 Task: Search one way flight ticket for 3 adults, 3 children in business from Bemidji: Bemidji Regional Airport to Fort Wayne: Fort Wayne International Airport on 5-4-2023. Choice of flights is Alaska. Number of bags: 1 carry on bag and 3 checked bags. Outbound departure time preference is 18:45.
Action: Mouse moved to (287, 112)
Screenshot: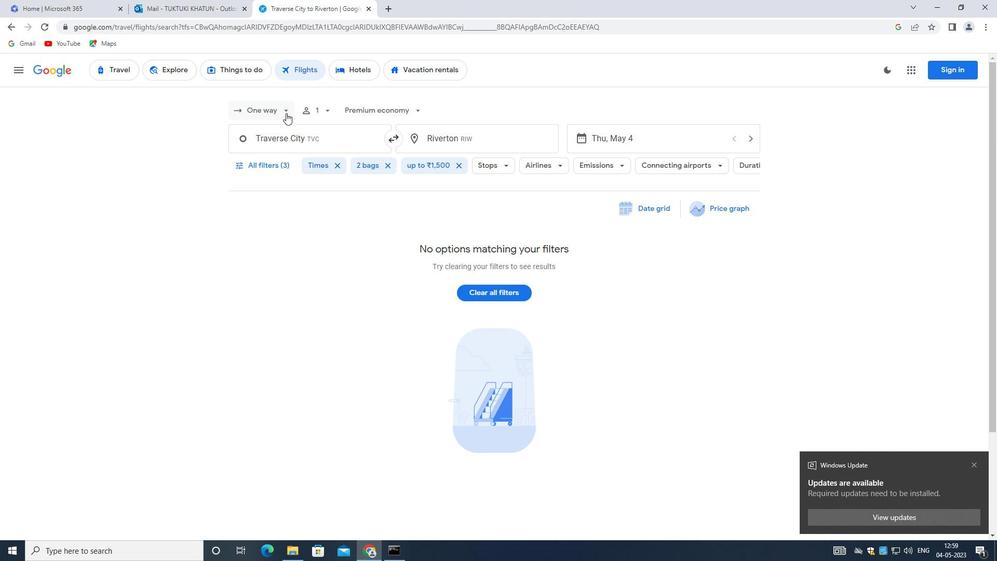 
Action: Mouse pressed left at (287, 112)
Screenshot: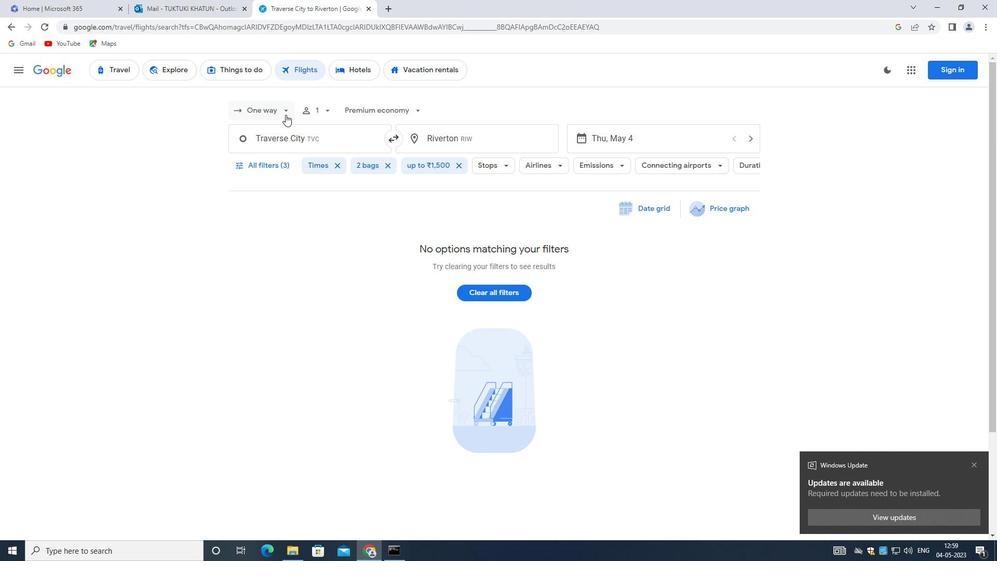 
Action: Mouse moved to (284, 155)
Screenshot: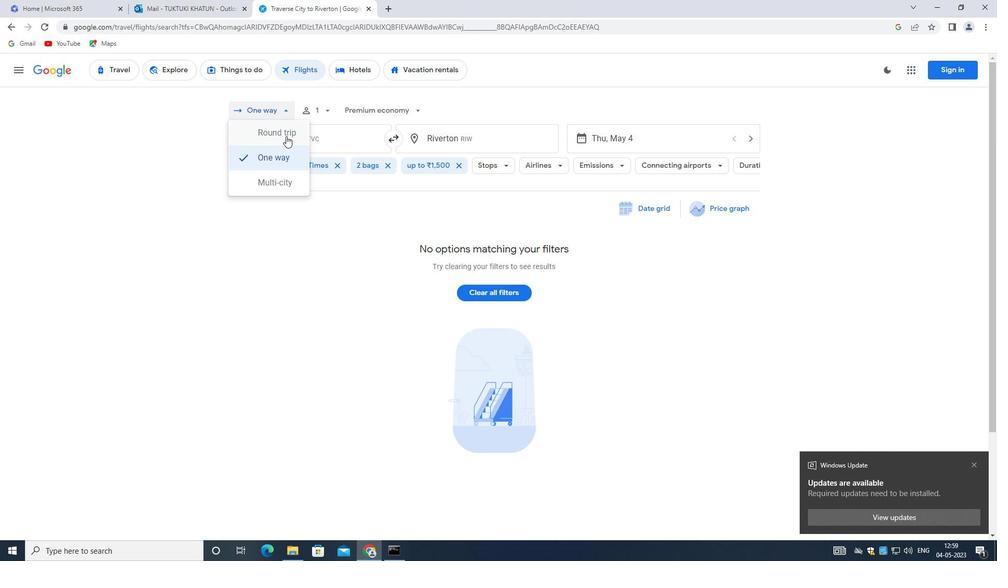 
Action: Mouse pressed left at (284, 155)
Screenshot: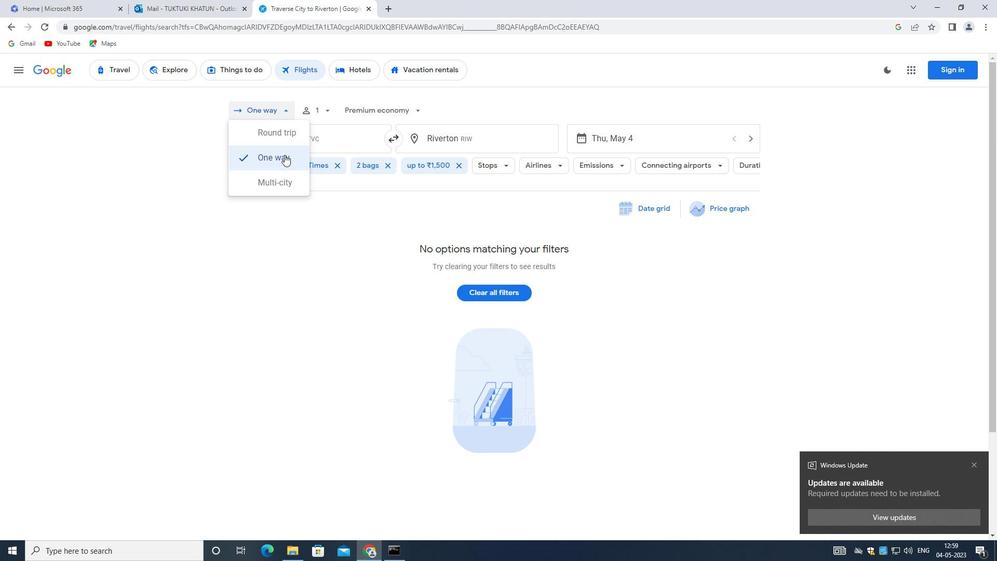 
Action: Mouse moved to (328, 110)
Screenshot: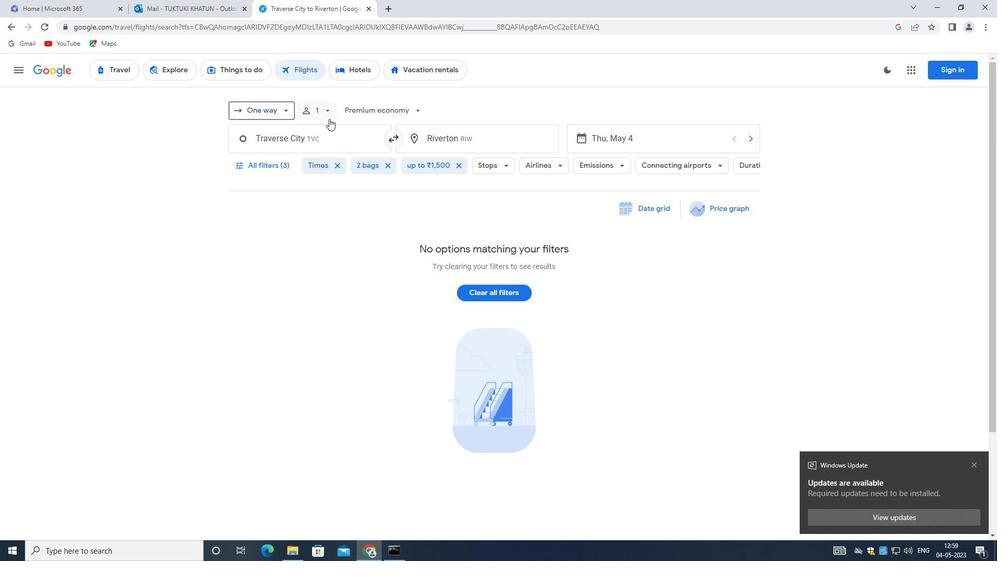 
Action: Mouse pressed left at (328, 110)
Screenshot: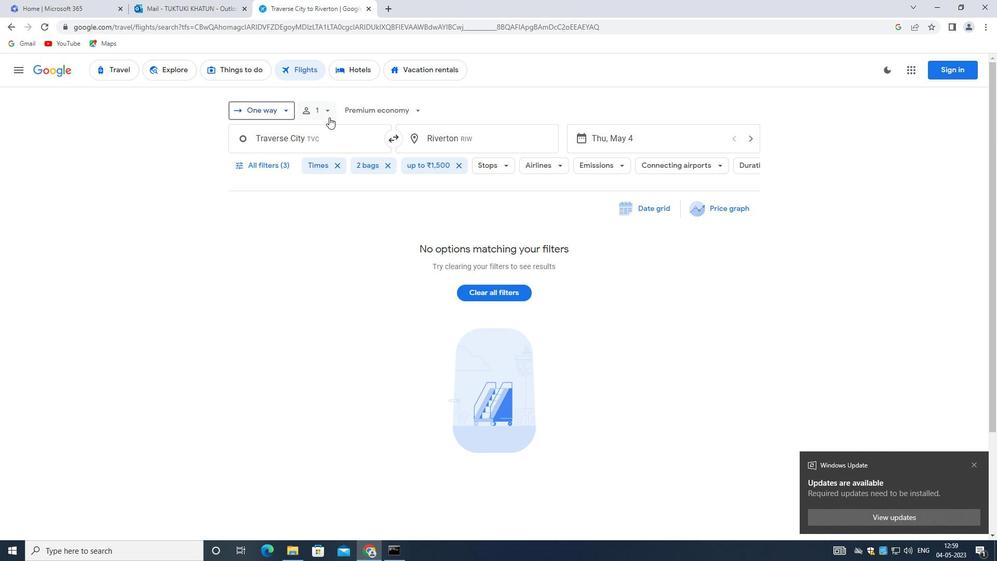 
Action: Mouse moved to (404, 137)
Screenshot: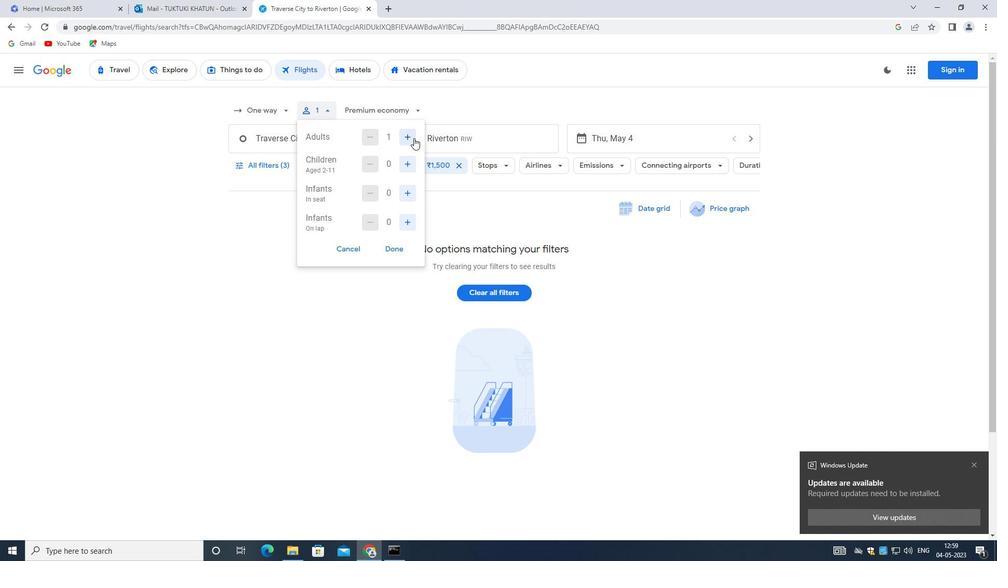 
Action: Mouse pressed left at (404, 137)
Screenshot: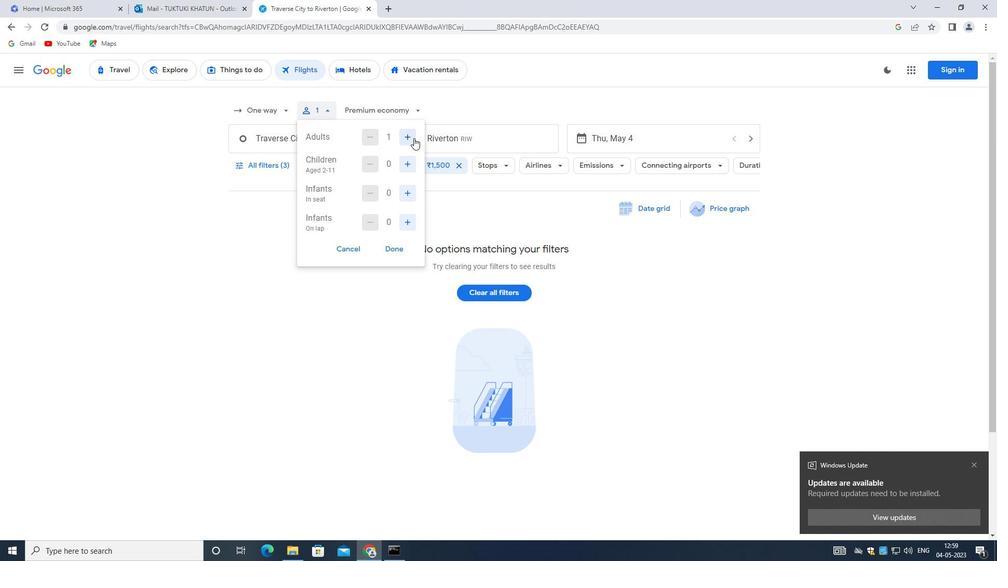 
Action: Mouse moved to (404, 137)
Screenshot: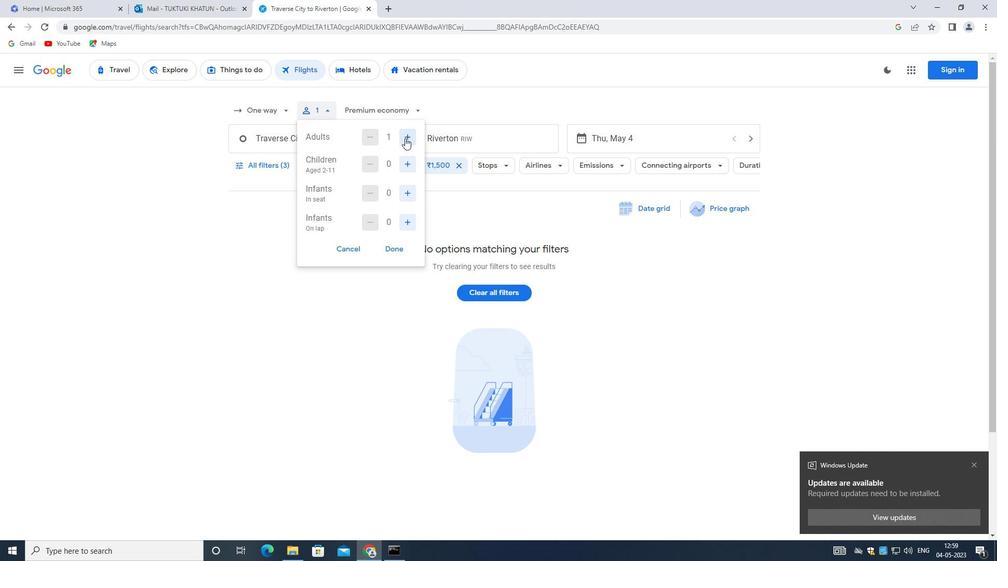 
Action: Mouse pressed left at (404, 137)
Screenshot: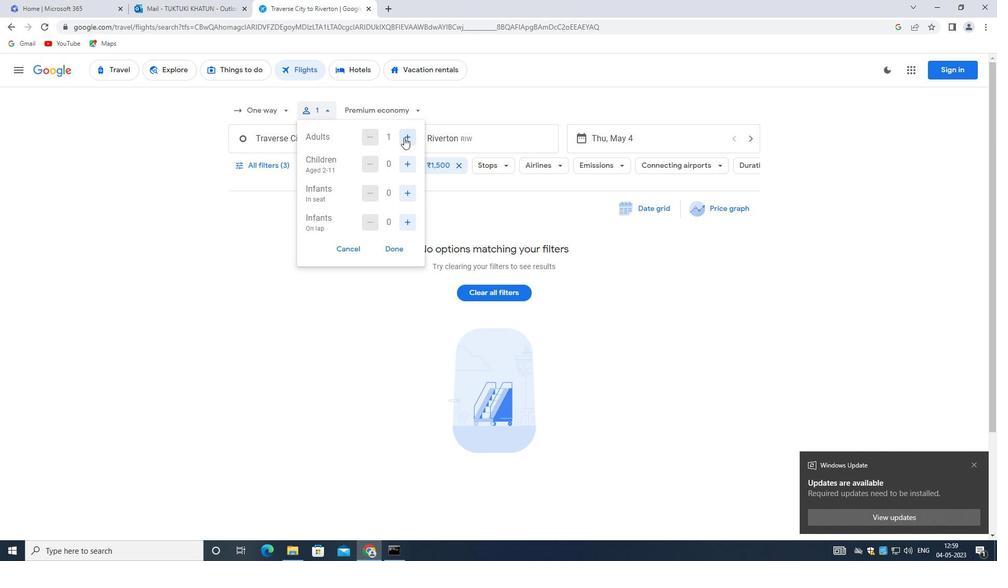 
Action: Mouse moved to (404, 163)
Screenshot: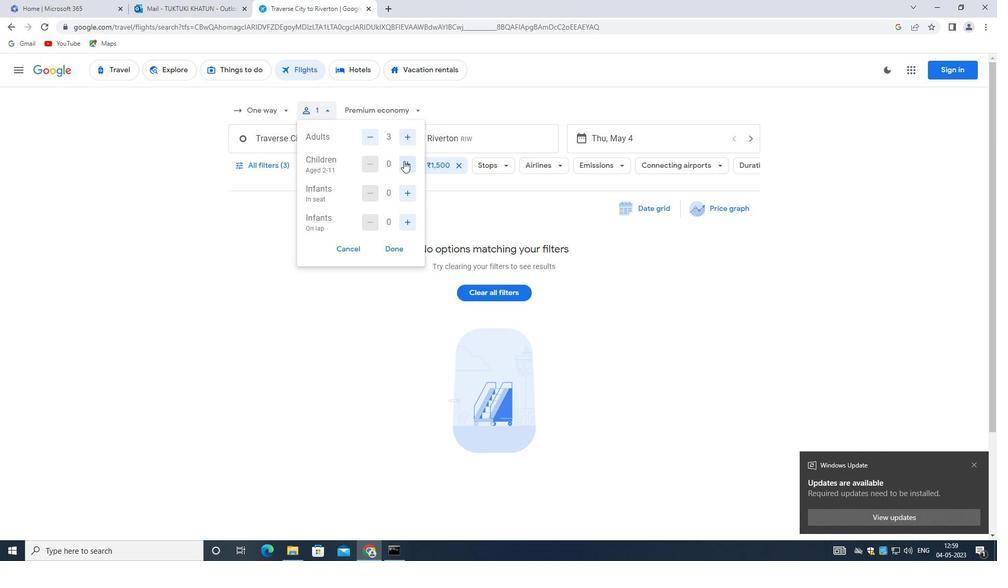 
Action: Mouse pressed left at (404, 163)
Screenshot: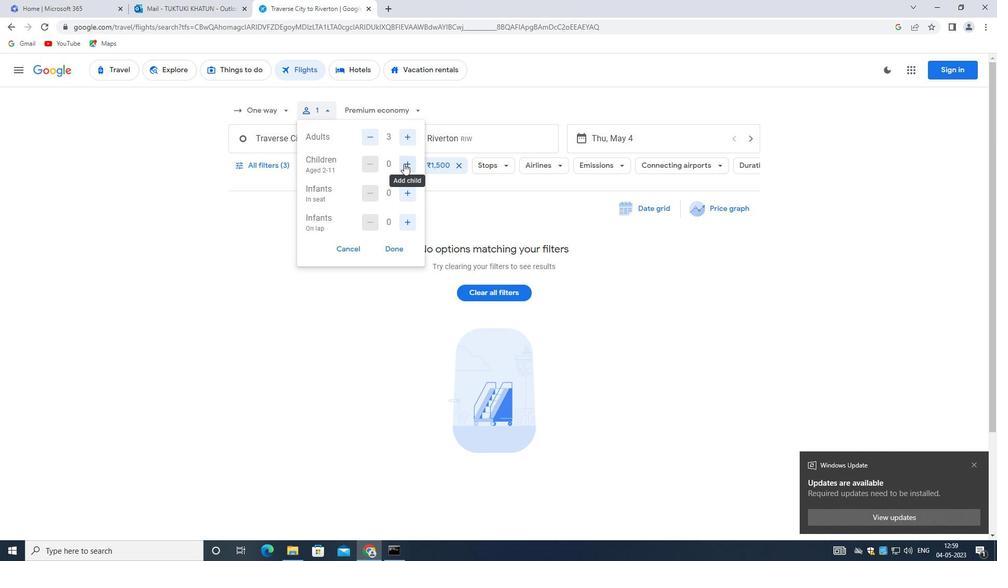 
Action: Mouse pressed left at (404, 163)
Screenshot: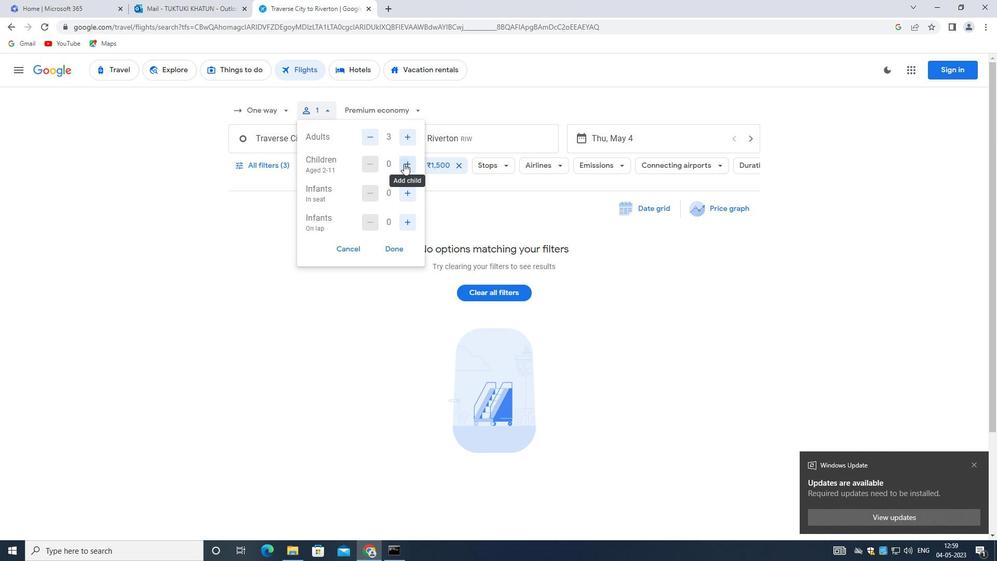 
Action: Mouse pressed left at (404, 163)
Screenshot: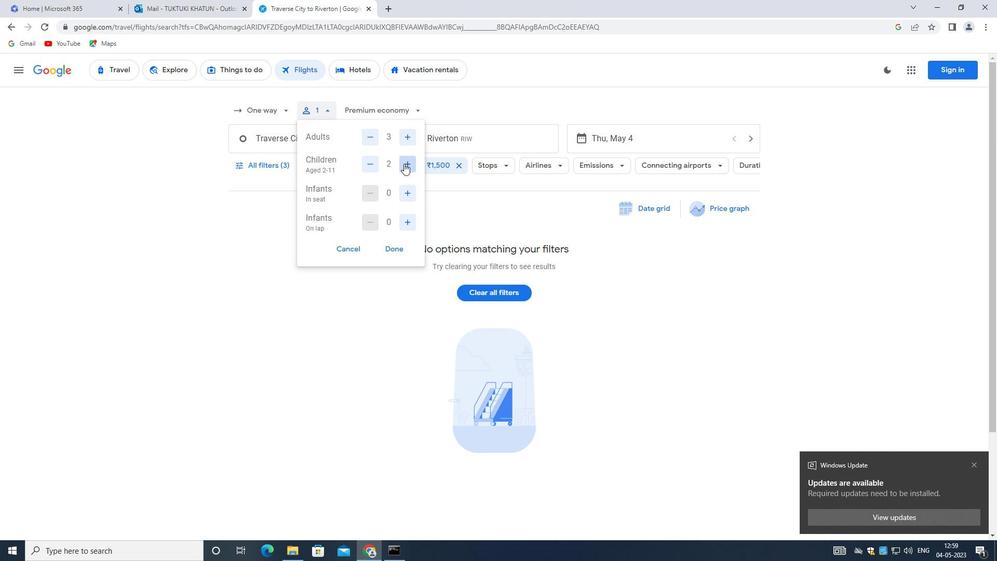 
Action: Mouse moved to (393, 252)
Screenshot: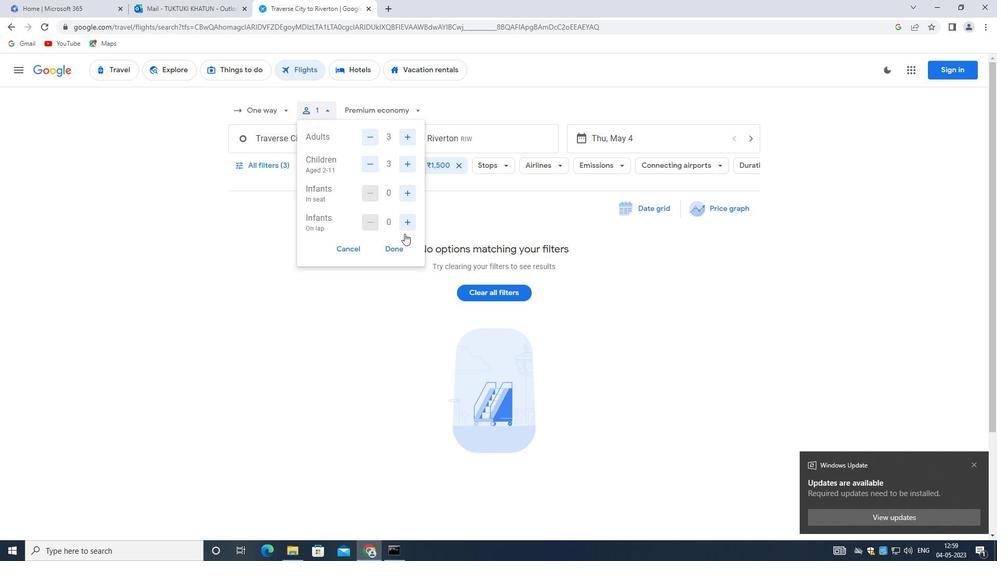 
Action: Mouse pressed left at (393, 252)
Screenshot: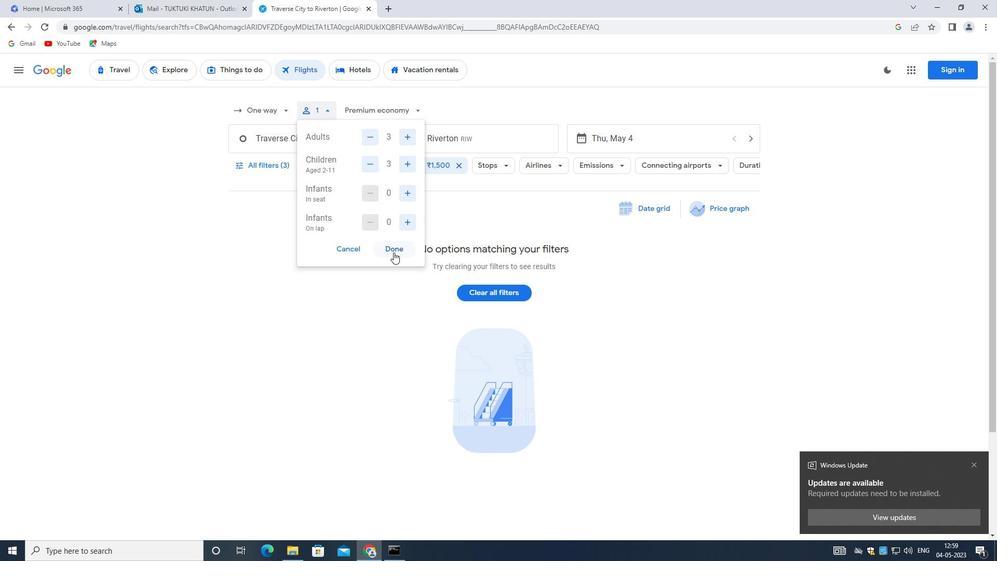 
Action: Mouse moved to (368, 109)
Screenshot: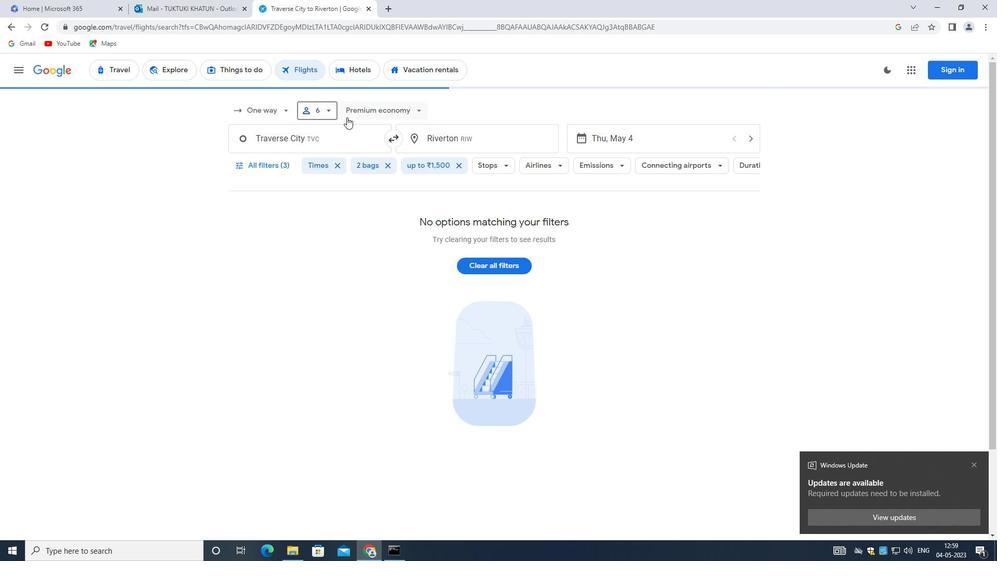 
Action: Mouse pressed left at (368, 109)
Screenshot: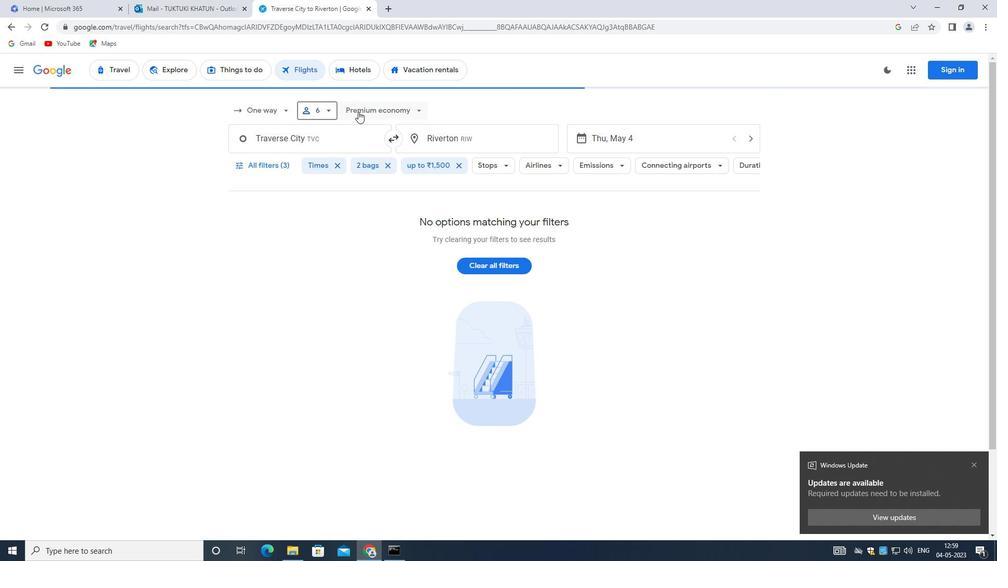 
Action: Mouse moved to (394, 184)
Screenshot: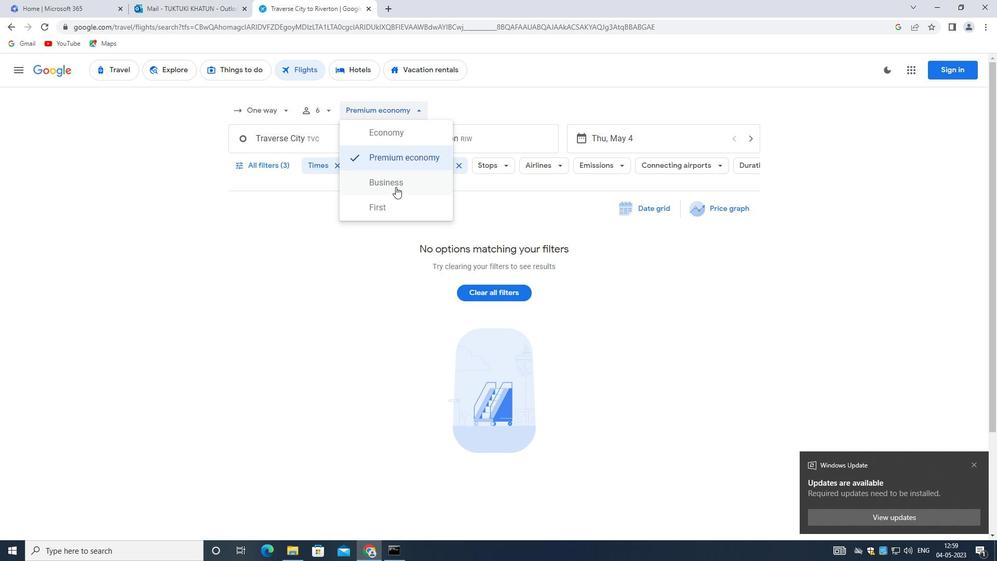 
Action: Mouse pressed left at (394, 184)
Screenshot: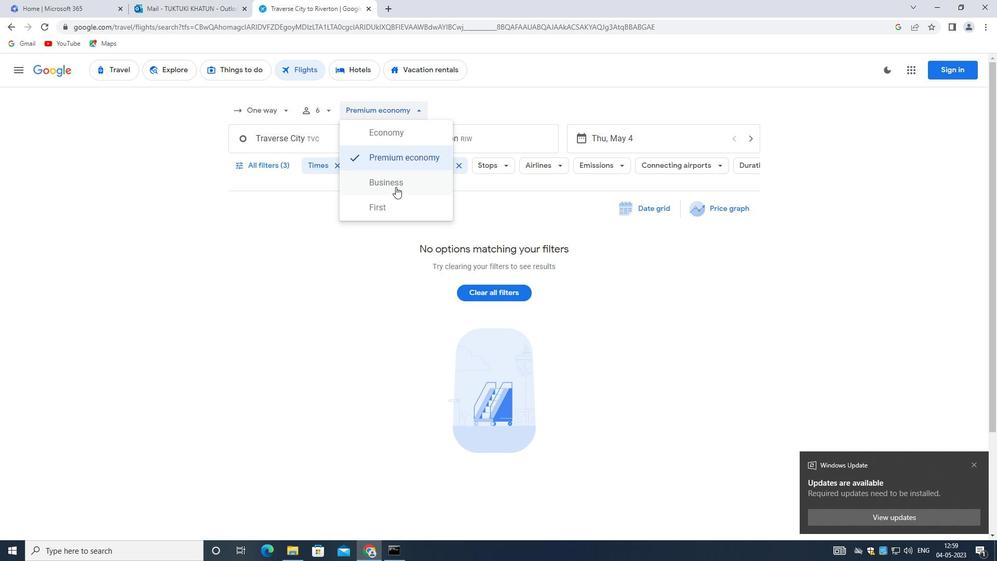 
Action: Mouse moved to (288, 141)
Screenshot: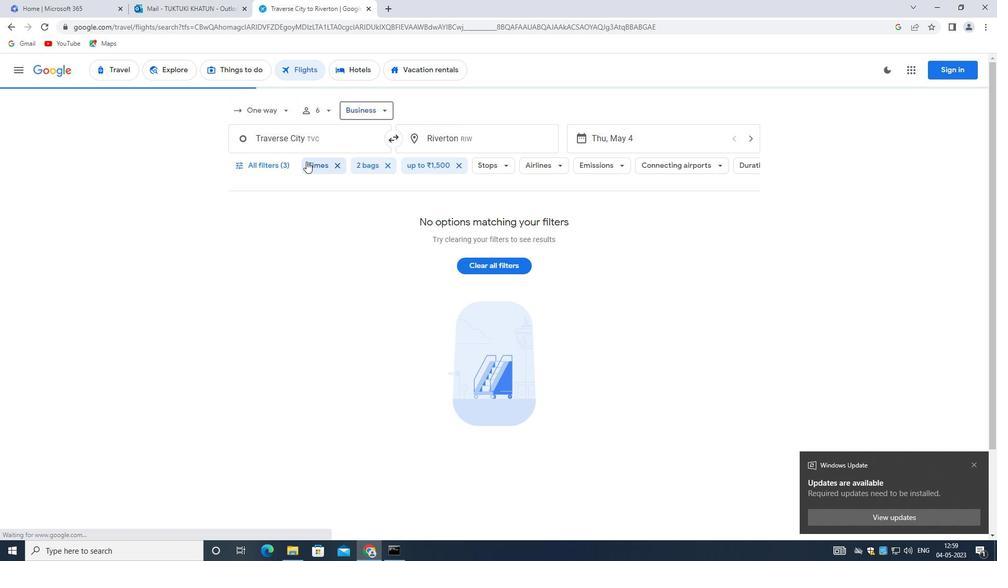 
Action: Mouse pressed left at (288, 141)
Screenshot: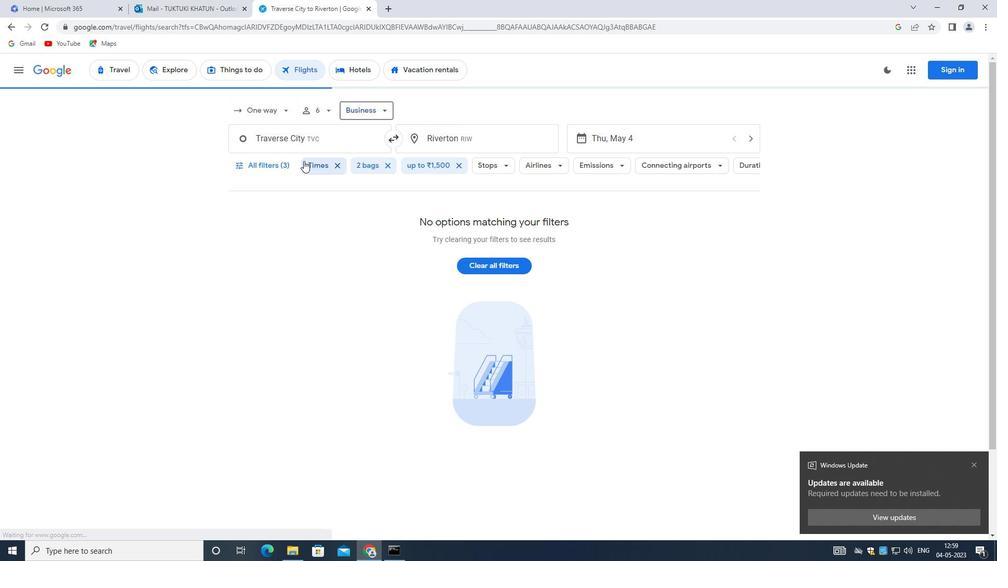 
Action: Key pressed <Key.backspace><Key.shift_r><Key.shift_r><Key.shift_r><Key.shift_r><Key.shift_r><Key.shift_r><Key.shift_r><Key.shift_r><Key.shift_r><Key.shift_r><Key.shift_r><Key.shift_r><Key.shift_r><Key.shift_r><Key.shift_r><Key.shift_r><Key.shift_r><Key.shift_r><Key.shift_r><Key.shift_r>Bemidji<Key.space>
Screenshot: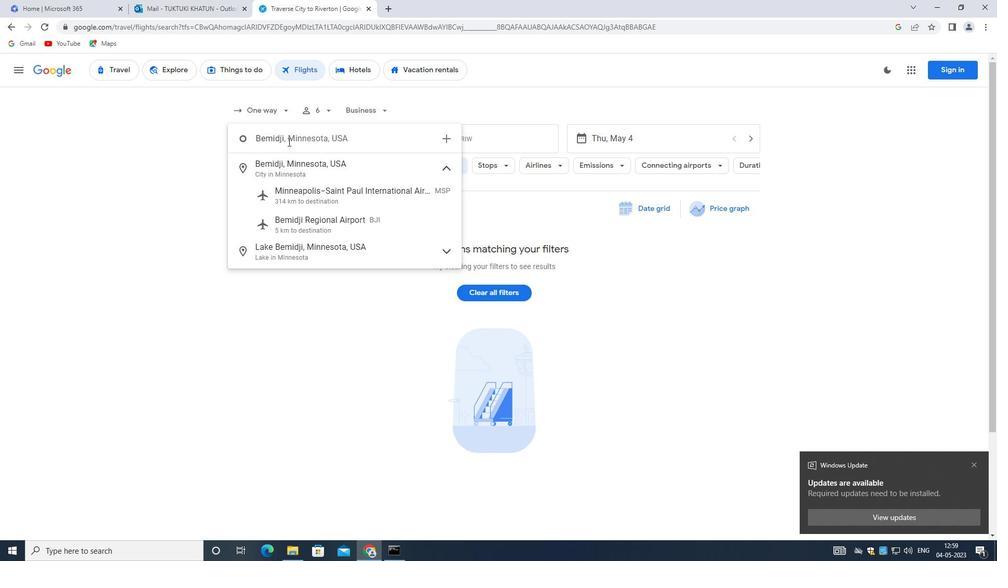 
Action: Mouse moved to (318, 220)
Screenshot: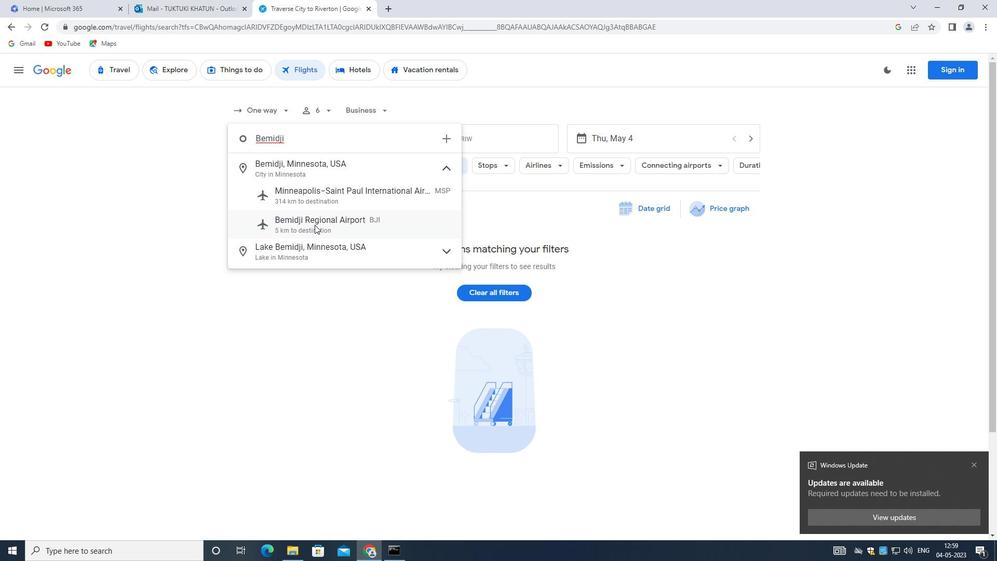 
Action: Mouse pressed left at (318, 220)
Screenshot: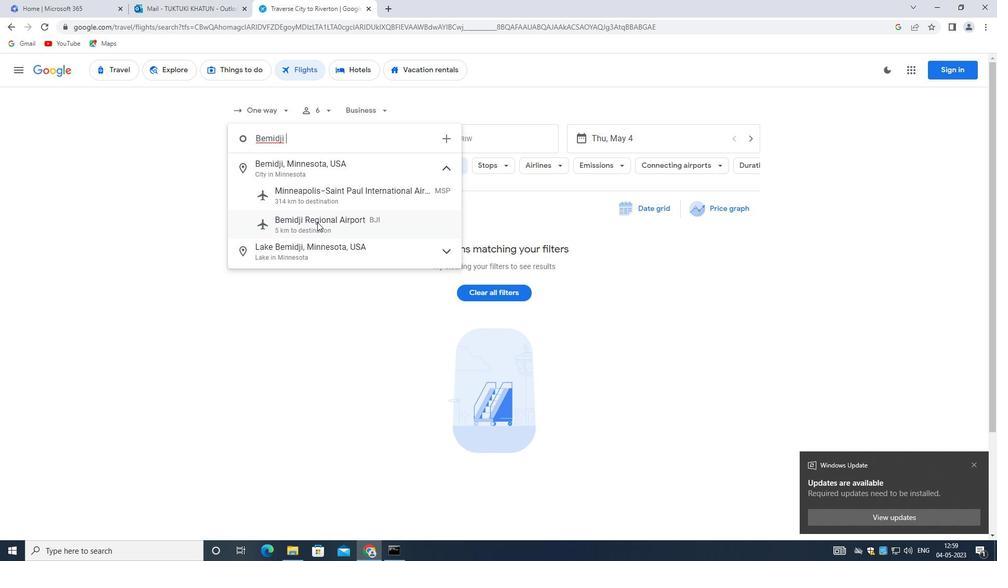 
Action: Mouse moved to (459, 133)
Screenshot: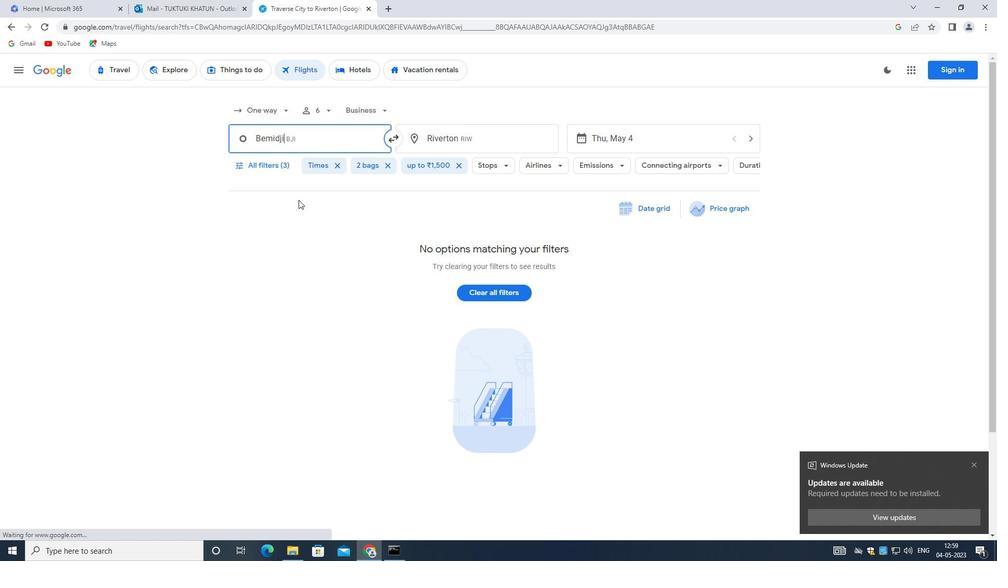 
Action: Mouse pressed left at (459, 133)
Screenshot: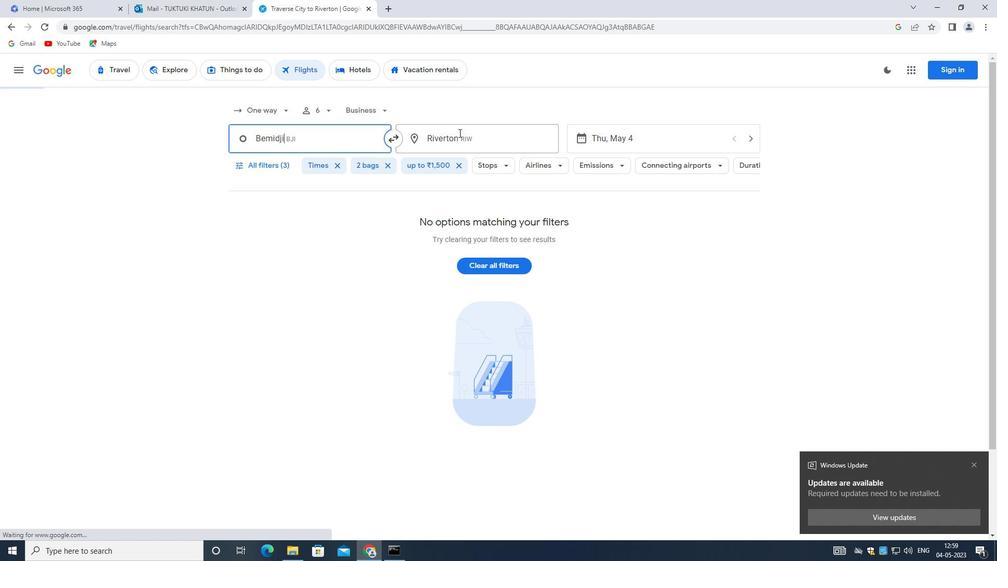 
Action: Mouse moved to (459, 134)
Screenshot: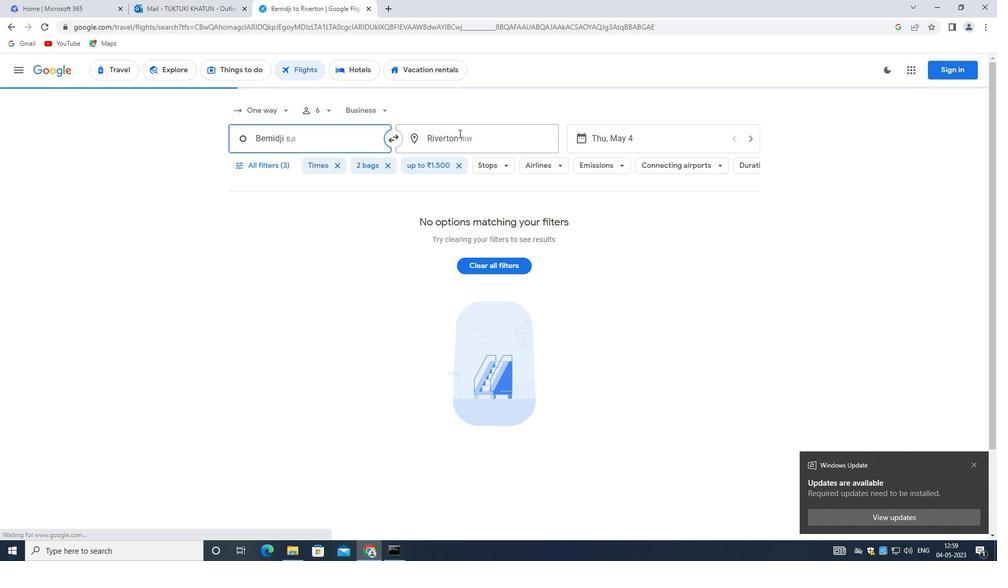 
Action: Key pressed <Key.backspace><Key.shift><Key.shift>FORT<Key.space><Key.shift>WA
Screenshot: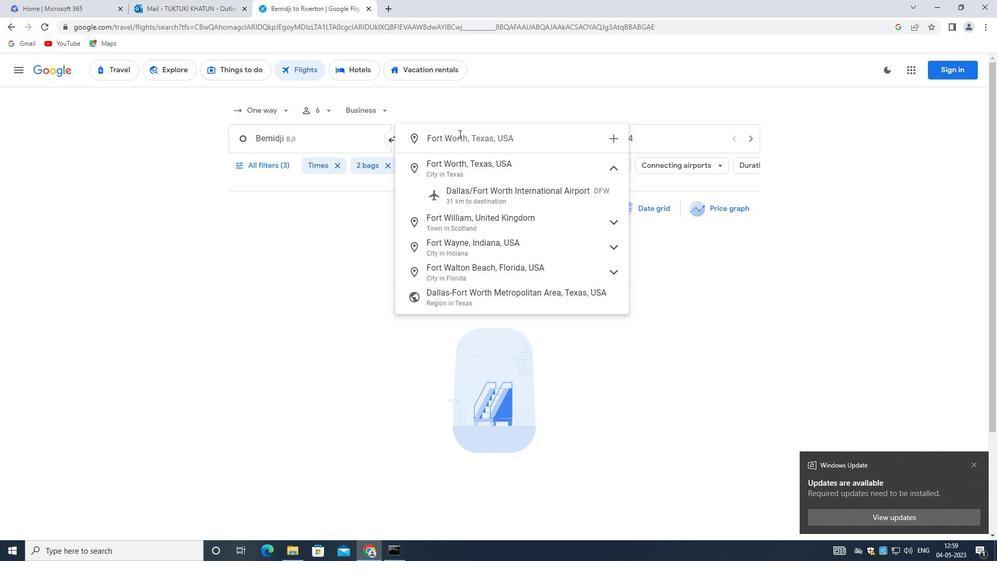 
Action: Mouse moved to (501, 191)
Screenshot: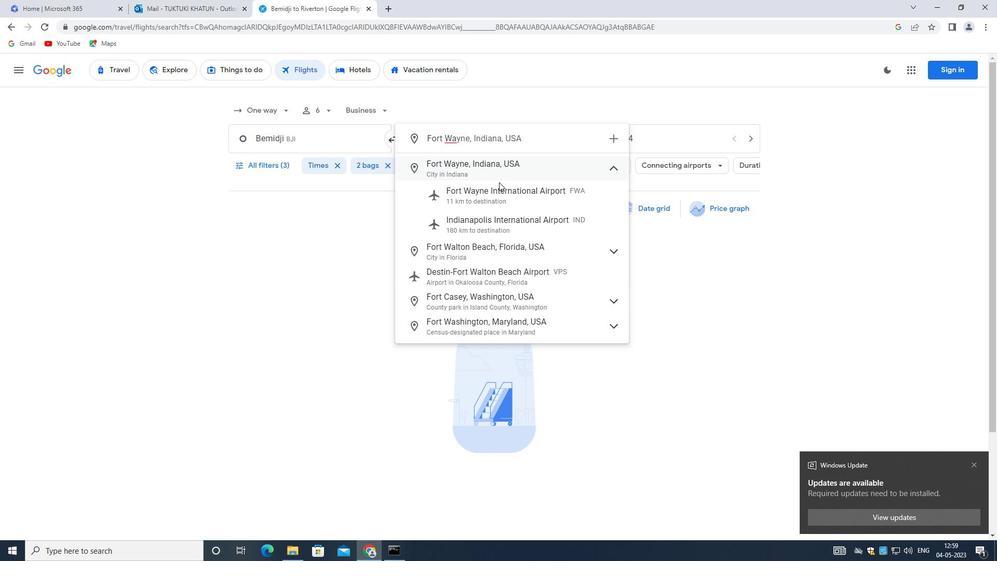 
Action: Mouse pressed left at (501, 191)
Screenshot: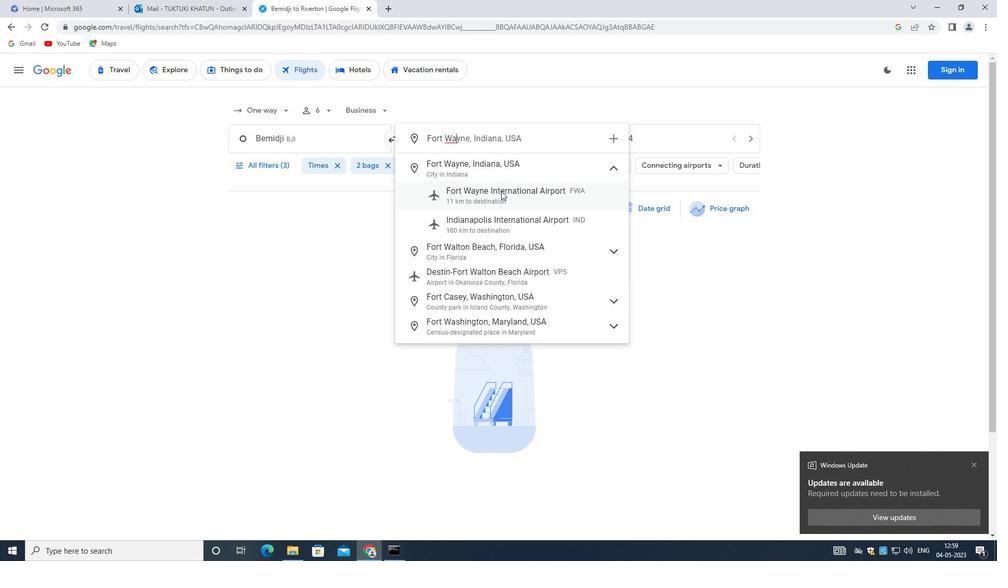 
Action: Mouse moved to (640, 144)
Screenshot: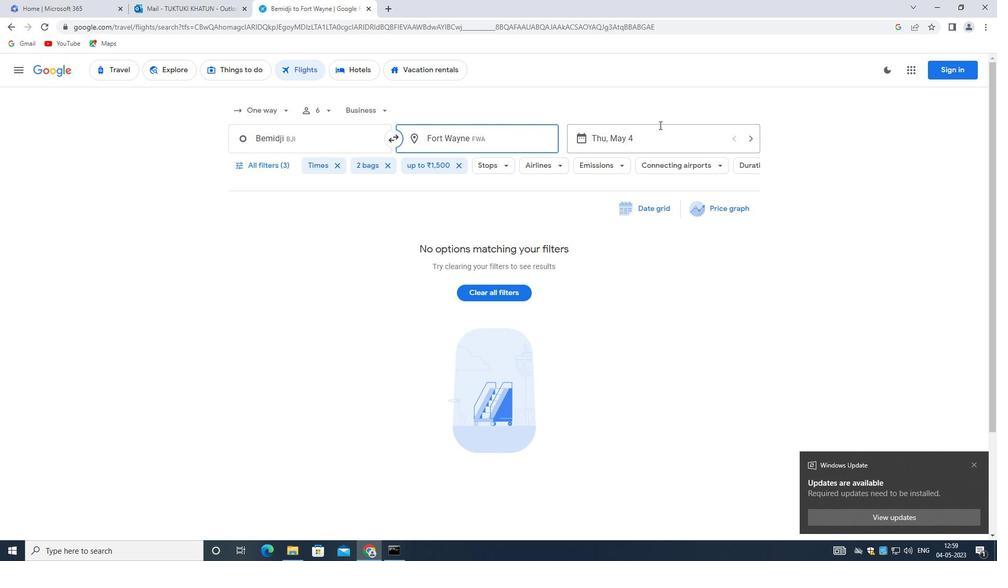 
Action: Mouse pressed left at (640, 144)
Screenshot: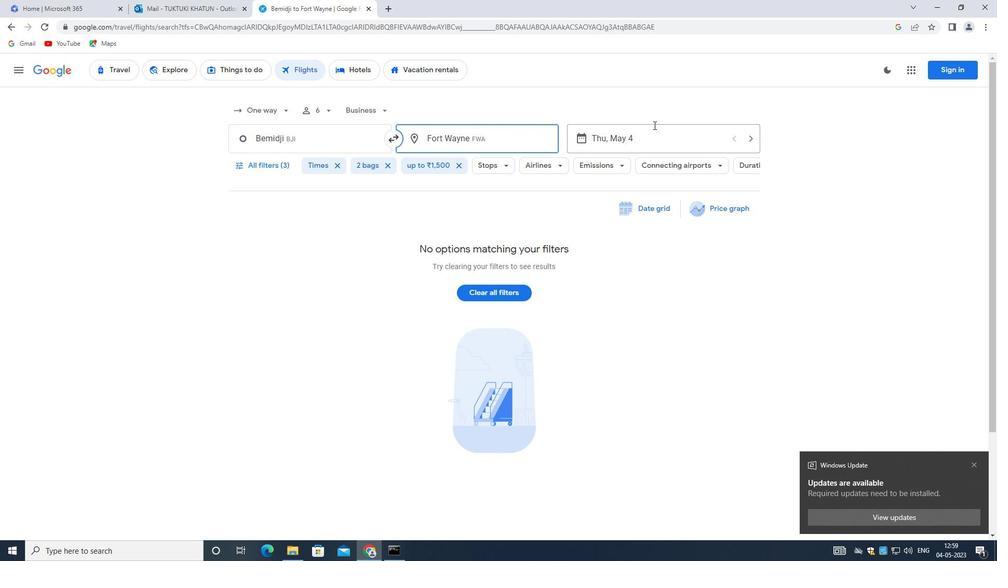 
Action: Mouse moved to (735, 393)
Screenshot: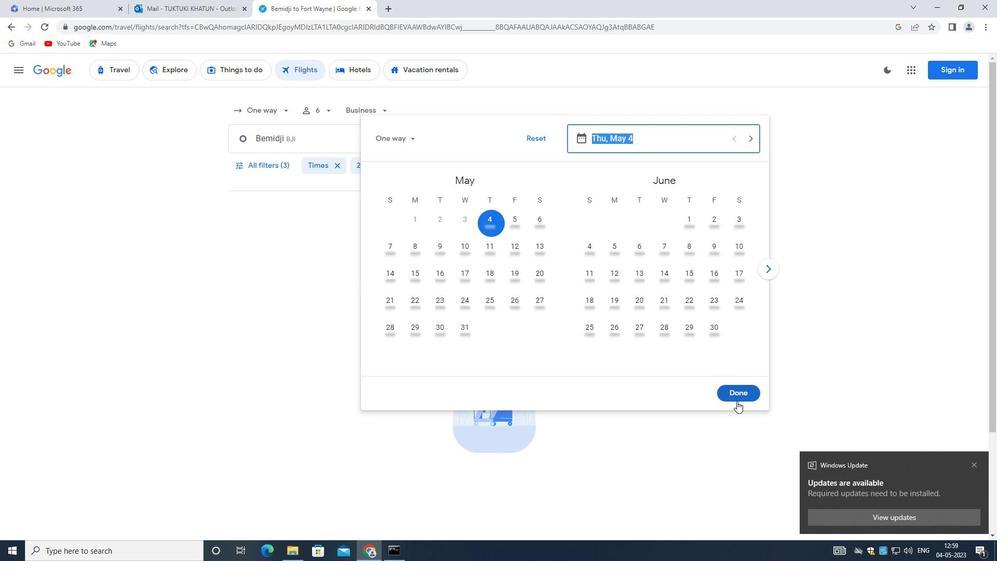 
Action: Mouse pressed left at (735, 393)
Screenshot: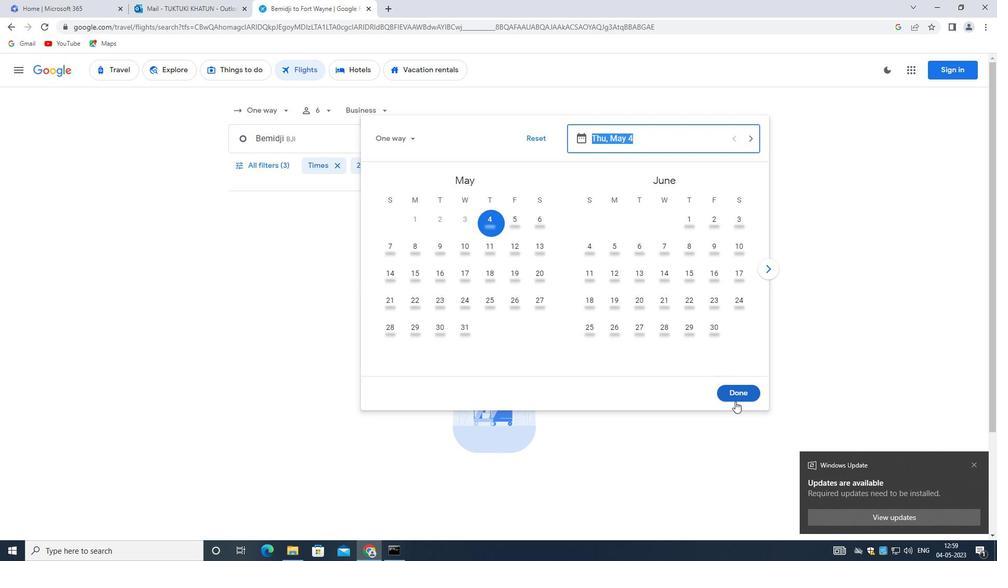 
Action: Mouse moved to (302, 138)
Screenshot: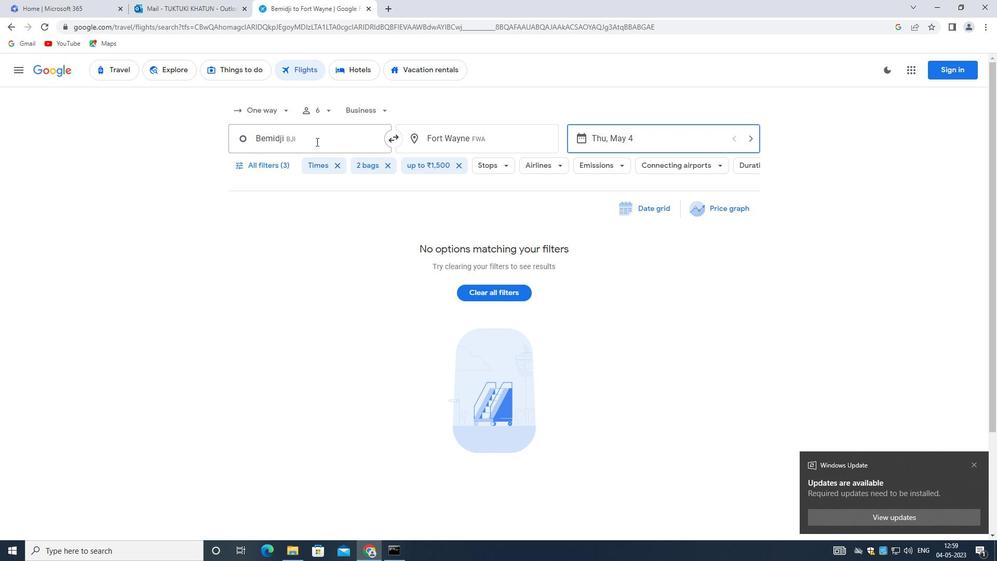 
Action: Mouse pressed left at (302, 138)
Screenshot: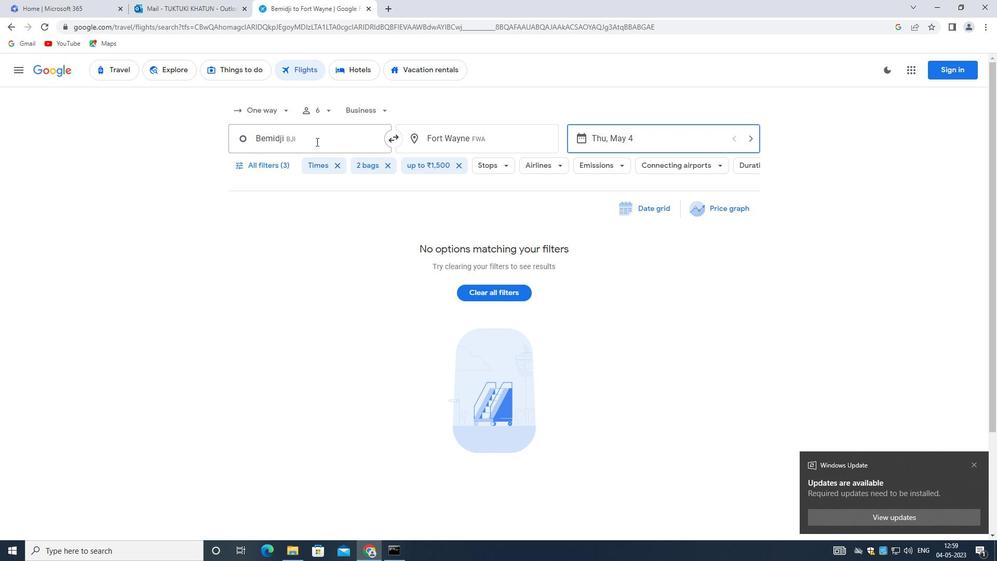 
Action: Mouse moved to (198, 225)
Screenshot: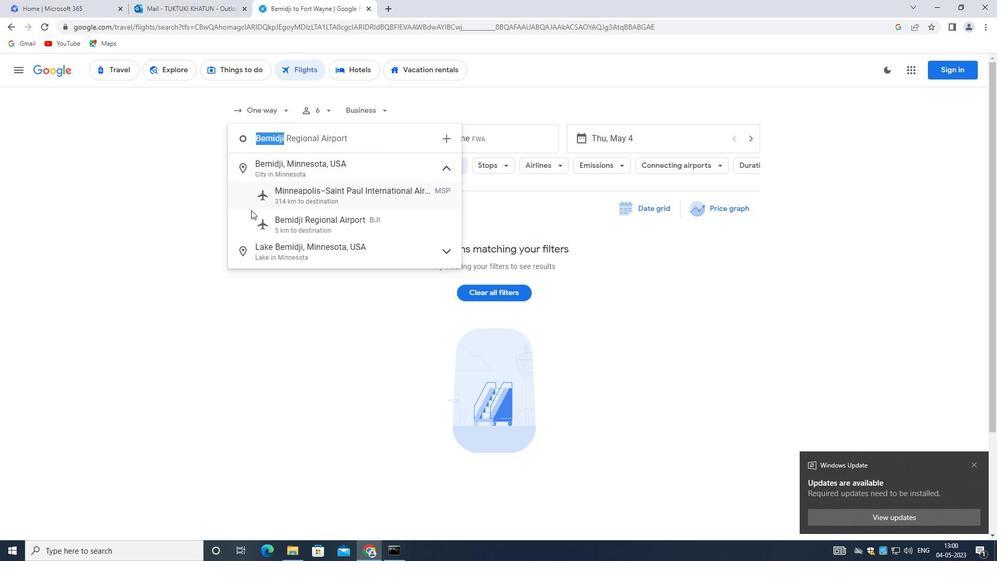 
Action: Mouse pressed left at (198, 225)
Screenshot: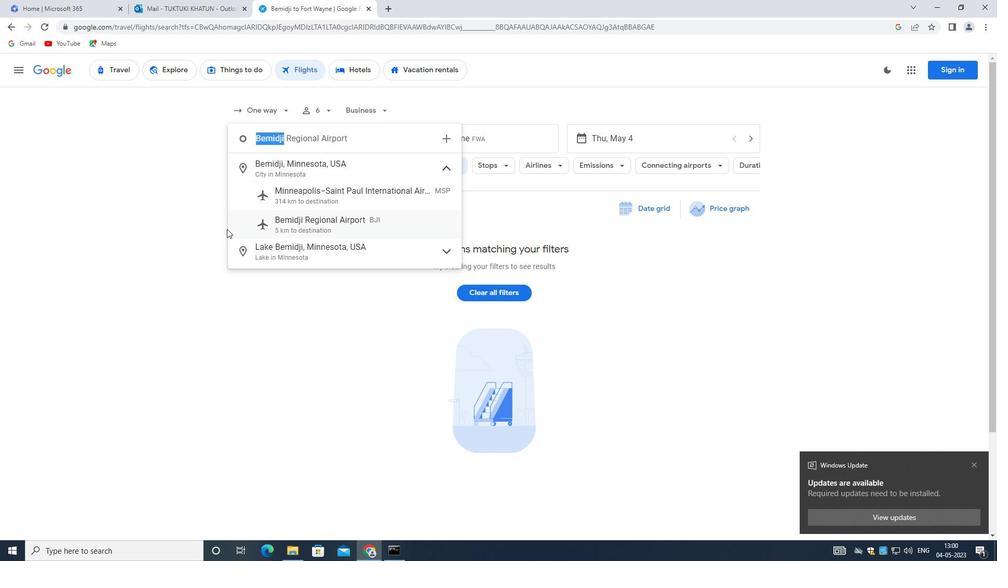 
Action: Mouse moved to (266, 162)
Screenshot: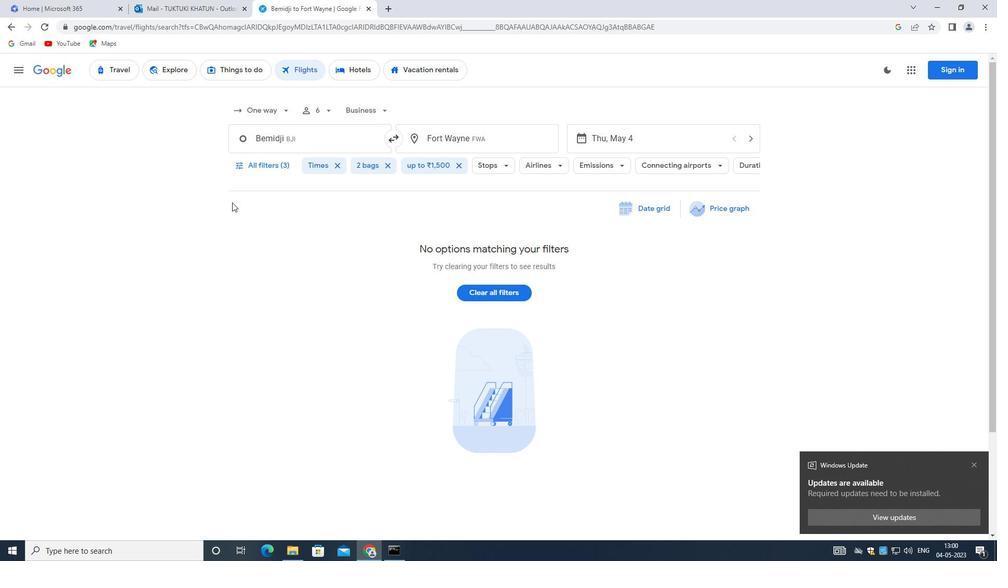 
Action: Mouse pressed left at (266, 162)
Screenshot: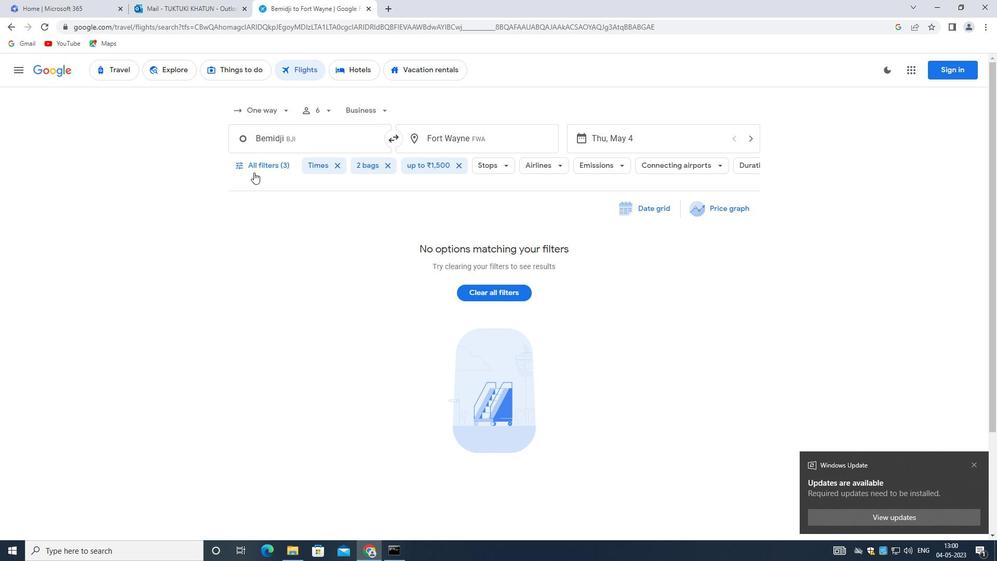 
Action: Mouse moved to (335, 268)
Screenshot: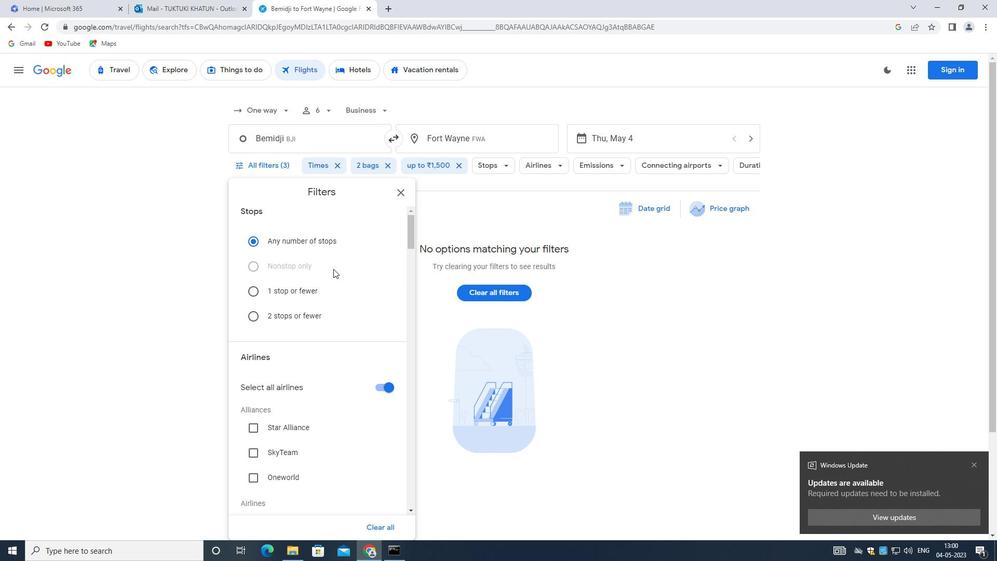 
Action: Mouse scrolled (335, 268) with delta (0, 0)
Screenshot: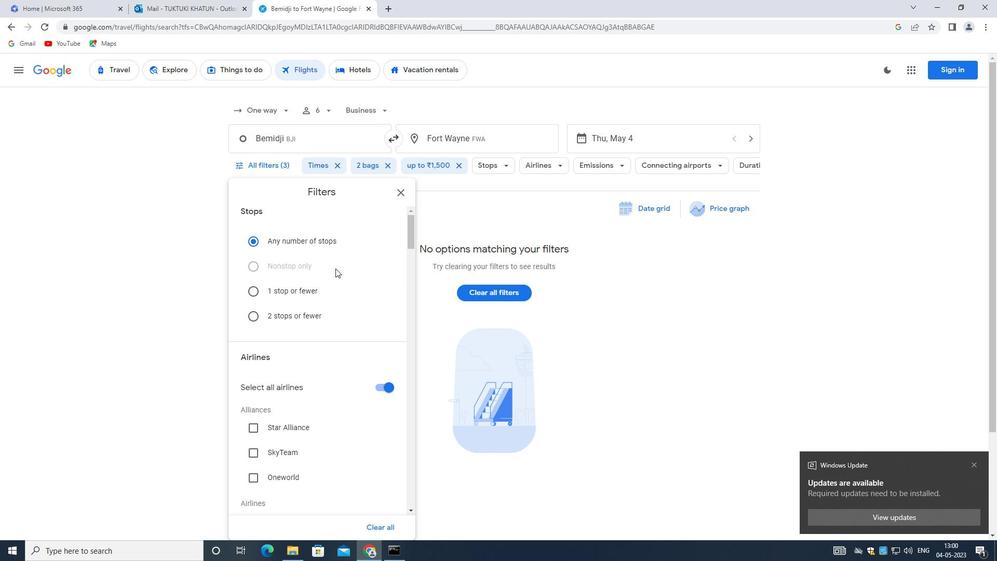 
Action: Mouse moved to (337, 273)
Screenshot: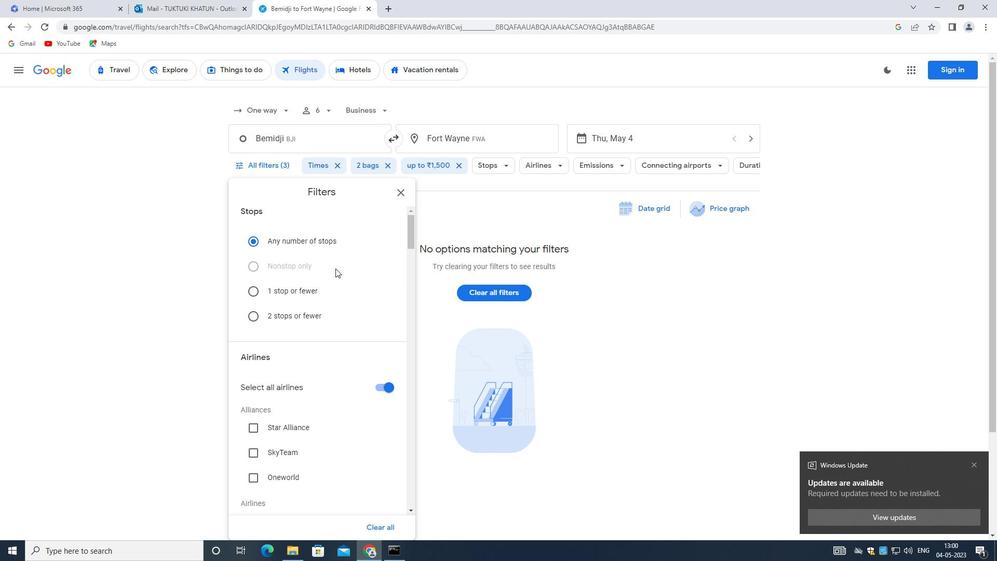 
Action: Mouse scrolled (337, 272) with delta (0, 0)
Screenshot: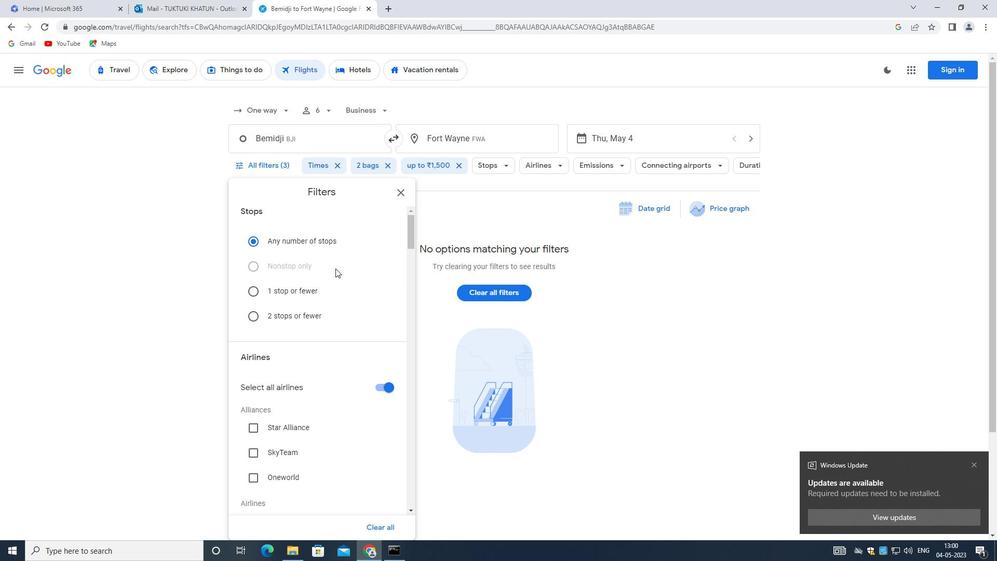
Action: Mouse moved to (339, 274)
Screenshot: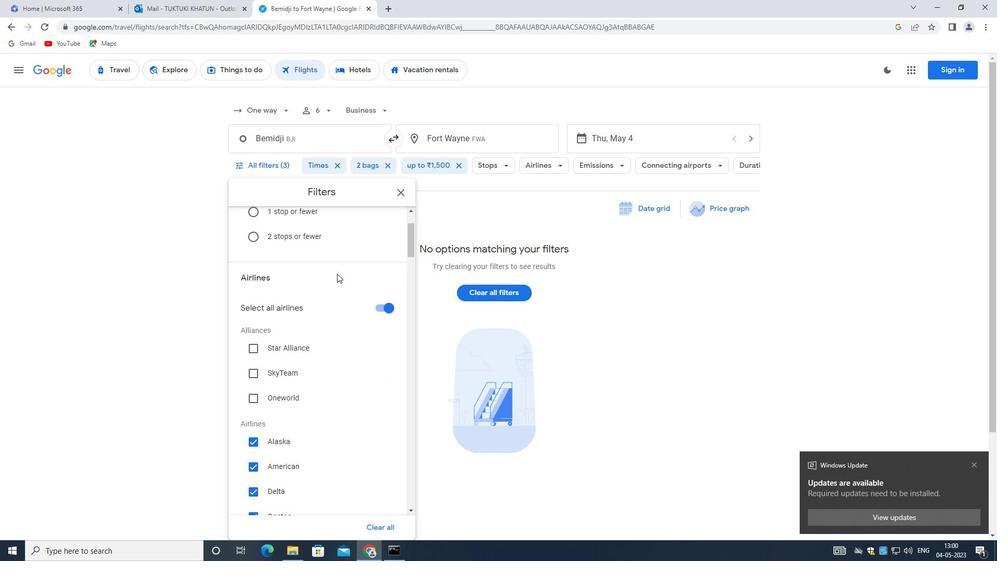 
Action: Mouse scrolled (339, 273) with delta (0, 0)
Screenshot: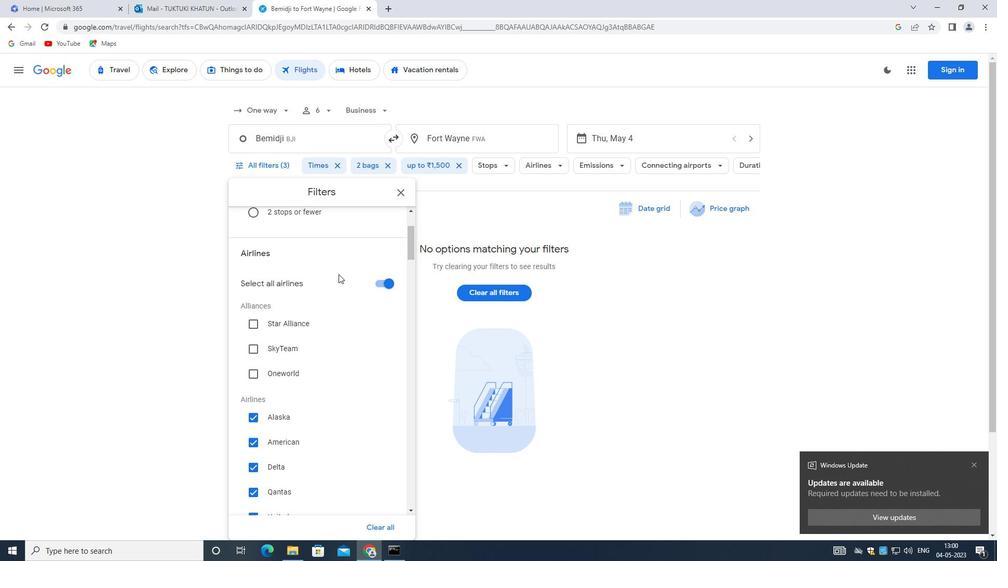 
Action: Mouse scrolled (339, 273) with delta (0, 0)
Screenshot: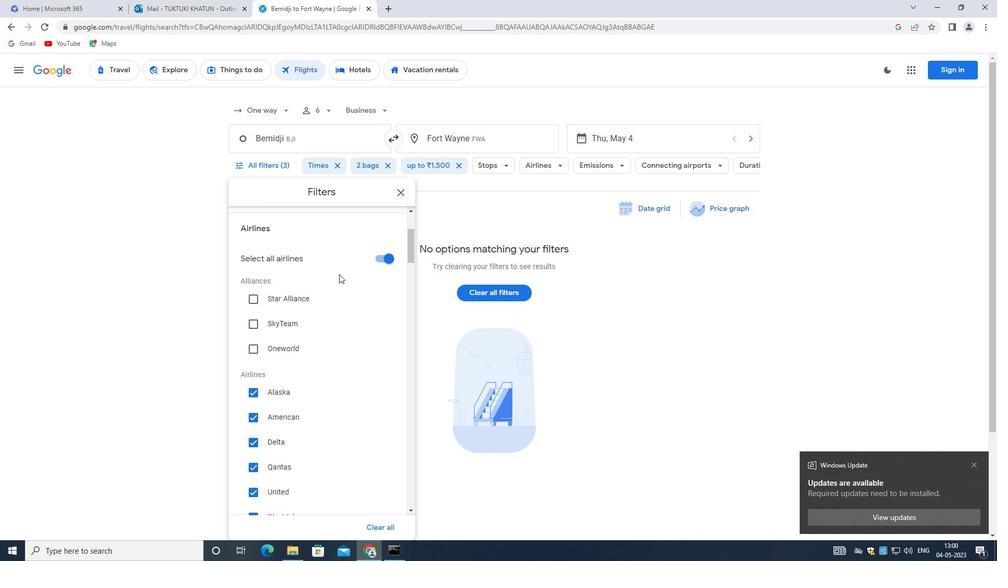 
Action: Mouse scrolled (339, 273) with delta (0, 0)
Screenshot: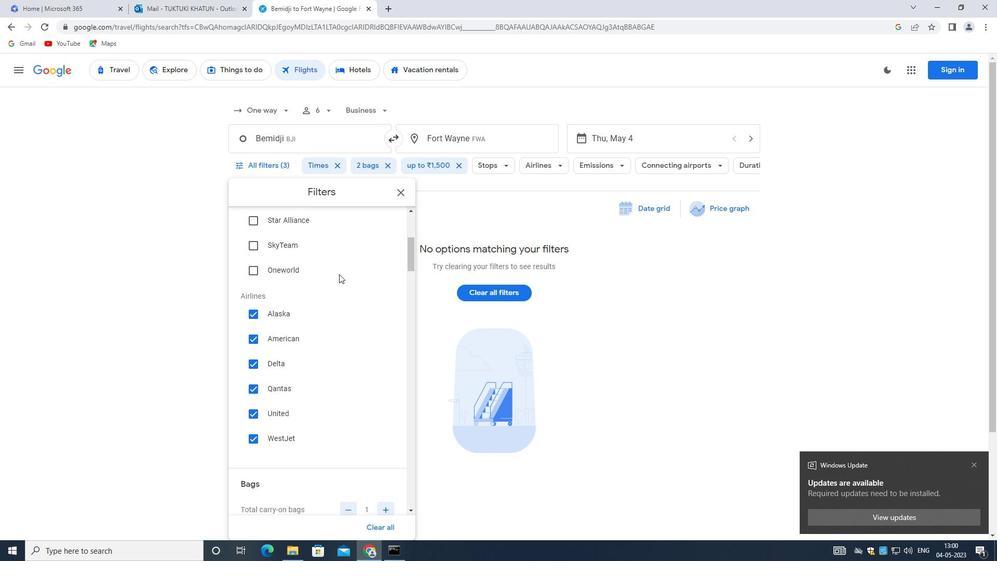 
Action: Mouse moved to (376, 258)
Screenshot: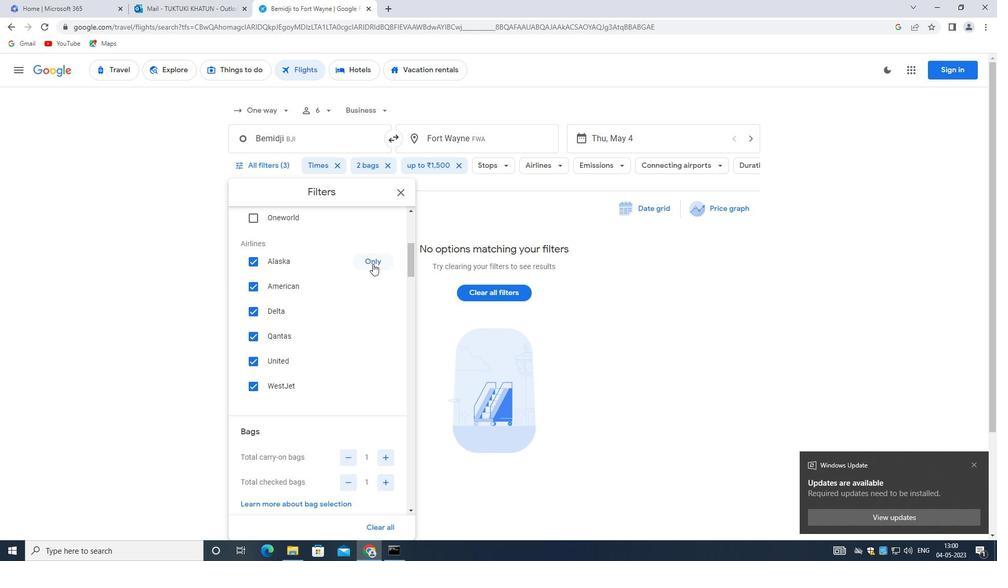 
Action: Mouse pressed left at (376, 258)
Screenshot: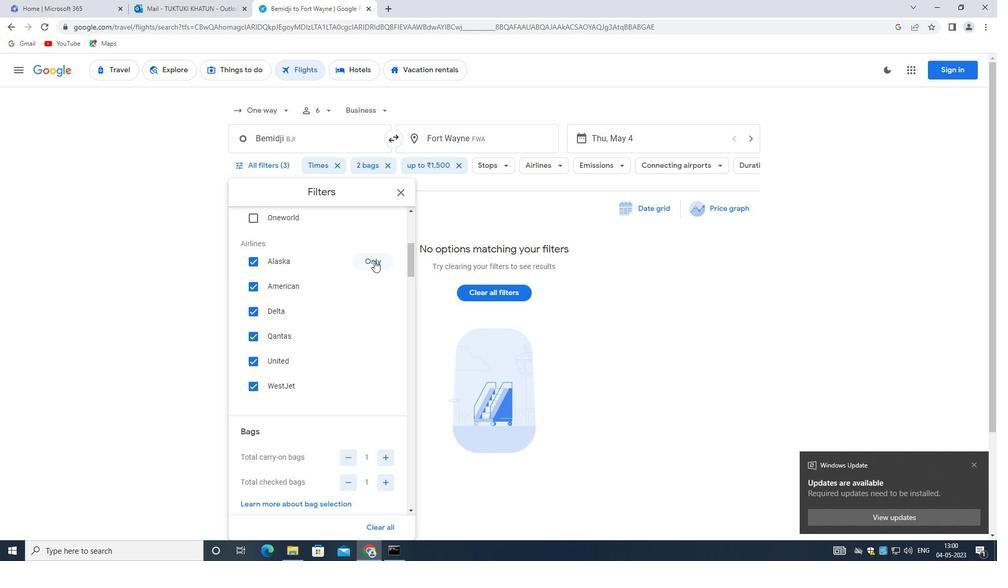 
Action: Mouse moved to (372, 371)
Screenshot: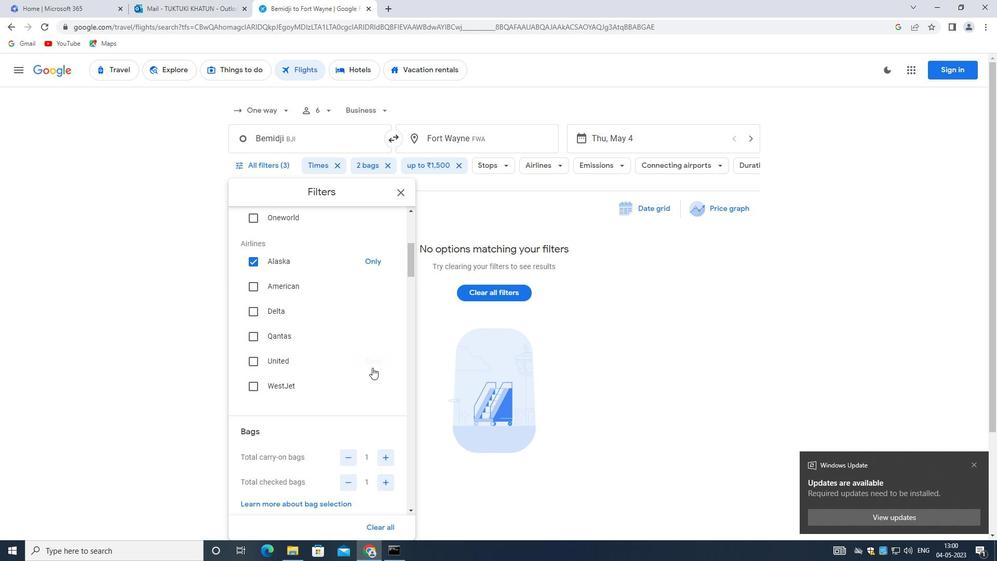 
Action: Mouse scrolled (372, 371) with delta (0, 0)
Screenshot: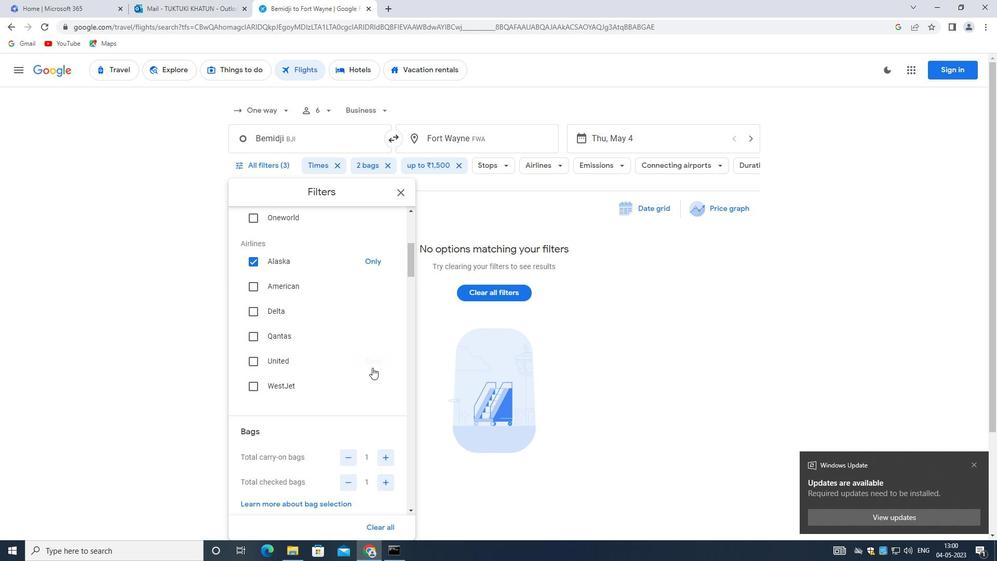 
Action: Mouse moved to (372, 372)
Screenshot: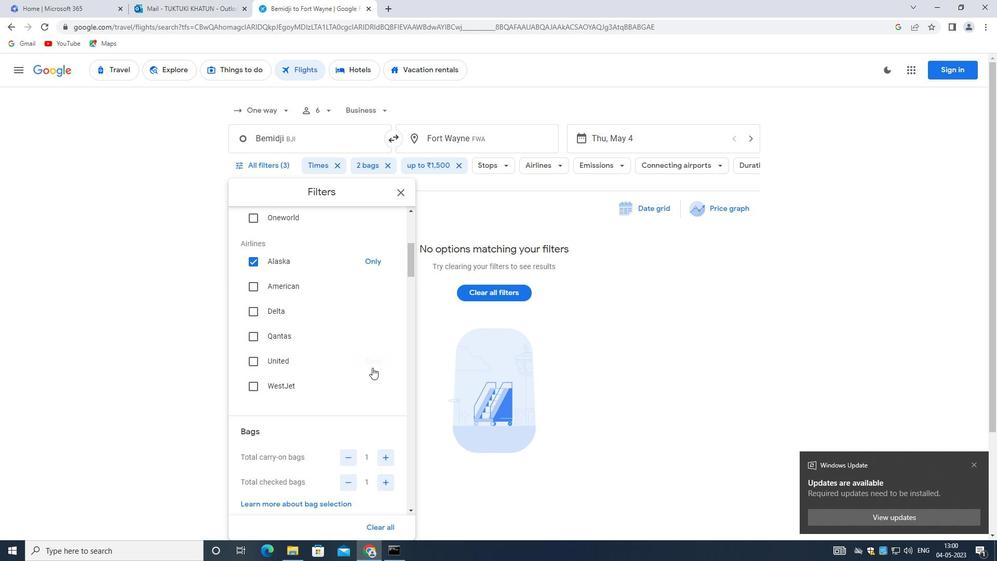 
Action: Mouse scrolled (372, 372) with delta (0, 0)
Screenshot: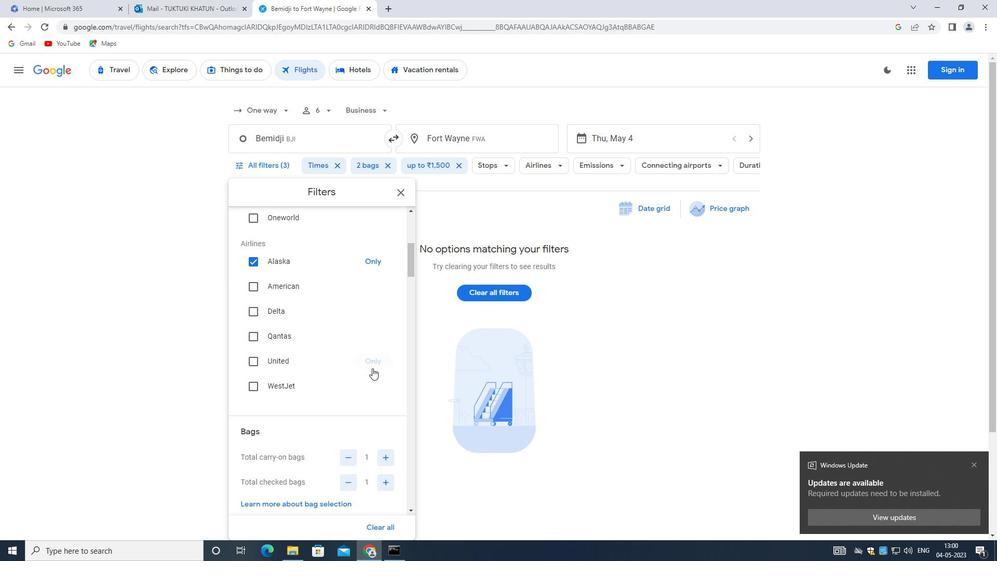 
Action: Mouse moved to (365, 388)
Screenshot: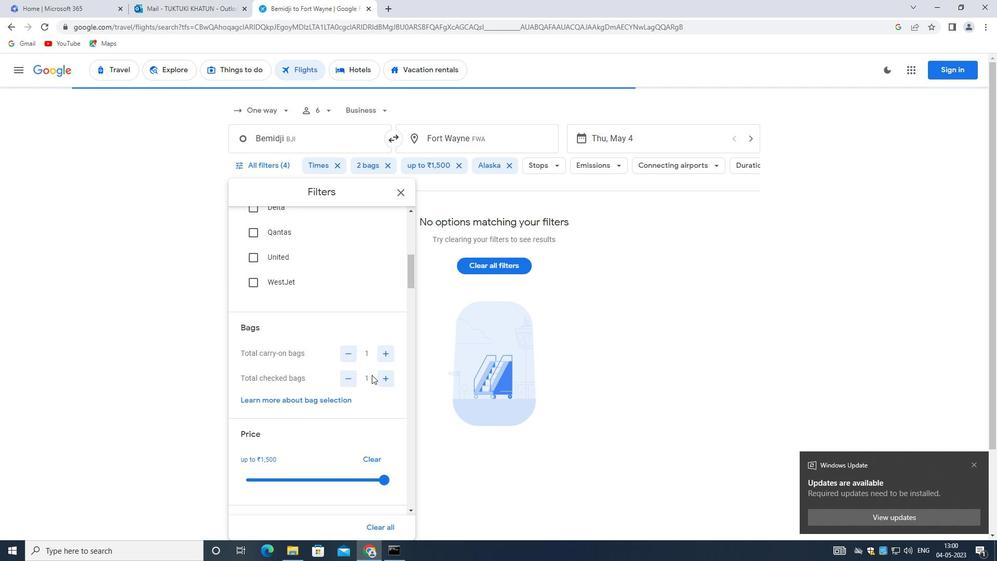 
Action: Mouse scrolled (365, 387) with delta (0, 0)
Screenshot: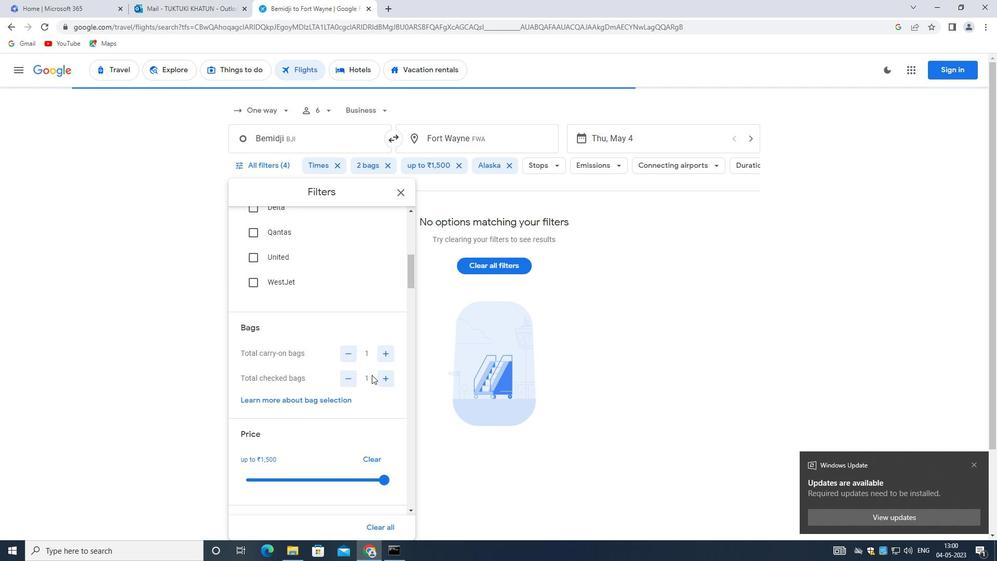 
Action: Mouse moved to (365, 392)
Screenshot: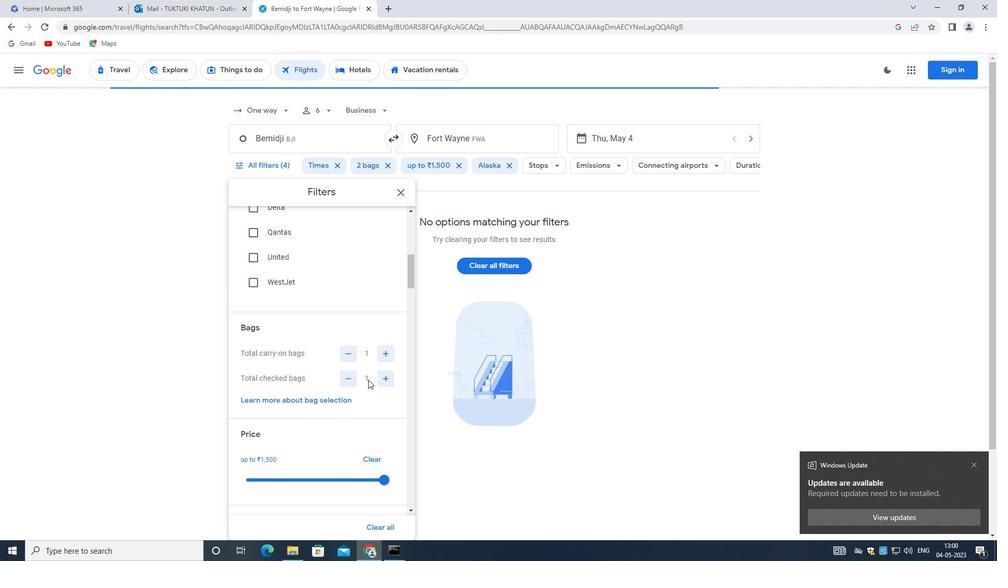 
Action: Mouse scrolled (365, 391) with delta (0, 0)
Screenshot: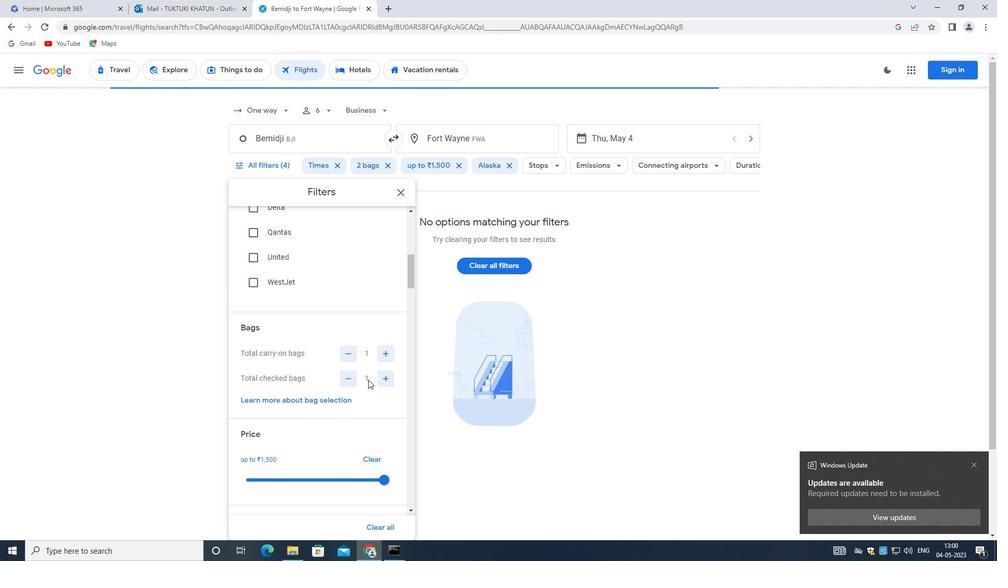 
Action: Mouse moved to (362, 396)
Screenshot: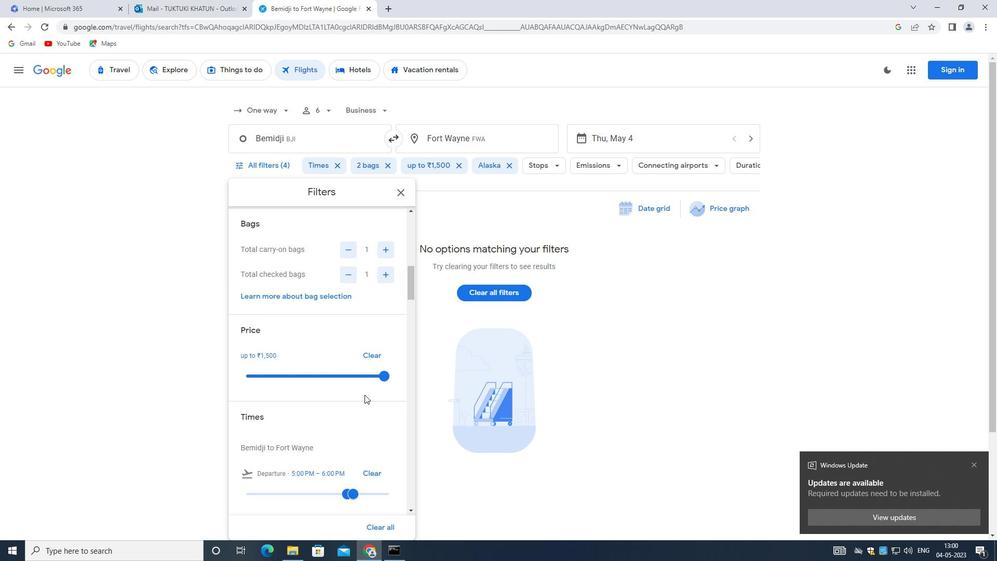 
Action: Mouse scrolled (362, 397) with delta (0, 0)
Screenshot: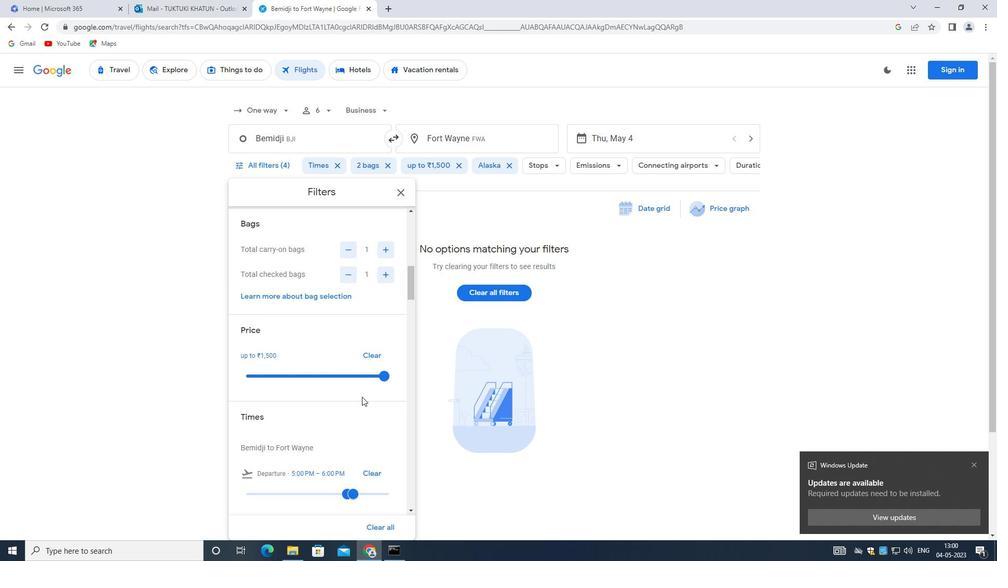 
Action: Mouse moved to (382, 326)
Screenshot: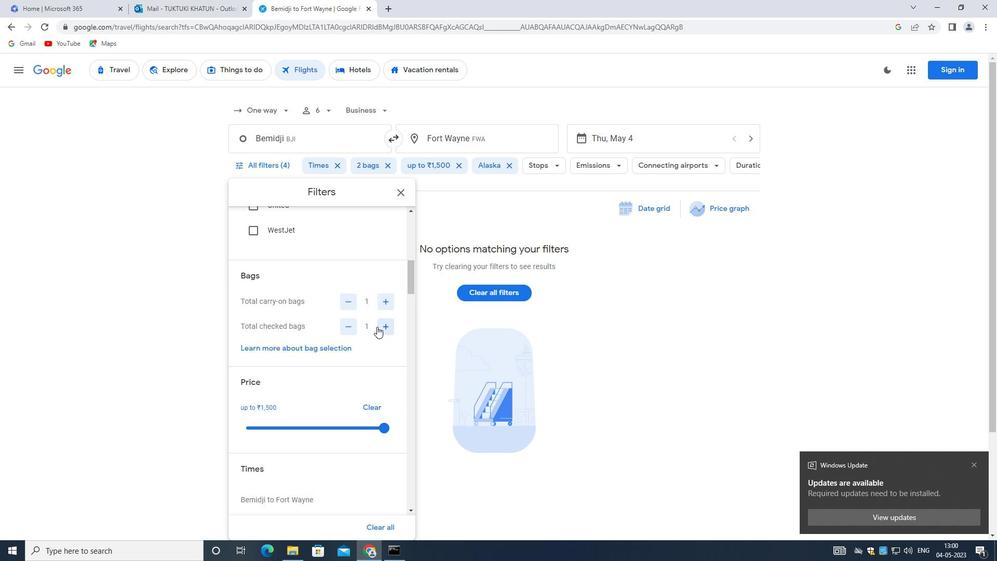 
Action: Mouse pressed left at (382, 326)
Screenshot: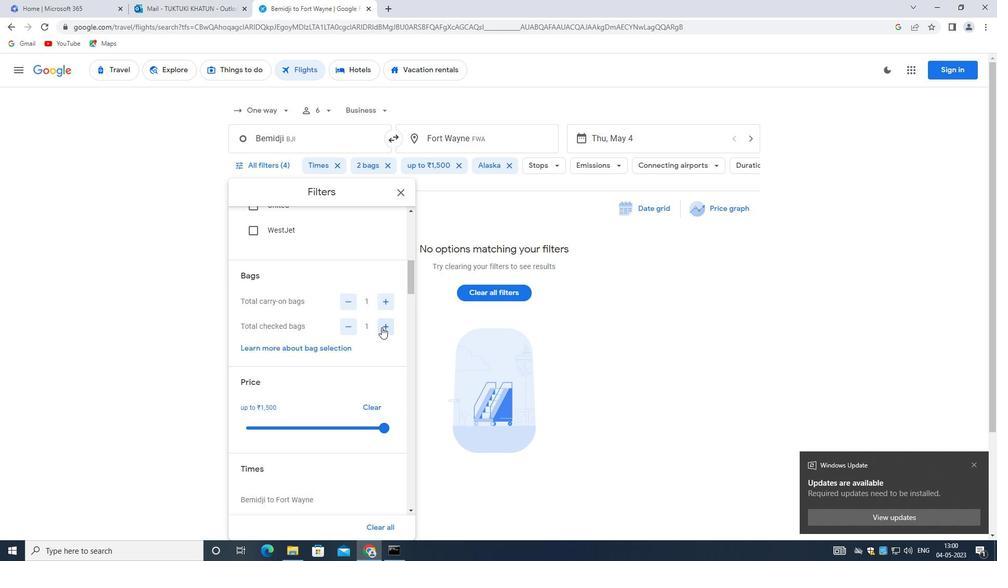 
Action: Mouse moved to (382, 325)
Screenshot: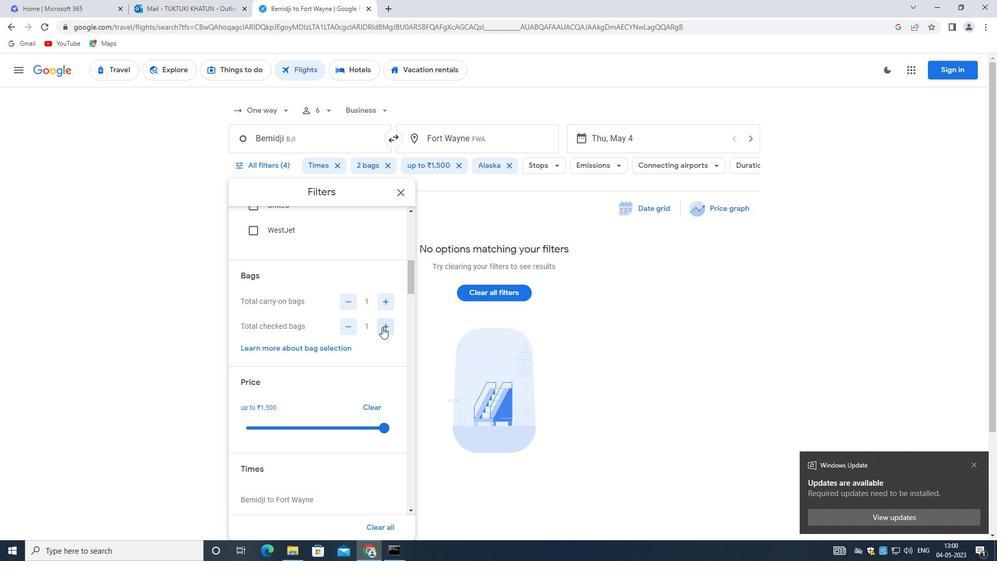 
Action: Mouse pressed left at (382, 325)
Screenshot: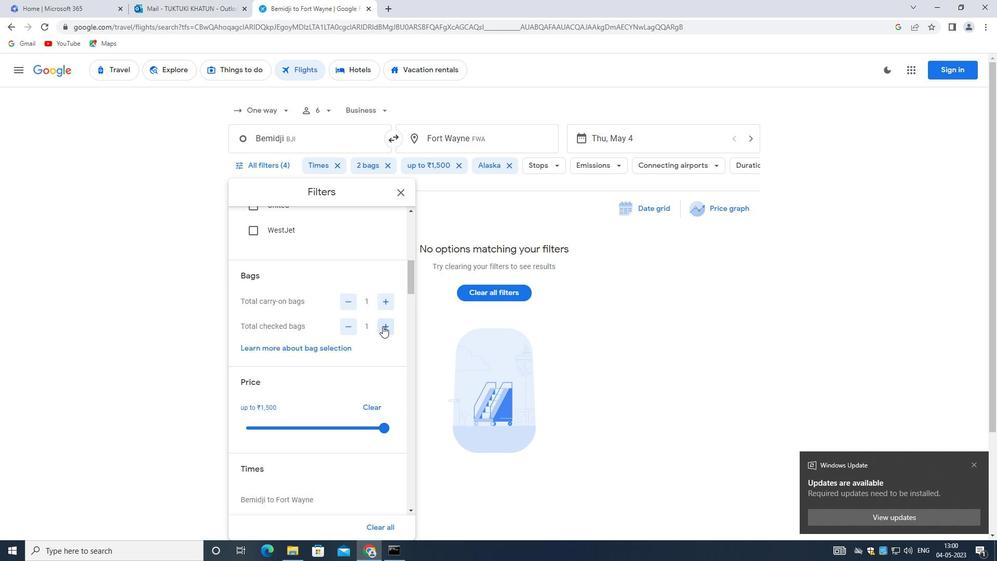 
Action: Mouse pressed left at (382, 325)
Screenshot: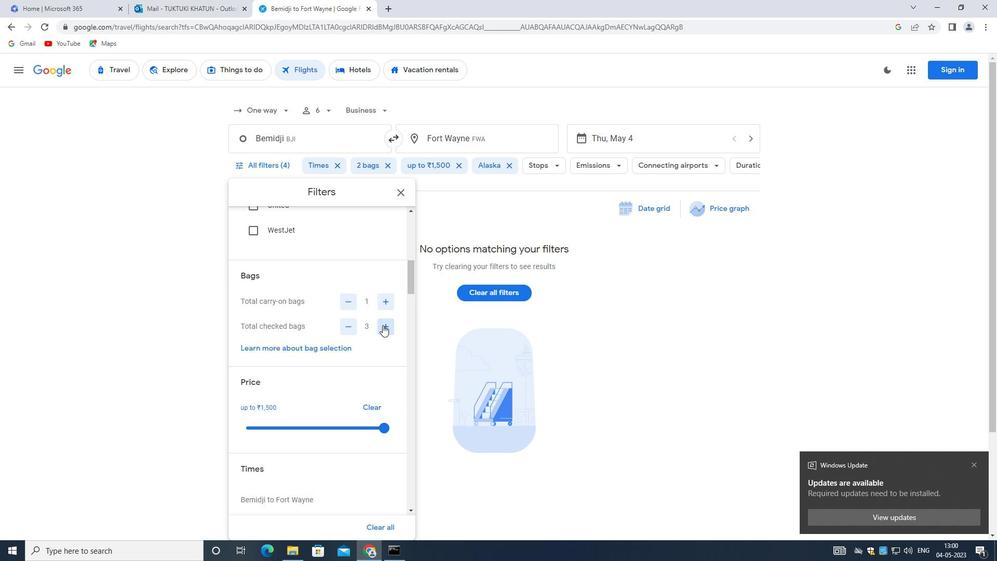 
Action: Mouse moved to (351, 329)
Screenshot: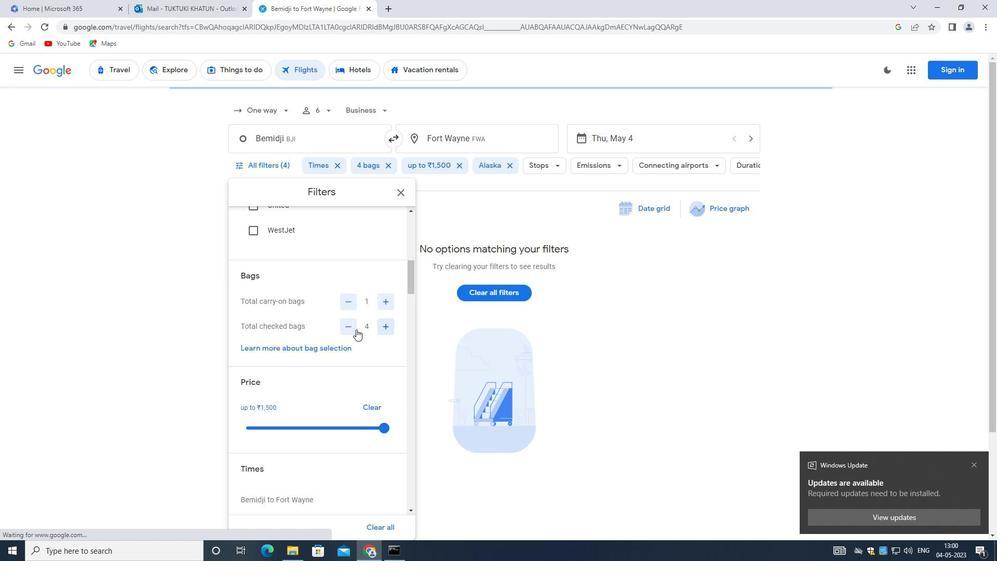 
Action: Mouse pressed left at (351, 329)
Screenshot: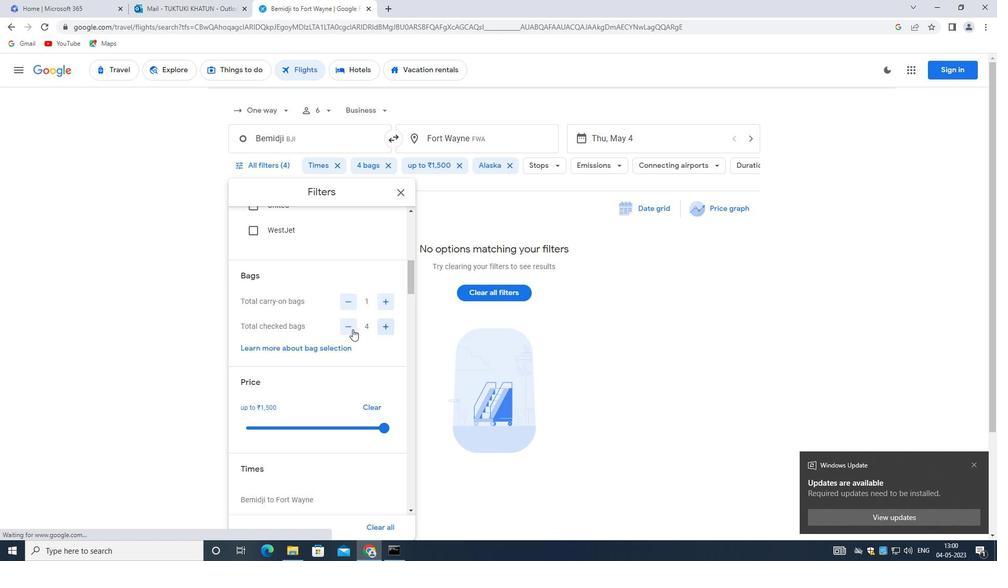 
Action: Mouse moved to (366, 305)
Screenshot: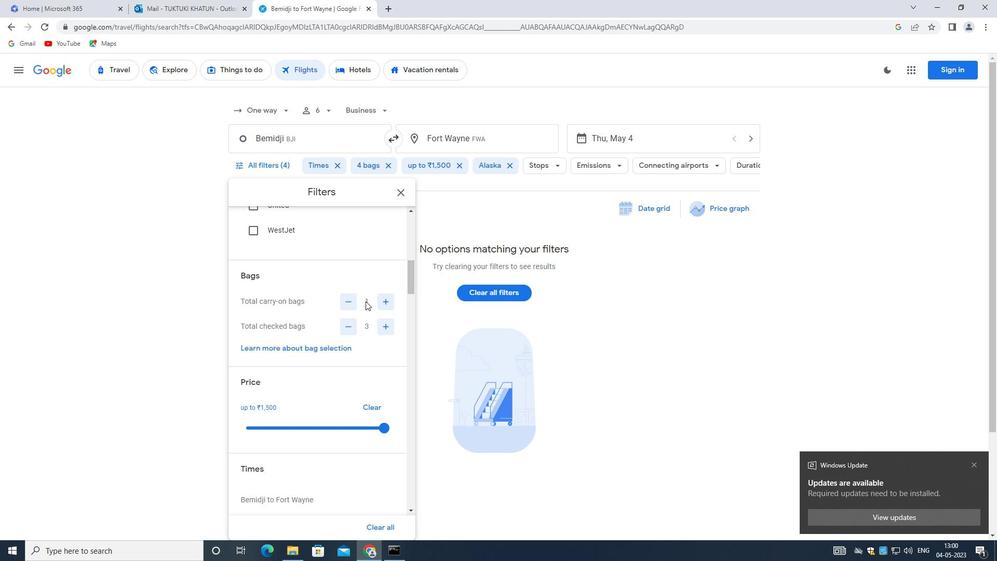 
Action: Mouse scrolled (366, 304) with delta (0, 0)
Screenshot: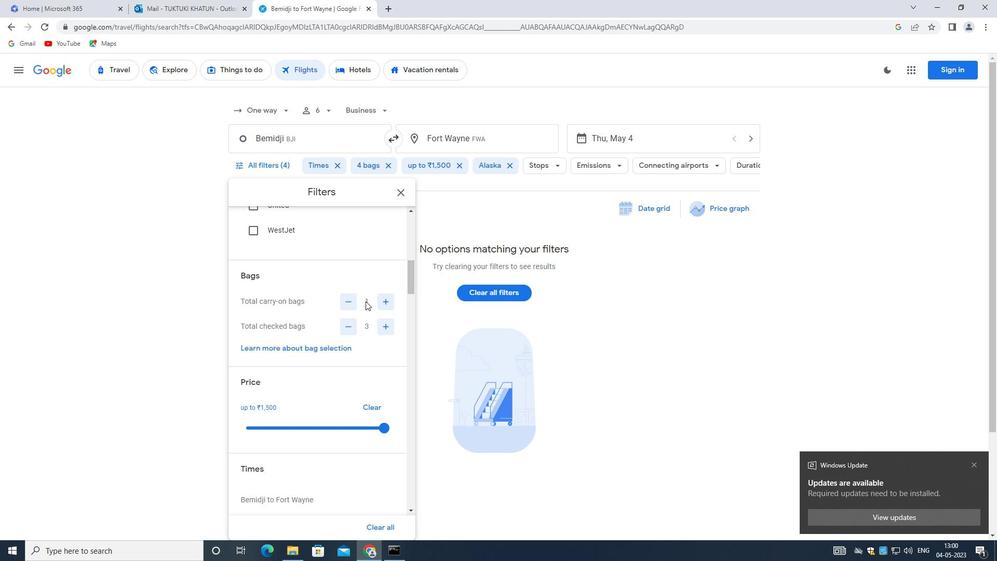 
Action: Mouse moved to (363, 313)
Screenshot: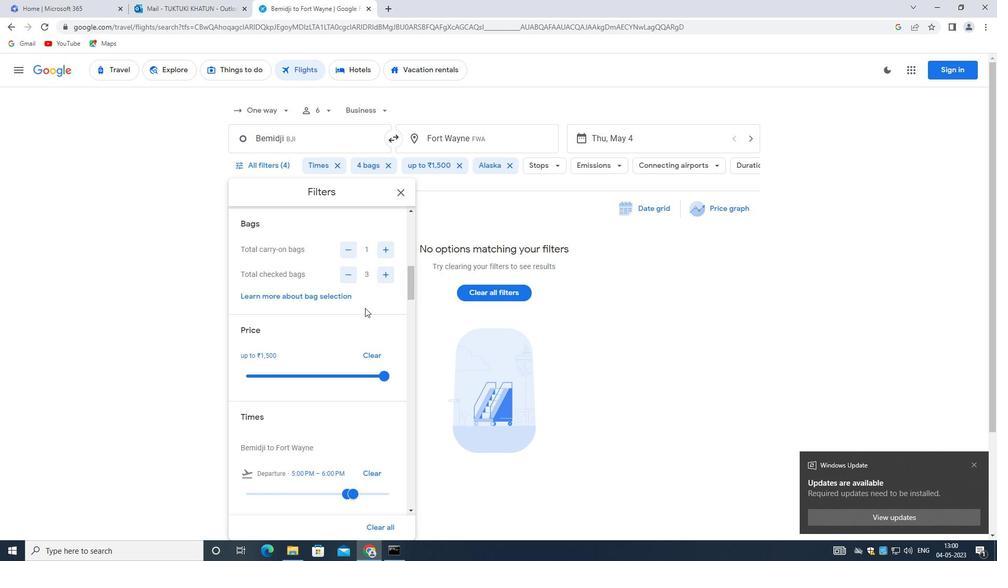
Action: Mouse scrolled (363, 313) with delta (0, 0)
Screenshot: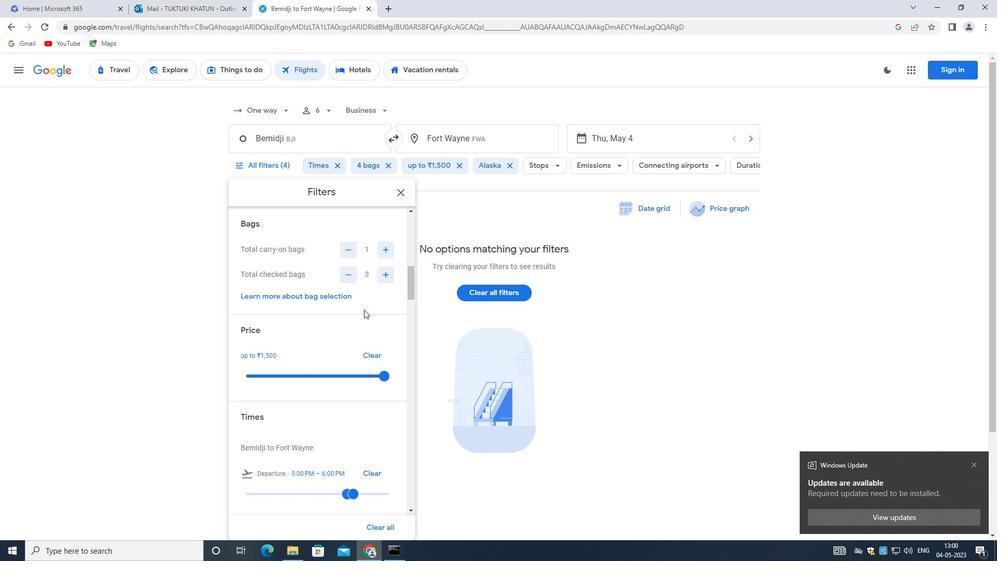 
Action: Mouse scrolled (363, 313) with delta (0, 0)
Screenshot: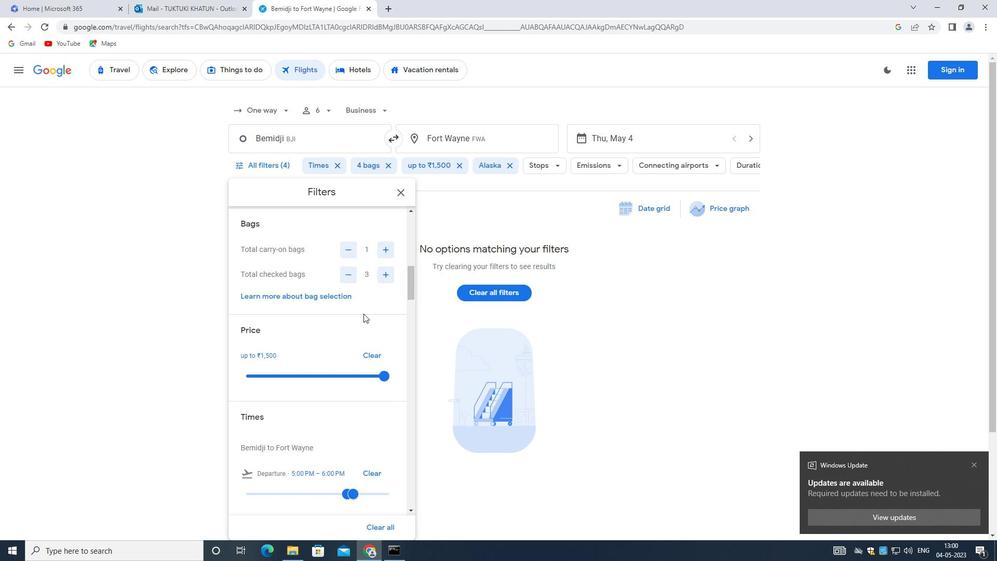 
Action: Mouse moved to (353, 391)
Screenshot: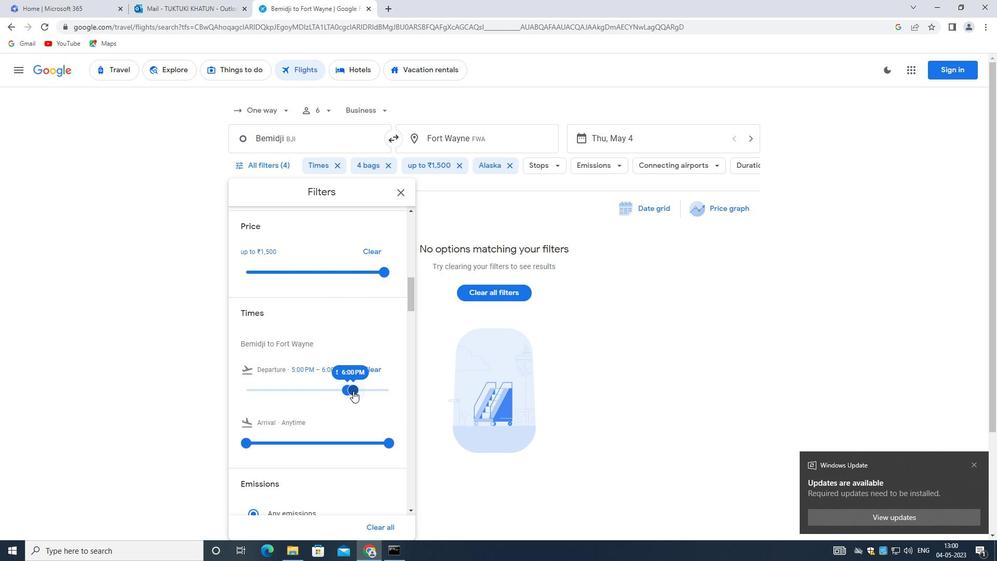 
Action: Mouse pressed left at (353, 391)
Screenshot: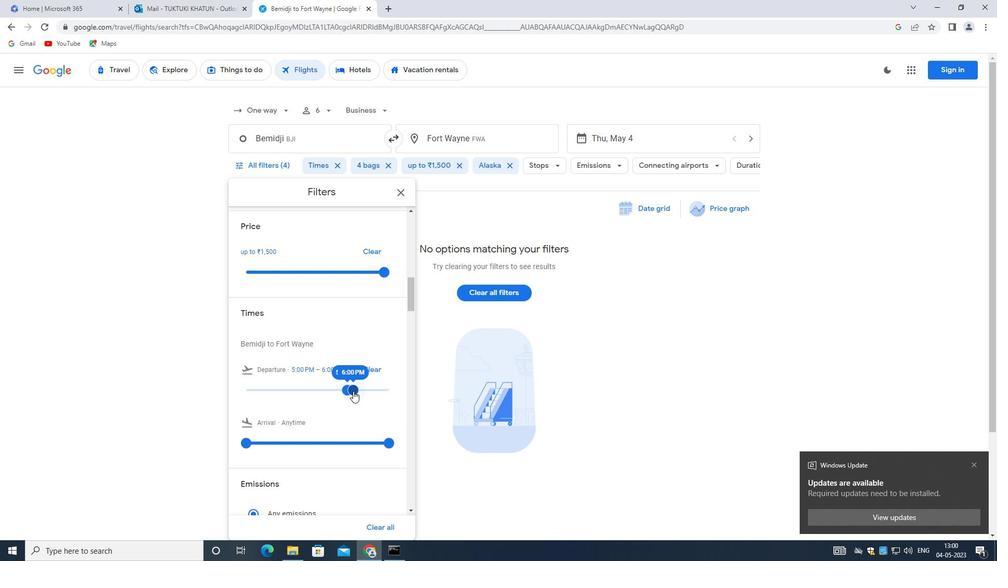 
Action: Mouse moved to (345, 388)
Screenshot: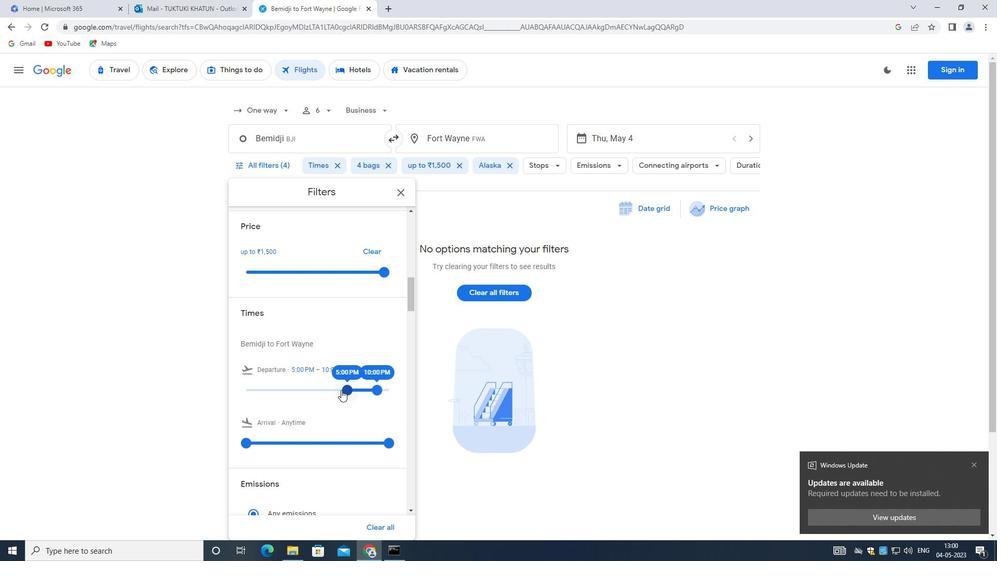 
Action: Mouse pressed left at (345, 388)
Screenshot: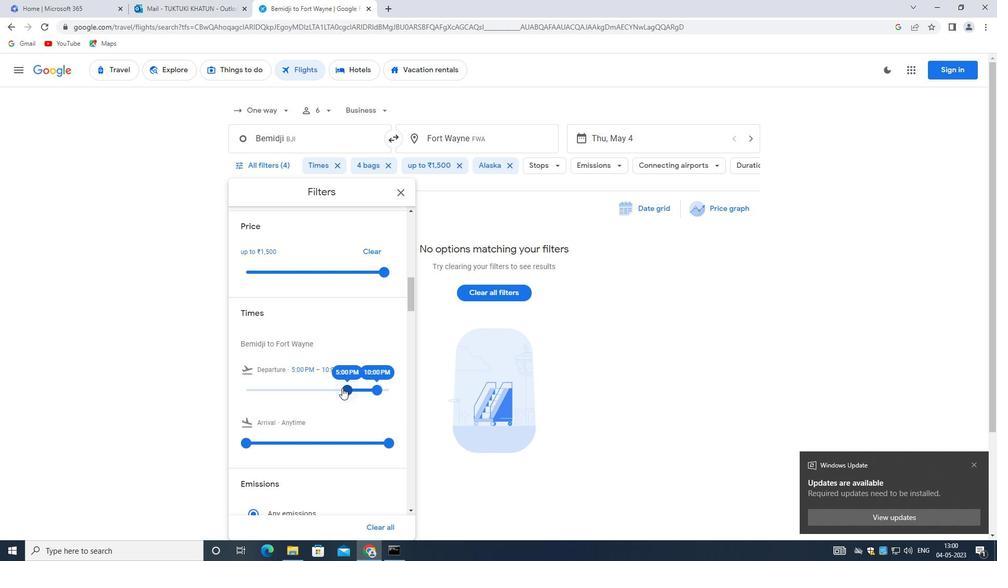 
Action: Mouse moved to (377, 386)
Screenshot: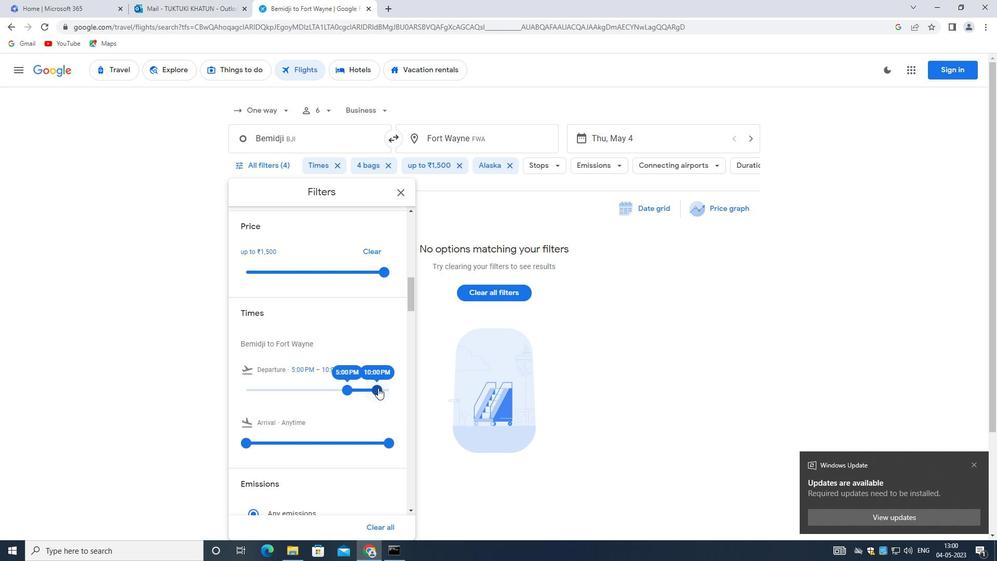 
Action: Mouse pressed left at (377, 386)
Screenshot: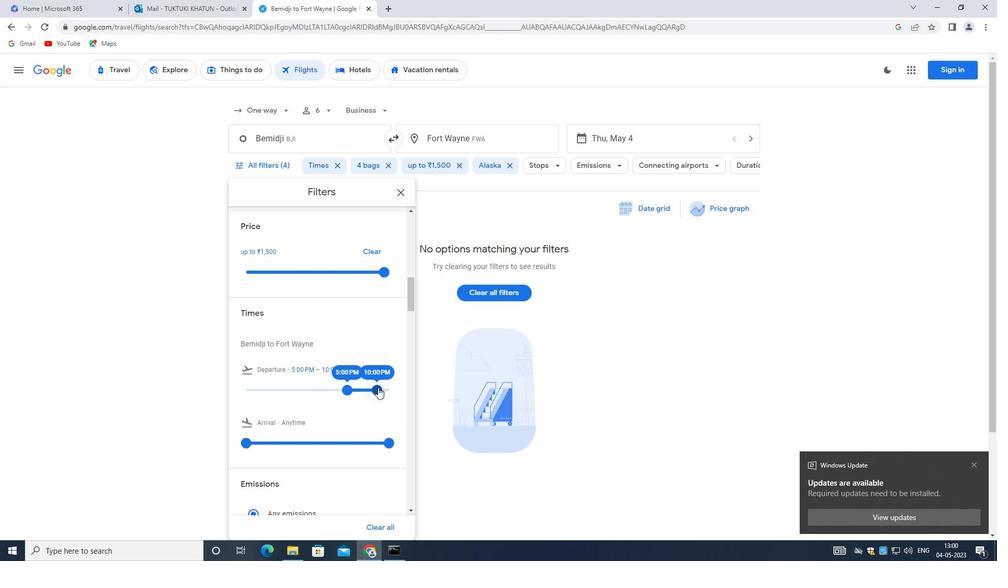 
Action: Mouse moved to (347, 387)
Screenshot: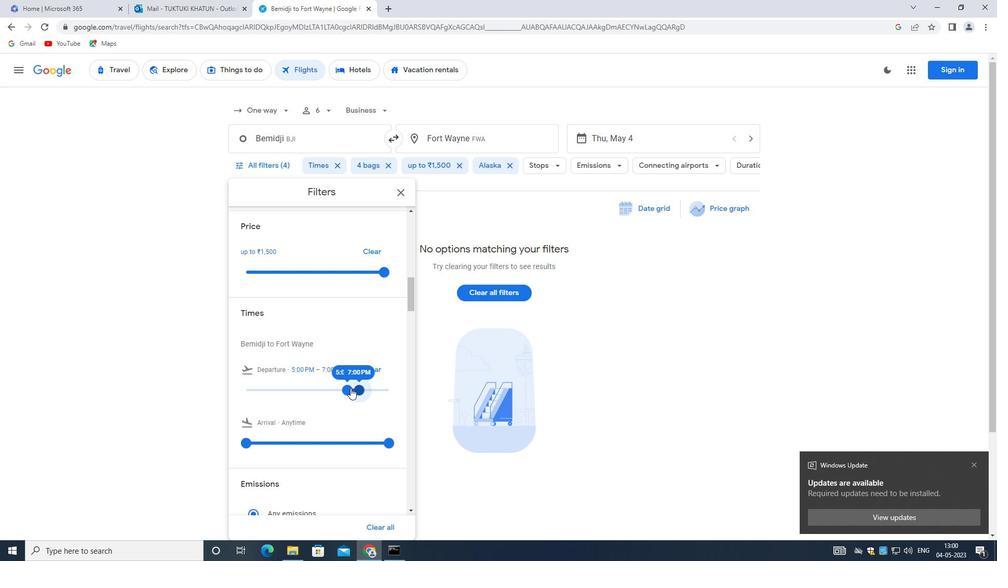 
Action: Mouse pressed left at (347, 387)
Screenshot: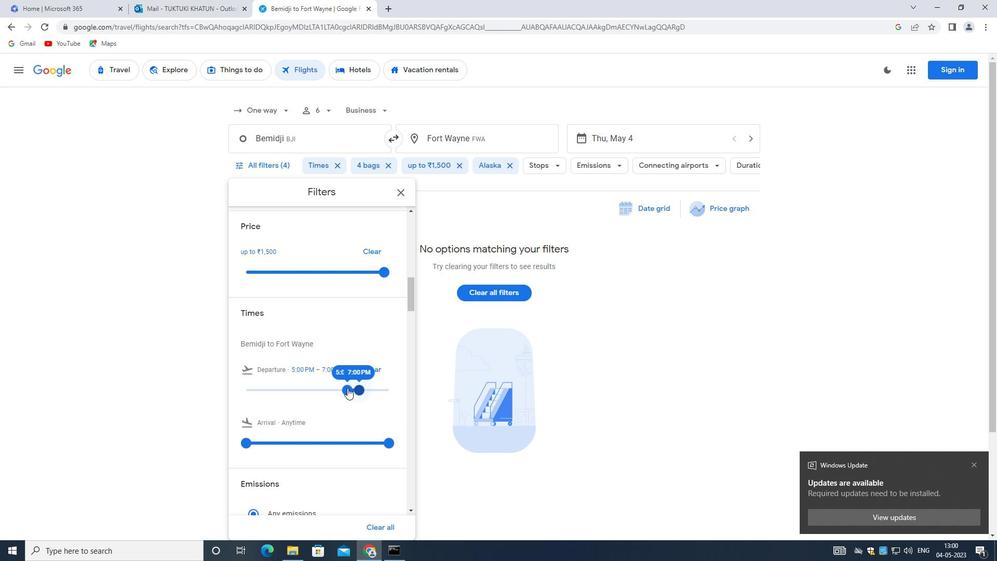 
Action: Mouse moved to (351, 389)
Screenshot: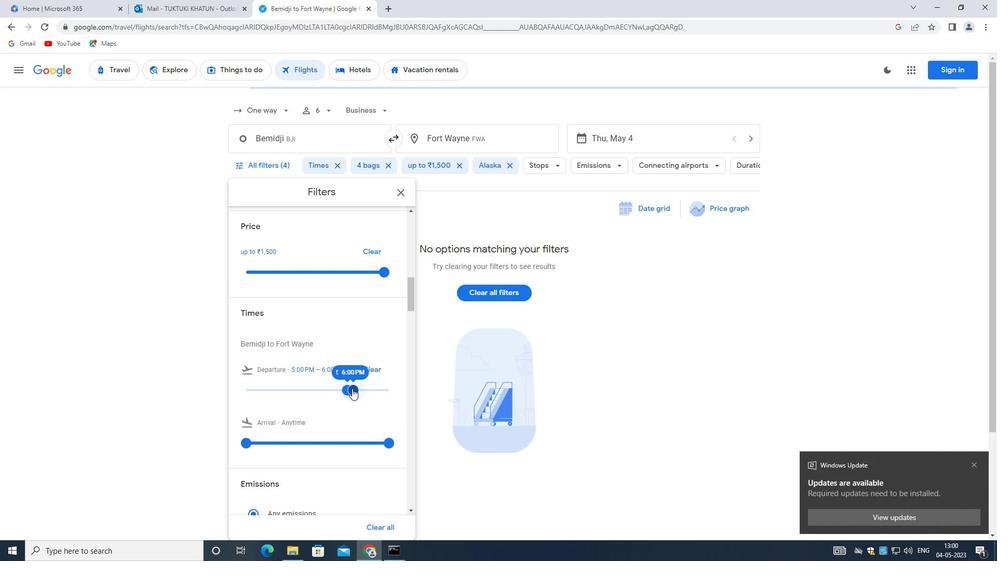
Action: Mouse pressed left at (351, 389)
Screenshot: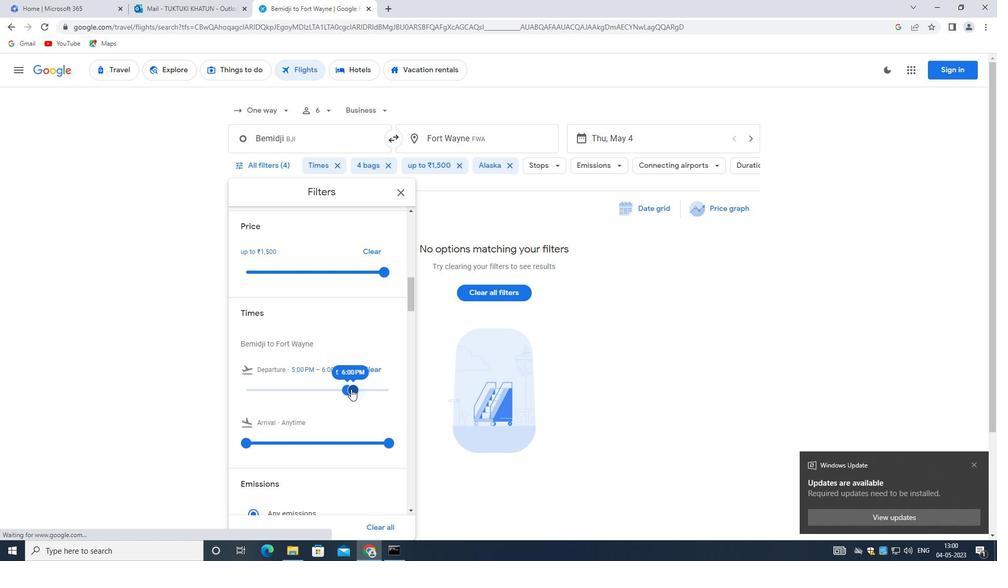
Action: Mouse moved to (349, 389)
Screenshot: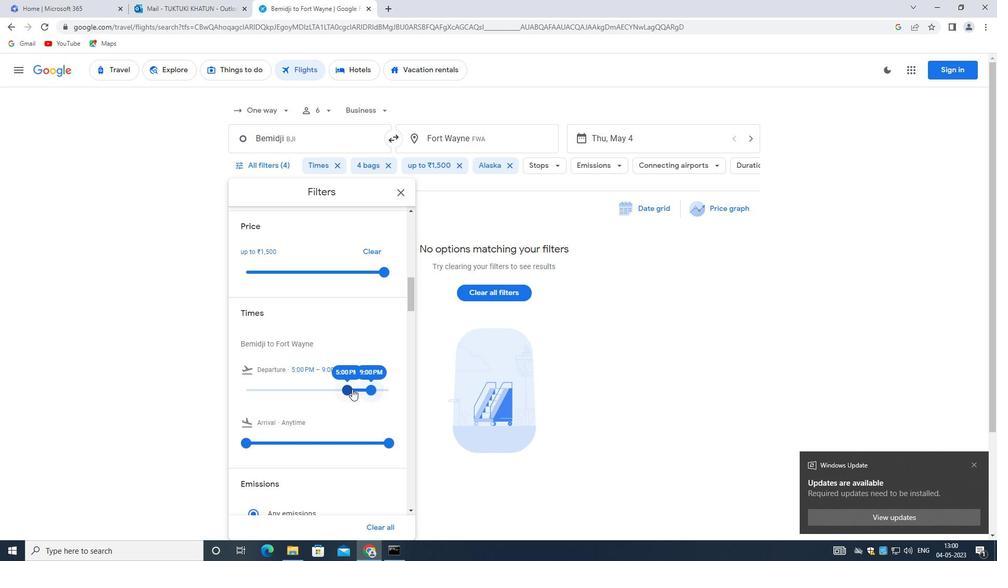 
Action: Mouse pressed left at (349, 389)
Screenshot: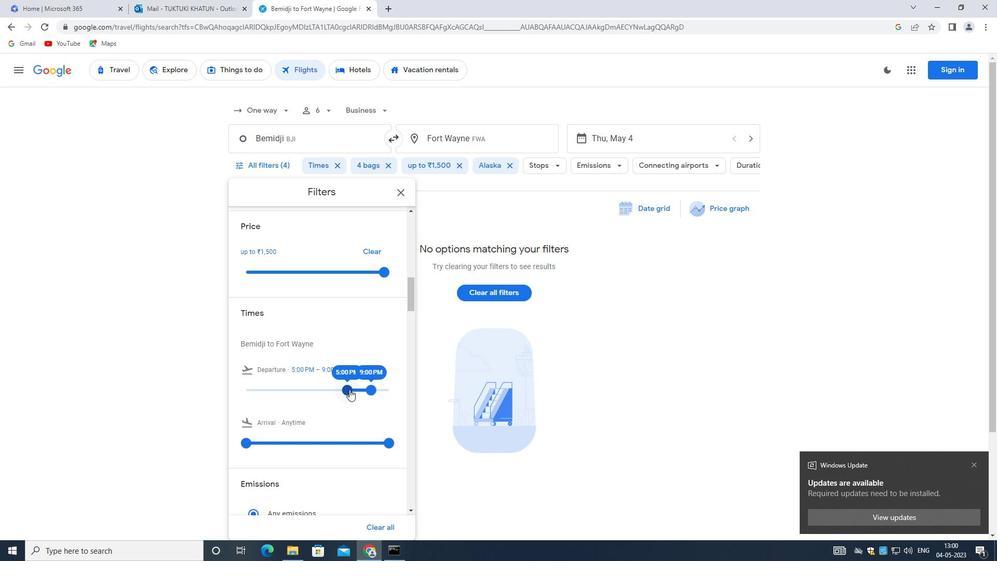 
Action: Mouse moved to (371, 389)
Screenshot: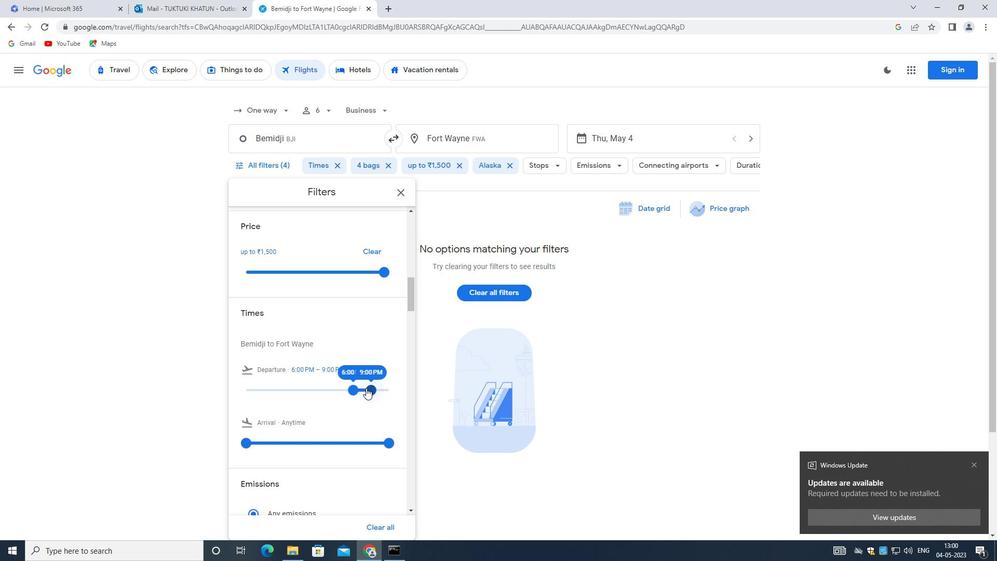 
Action: Mouse pressed left at (371, 389)
Screenshot: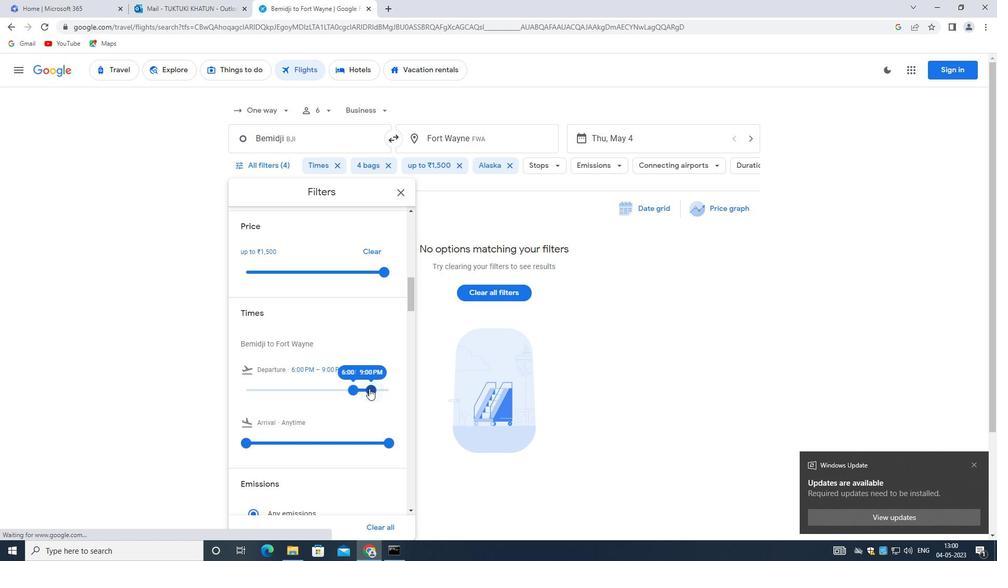 
Action: Mouse moved to (332, 387)
Screenshot: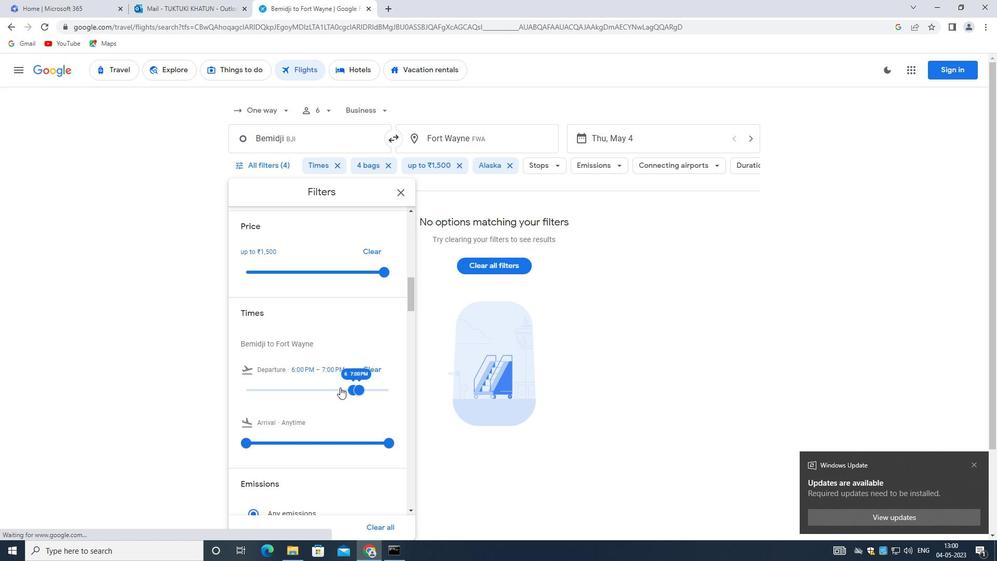 
Action: Mouse scrolled (332, 386) with delta (0, 0)
Screenshot: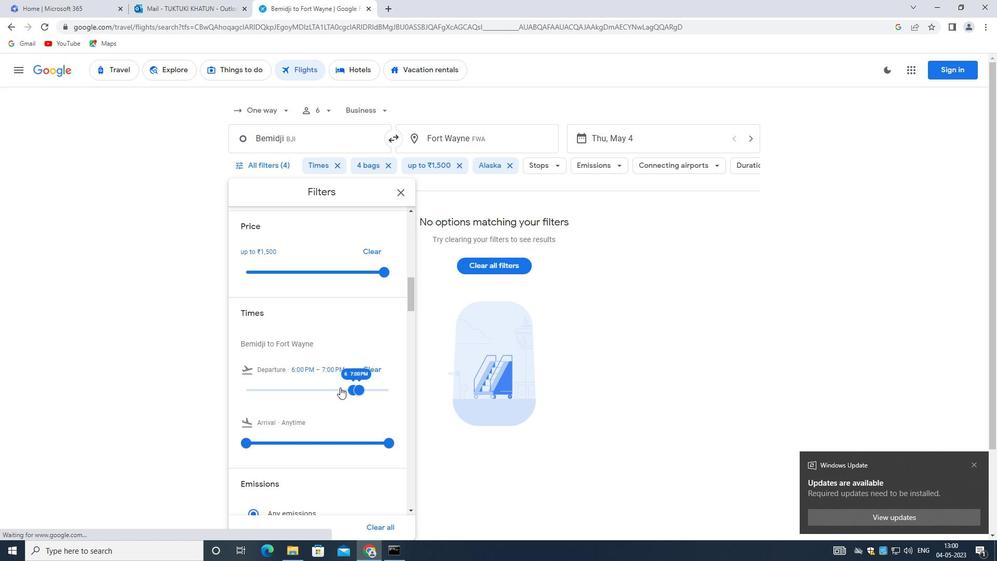 
Action: Mouse moved to (331, 387)
Screenshot: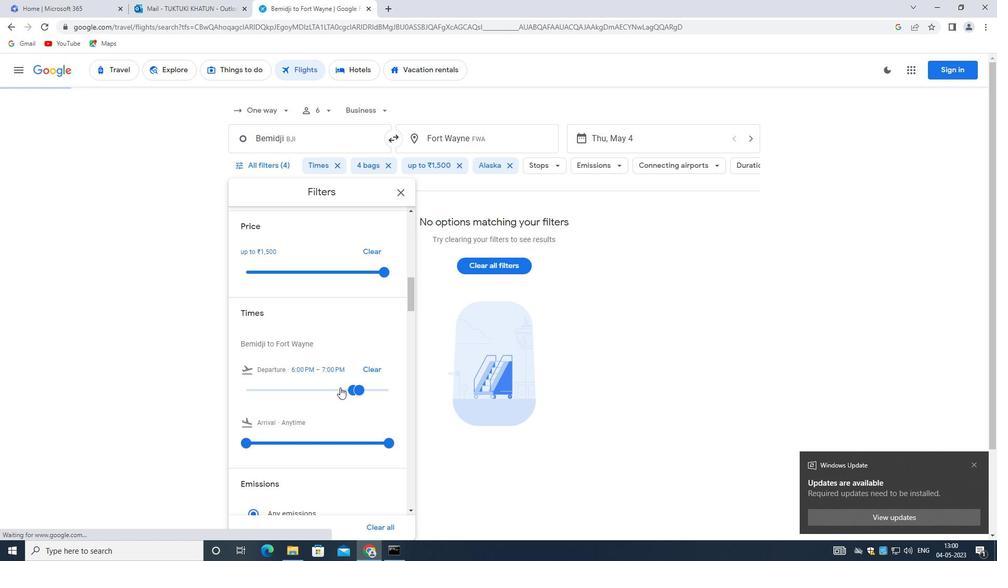 
Action: Mouse scrolled (331, 386) with delta (0, 0)
Screenshot: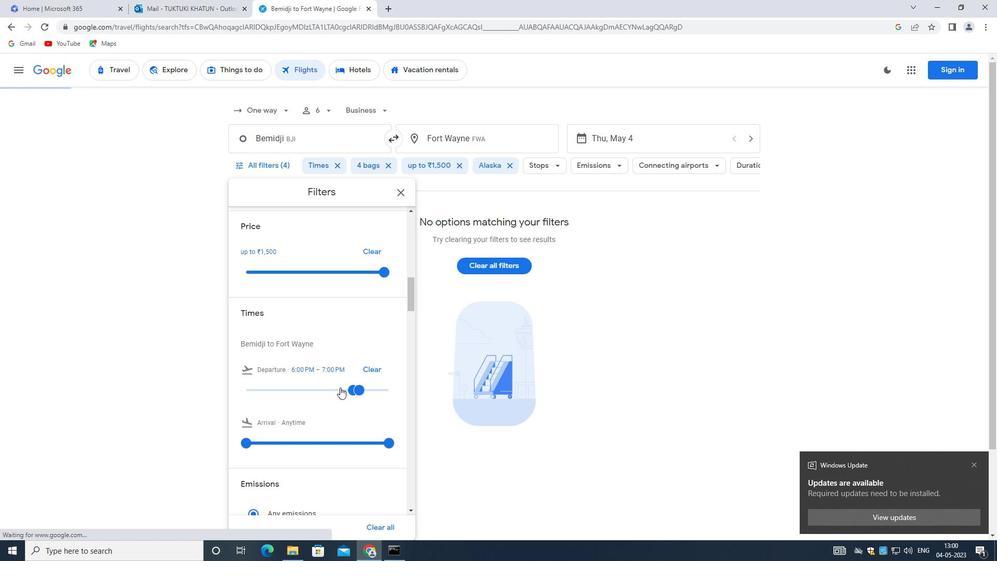
Action: Mouse moved to (330, 388)
Screenshot: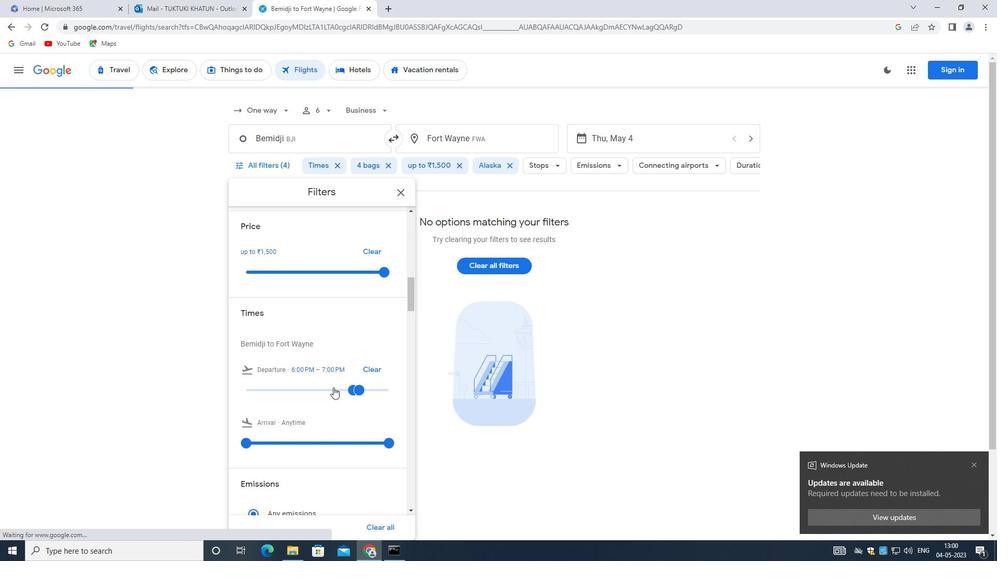 
Action: Mouse scrolled (330, 387) with delta (0, 0)
Screenshot: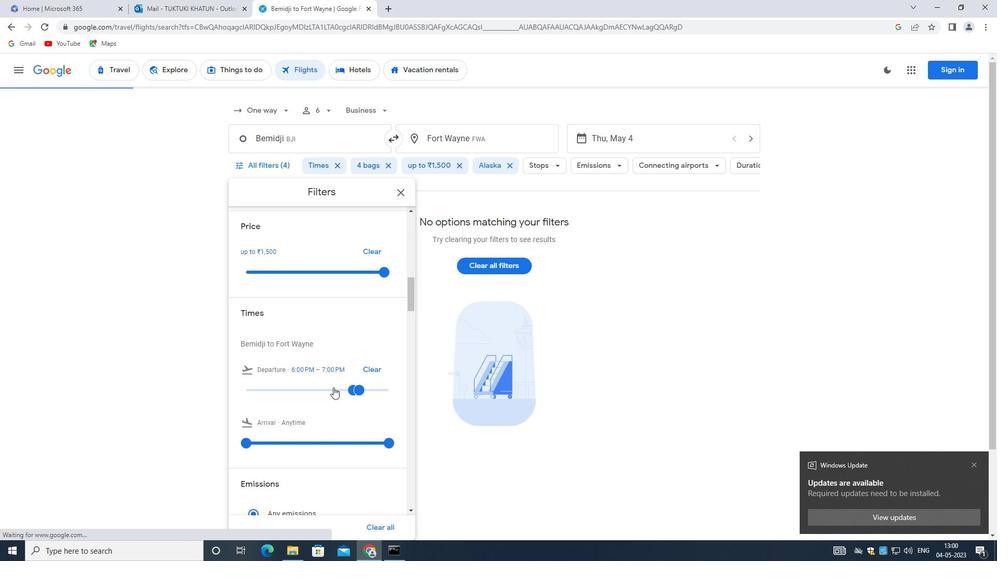 
Action: Mouse scrolled (330, 387) with delta (0, 0)
Screenshot: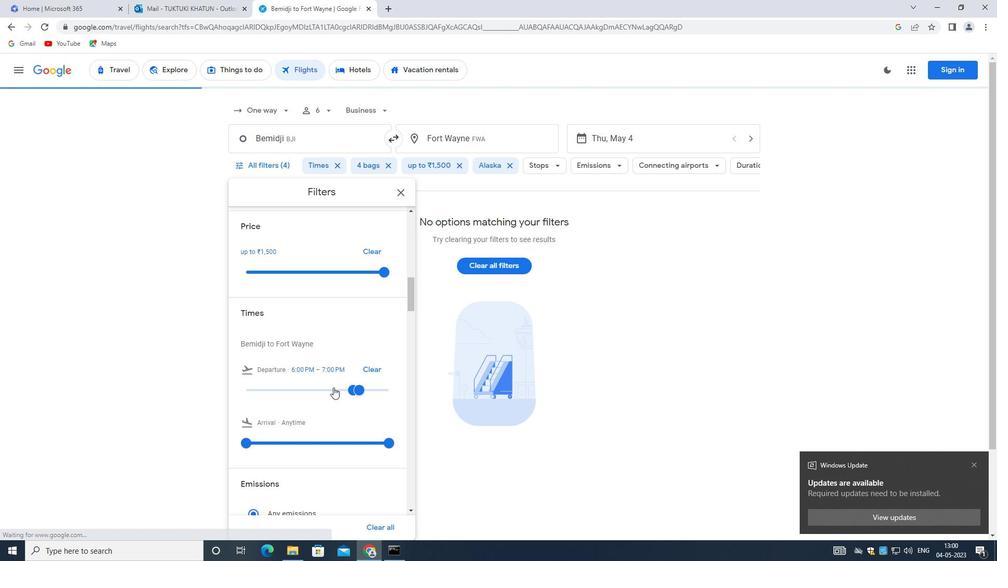 
Action: Mouse scrolled (330, 387) with delta (0, 0)
Screenshot: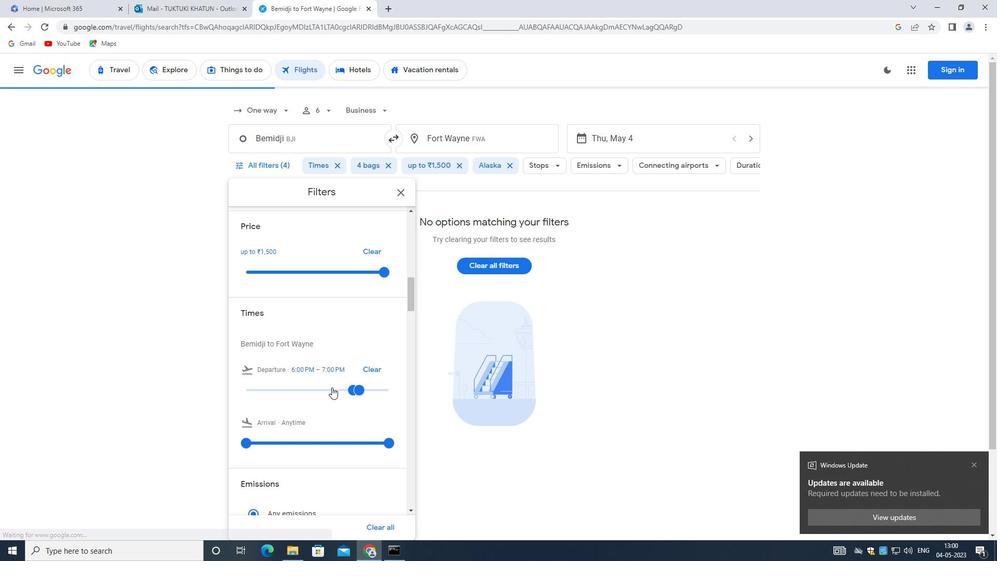 
Action: Mouse moved to (329, 388)
Screenshot: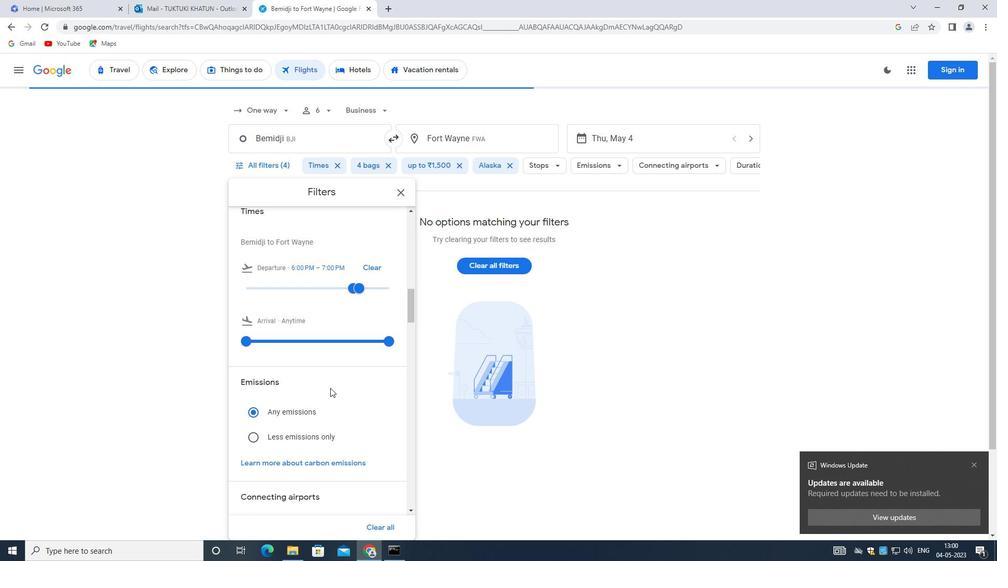 
Action: Mouse scrolled (329, 387) with delta (0, 0)
Screenshot: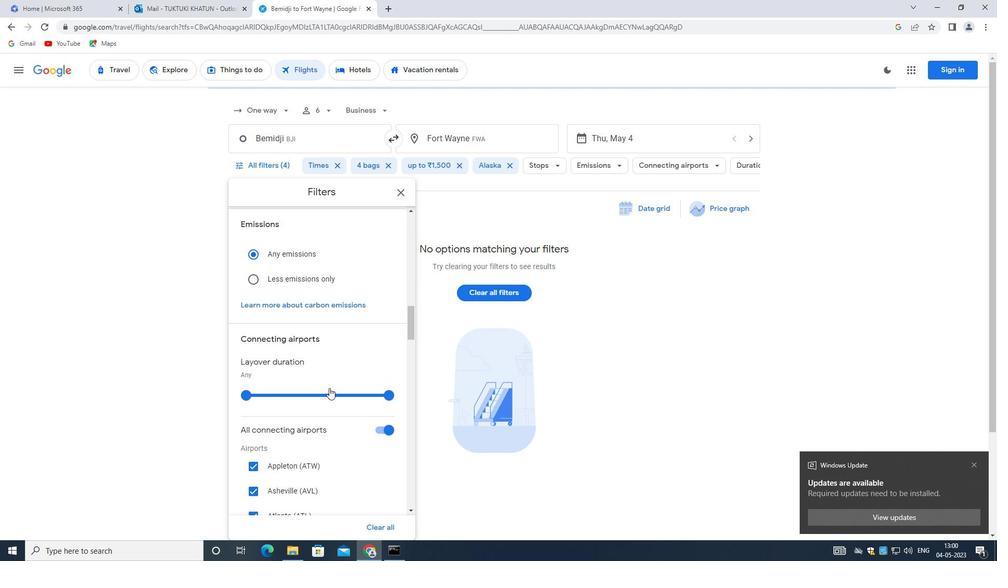 
Action: Mouse scrolled (329, 387) with delta (0, 0)
Screenshot: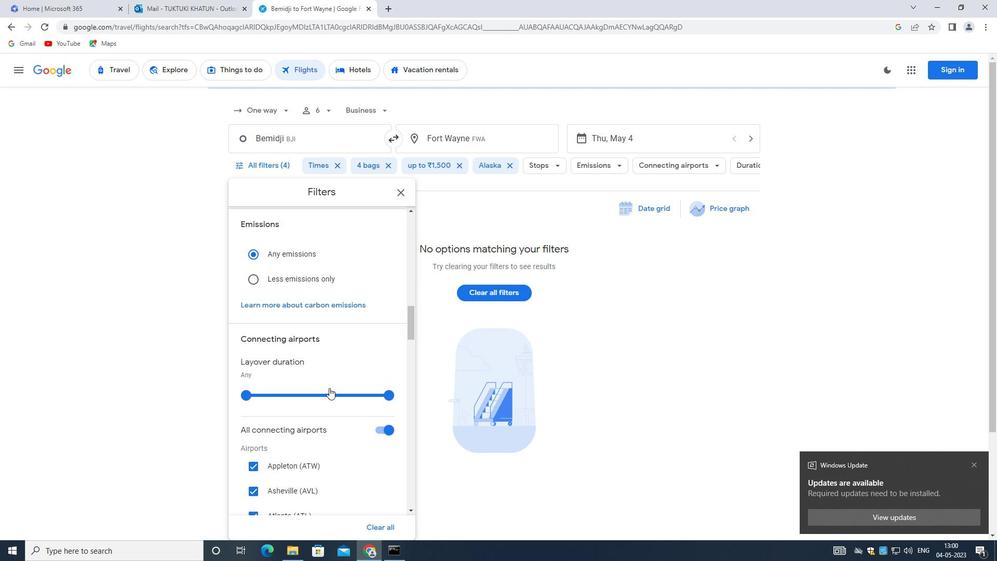
Action: Mouse scrolled (329, 387) with delta (0, 0)
Screenshot: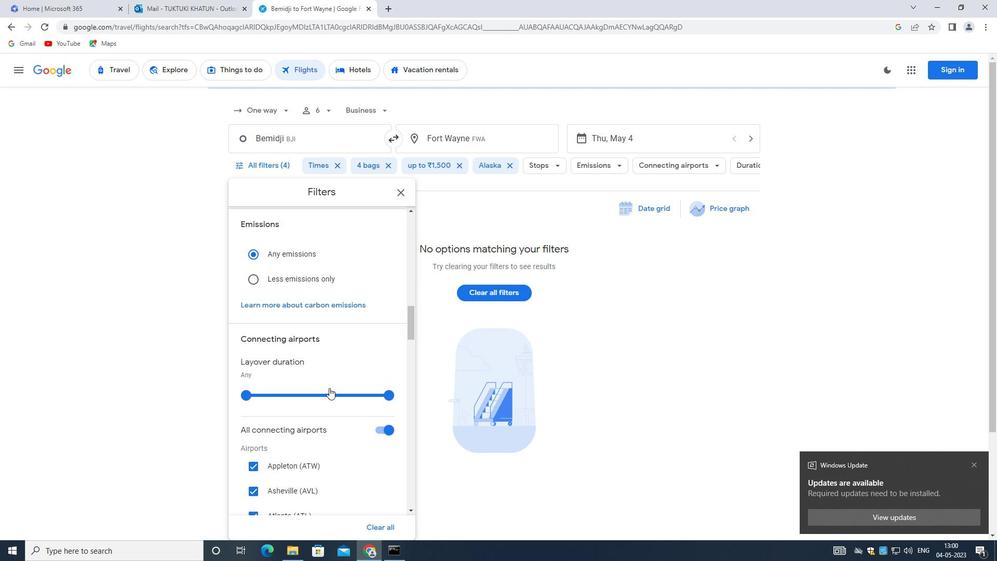 
Action: Mouse scrolled (329, 387) with delta (0, 0)
Screenshot: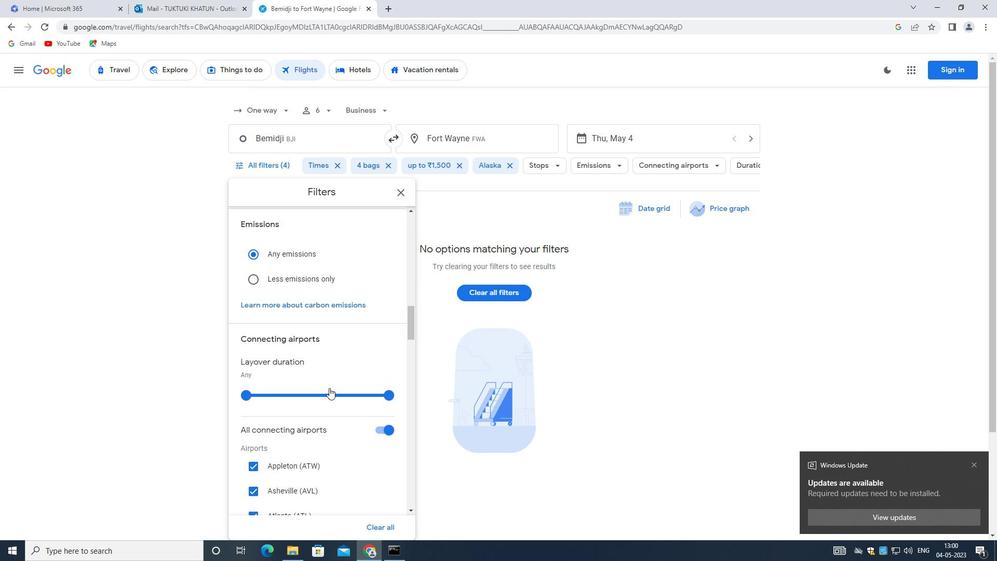 
Action: Mouse scrolled (329, 387) with delta (0, 0)
Screenshot: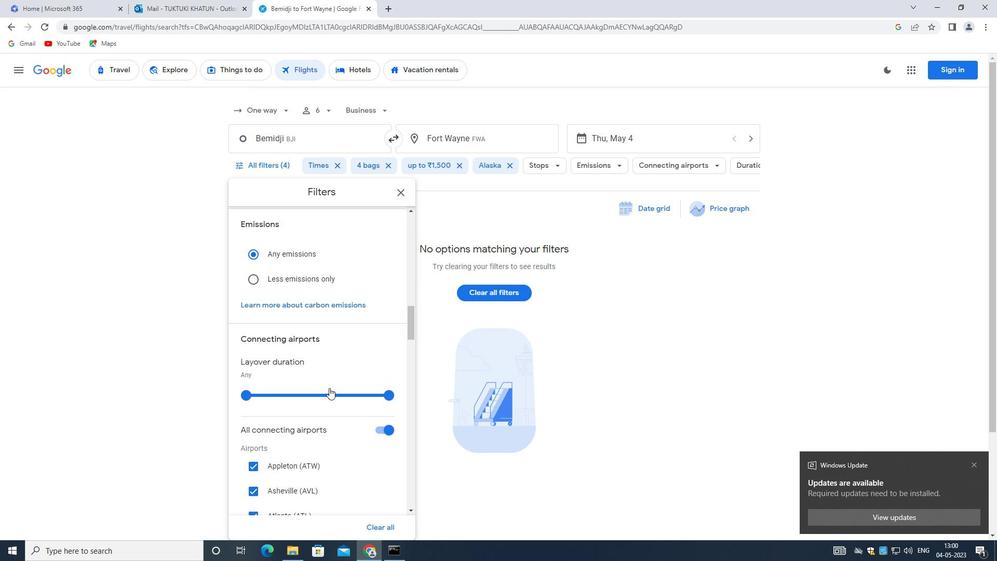 
Action: Mouse moved to (328, 386)
Screenshot: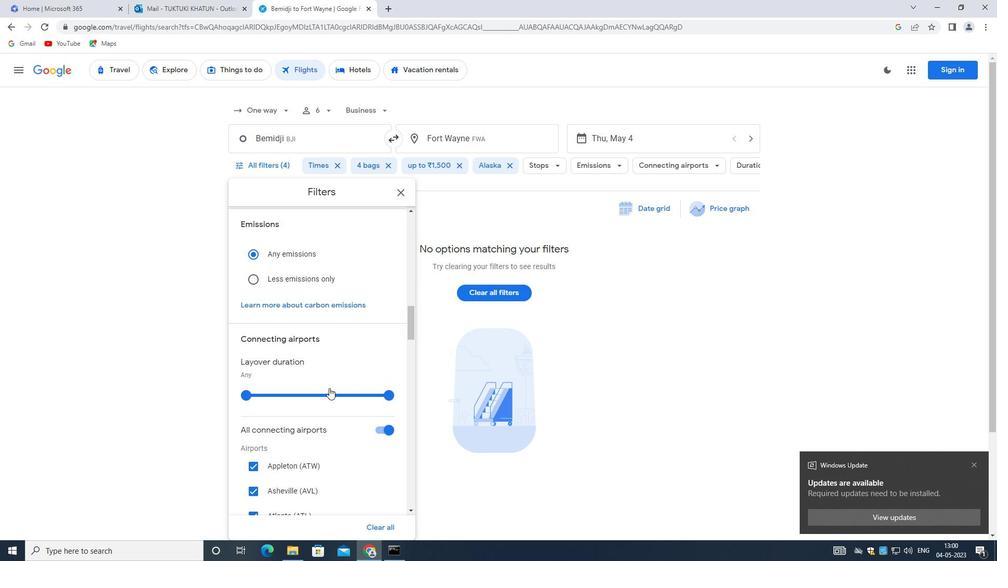 
Action: Mouse scrolled (328, 386) with delta (0, 0)
Screenshot: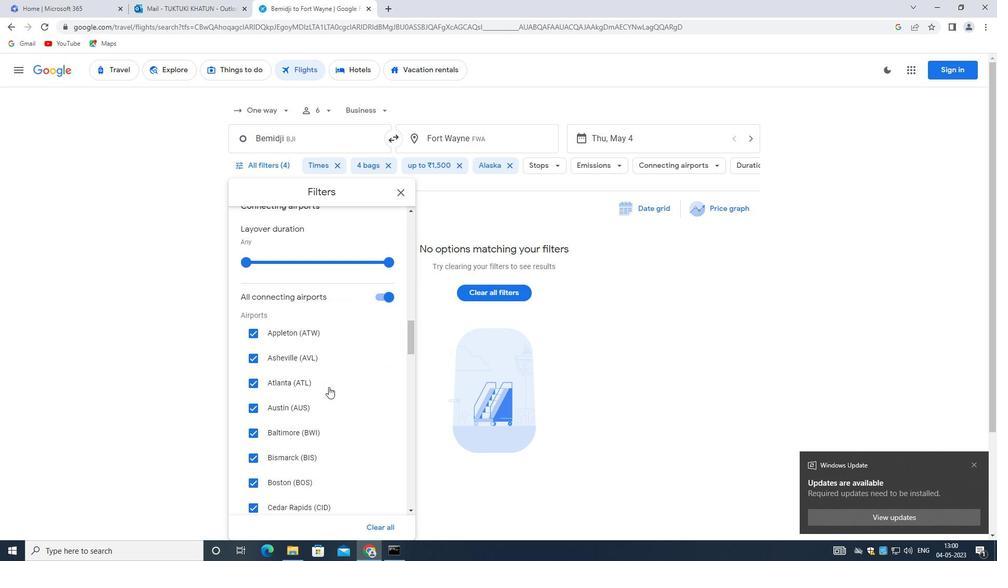
Action: Mouse scrolled (328, 386) with delta (0, 0)
Screenshot: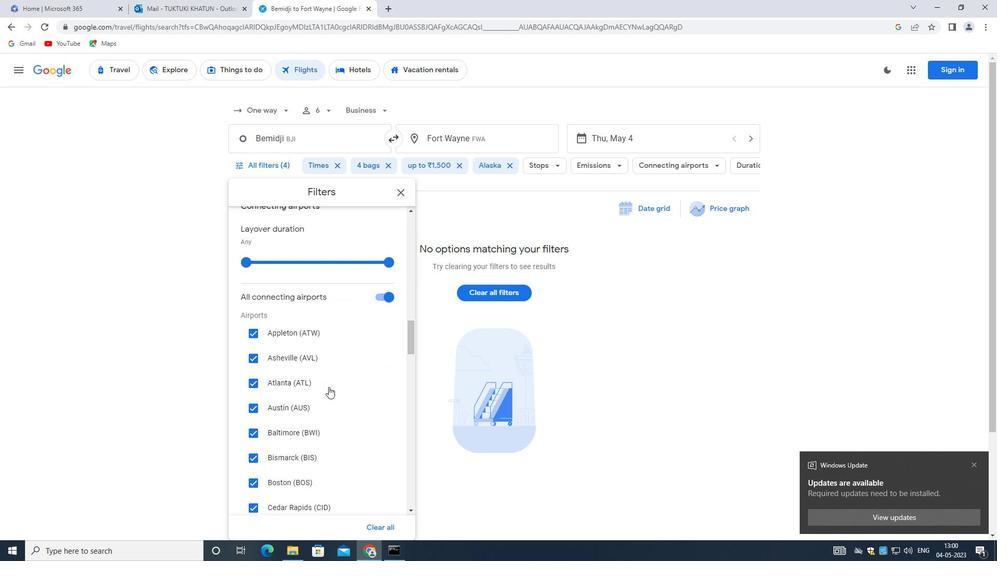 
Action: Mouse scrolled (328, 386) with delta (0, 0)
Screenshot: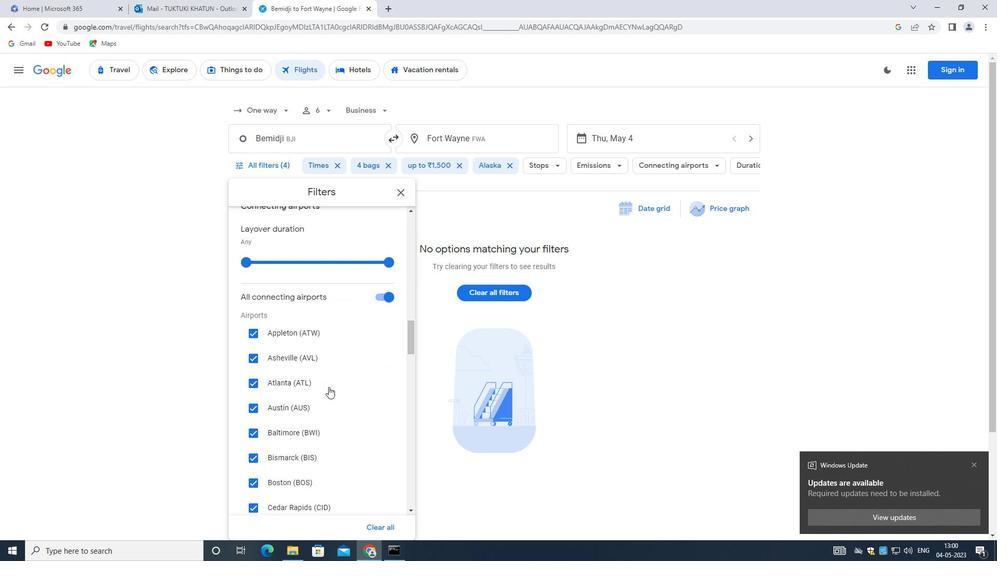 
Action: Mouse scrolled (328, 386) with delta (0, 0)
Screenshot: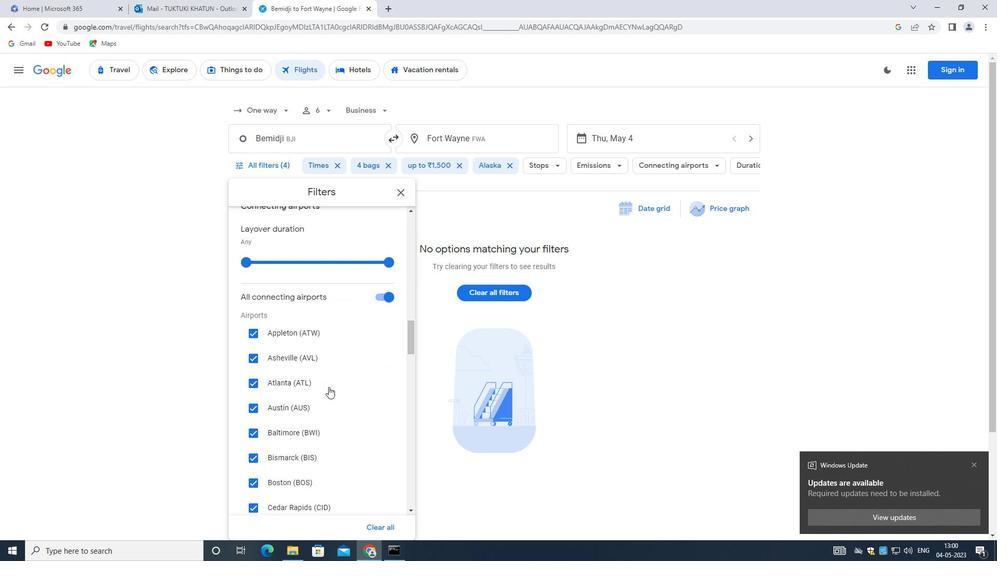 
Action: Mouse moved to (319, 379)
Screenshot: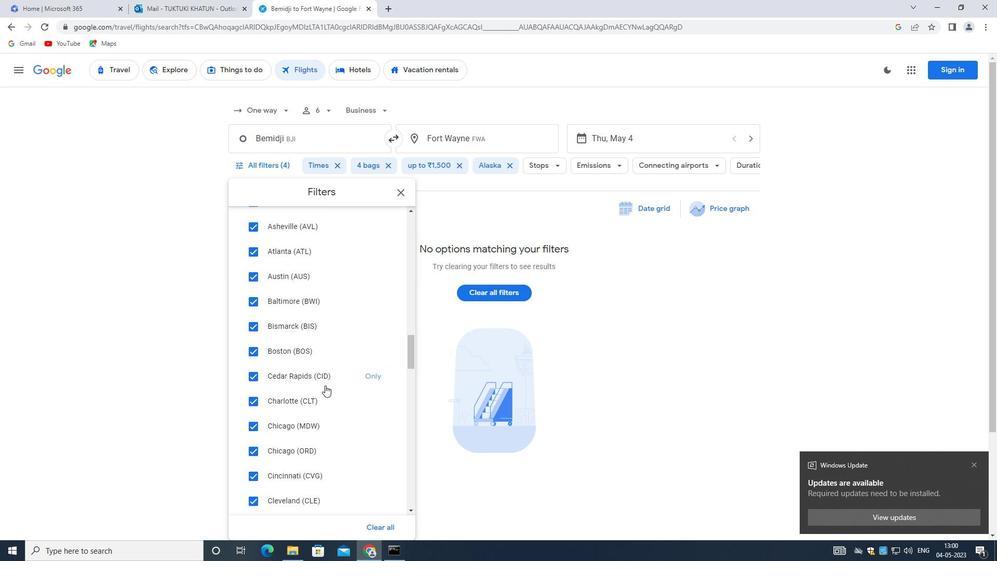 
Action: Mouse scrolled (319, 378) with delta (0, 0)
Screenshot: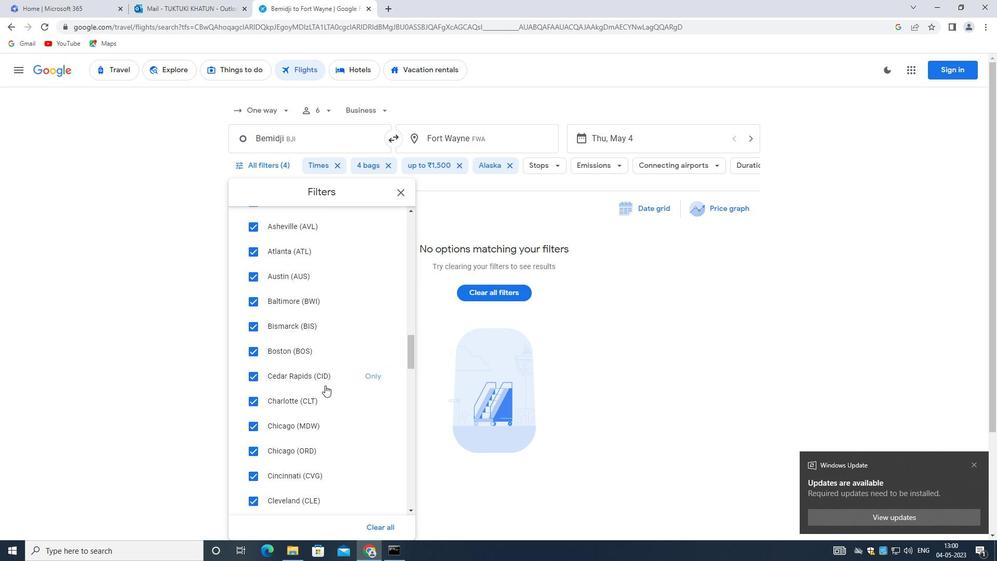 
Action: Mouse moved to (319, 379)
Screenshot: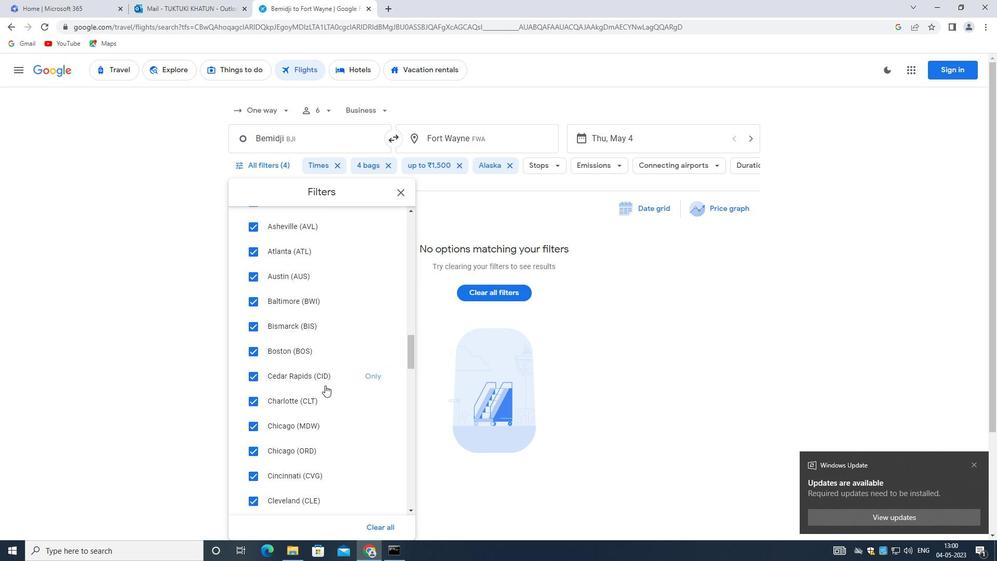 
Action: Mouse scrolled (319, 378) with delta (0, 0)
Screenshot: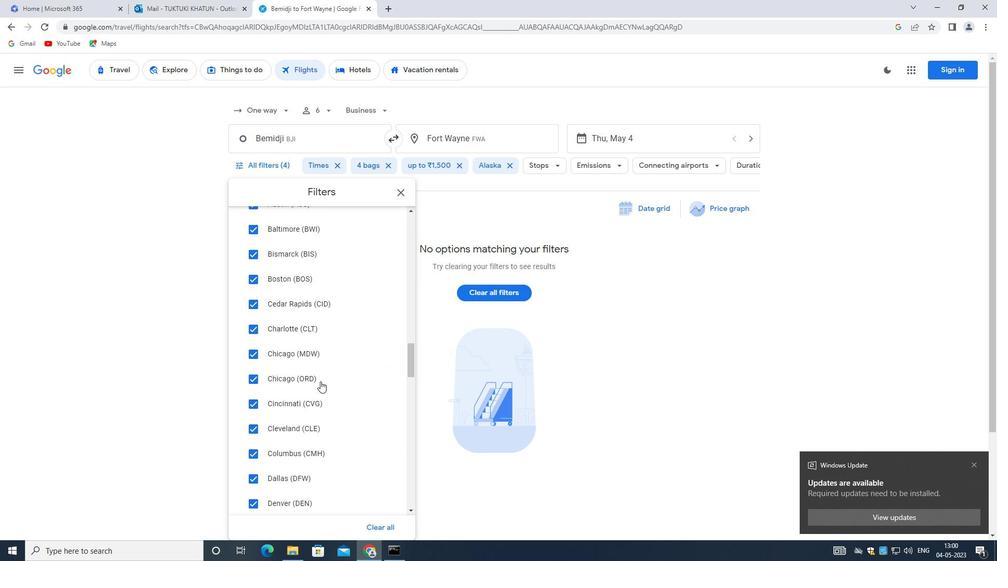 
Action: Mouse moved to (319, 378)
Screenshot: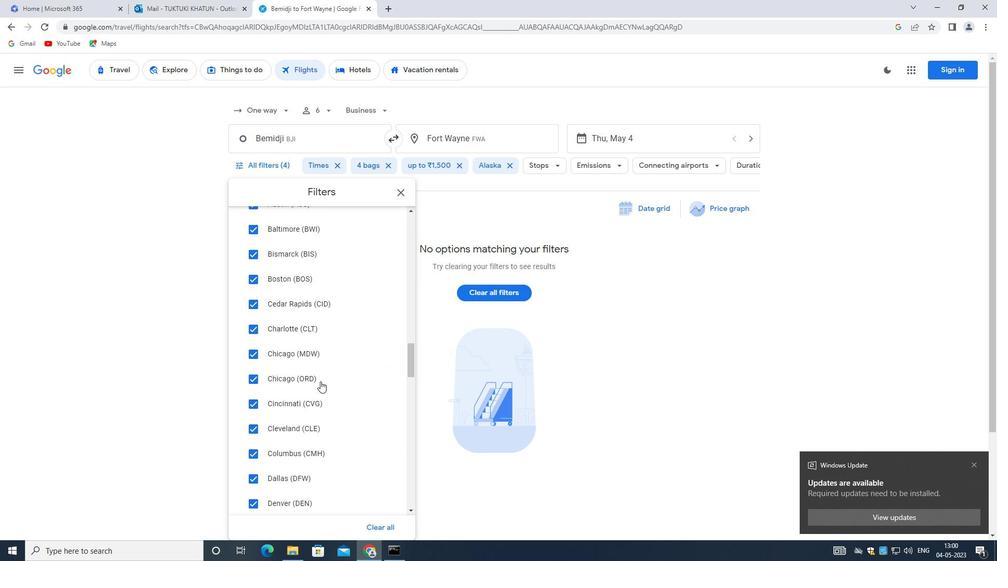 
Action: Mouse scrolled (319, 378) with delta (0, 0)
Screenshot: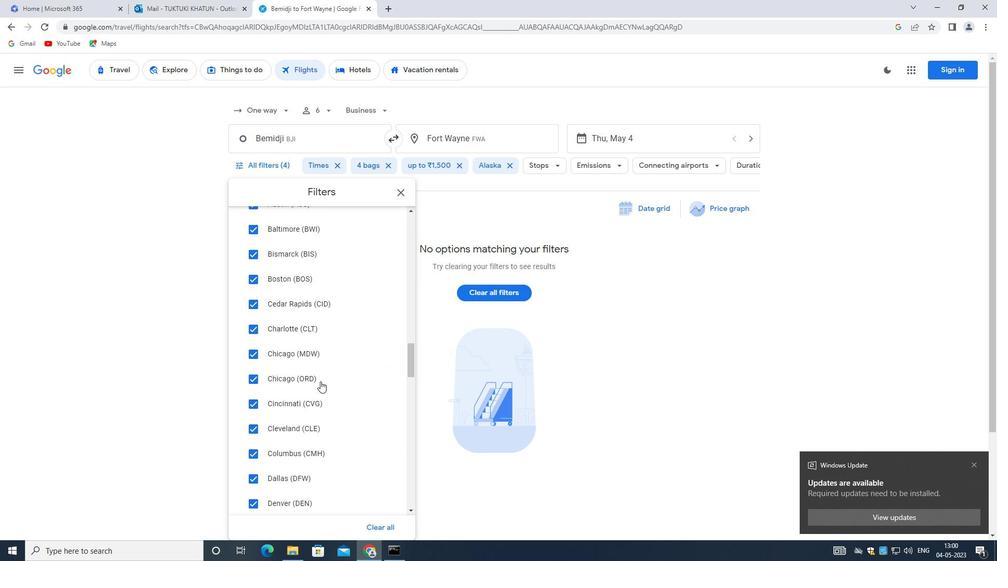 
Action: Mouse moved to (319, 376)
Screenshot: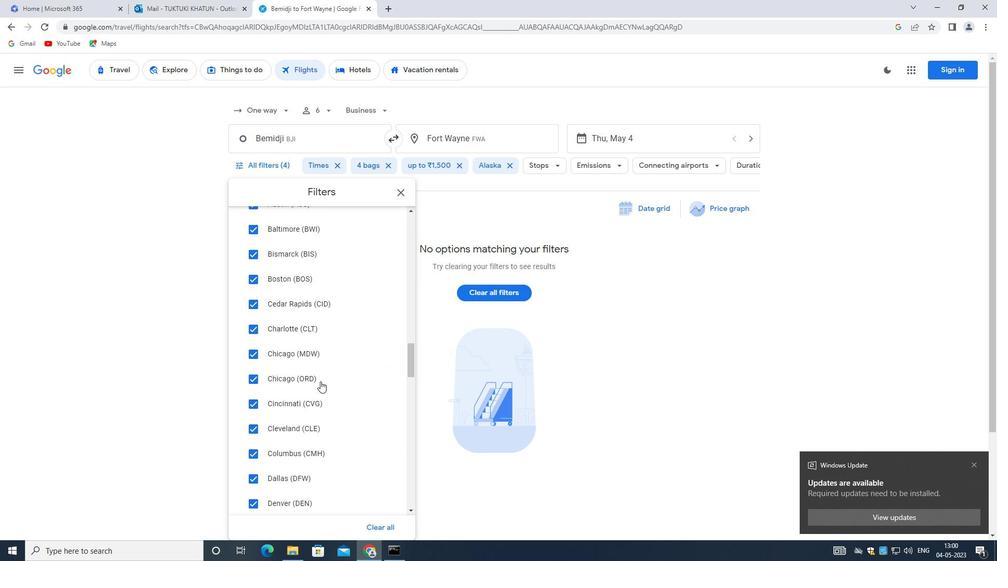 
Action: Mouse scrolled (319, 376) with delta (0, 0)
Screenshot: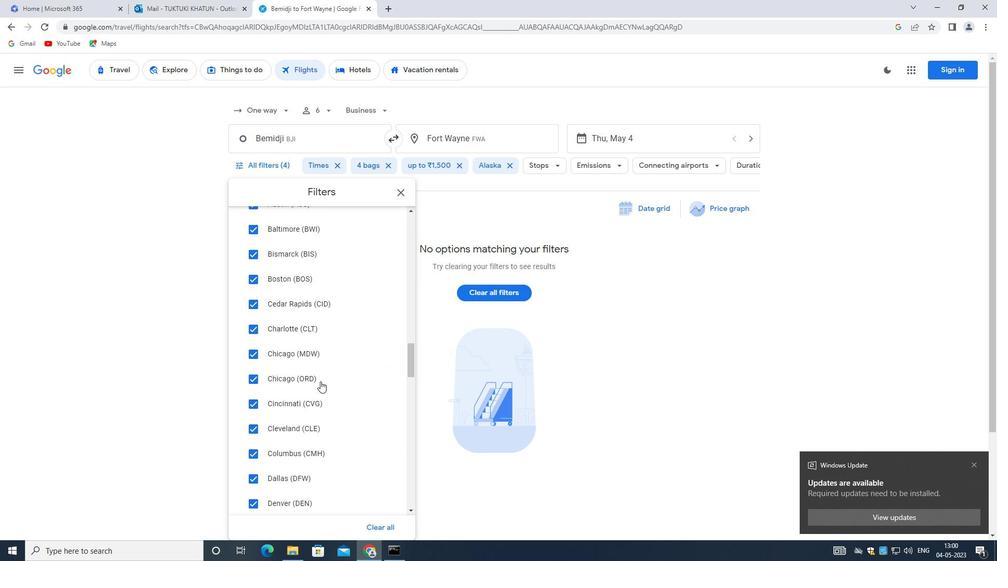 
Action: Mouse moved to (319, 374)
Screenshot: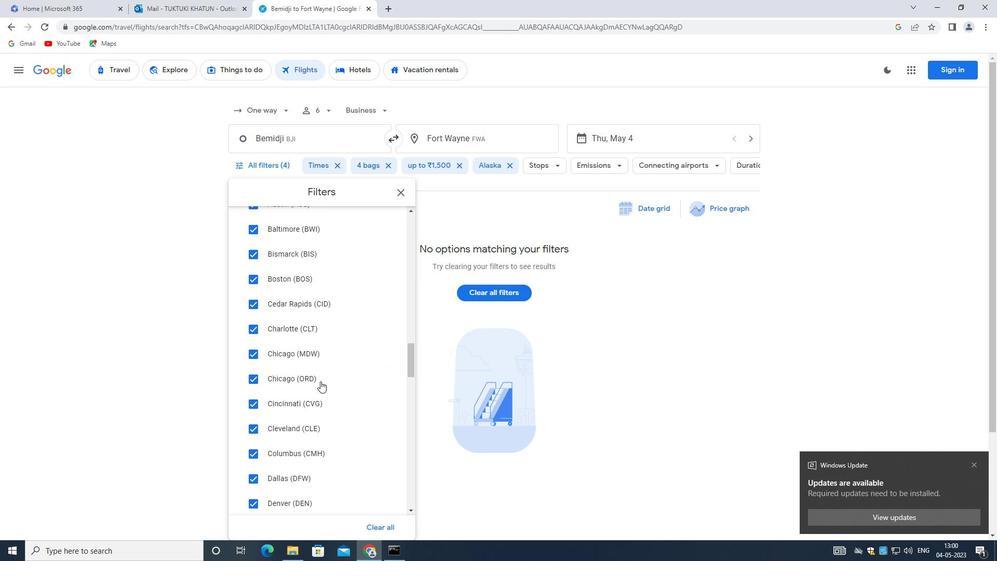 
Action: Mouse scrolled (319, 374) with delta (0, 0)
Screenshot: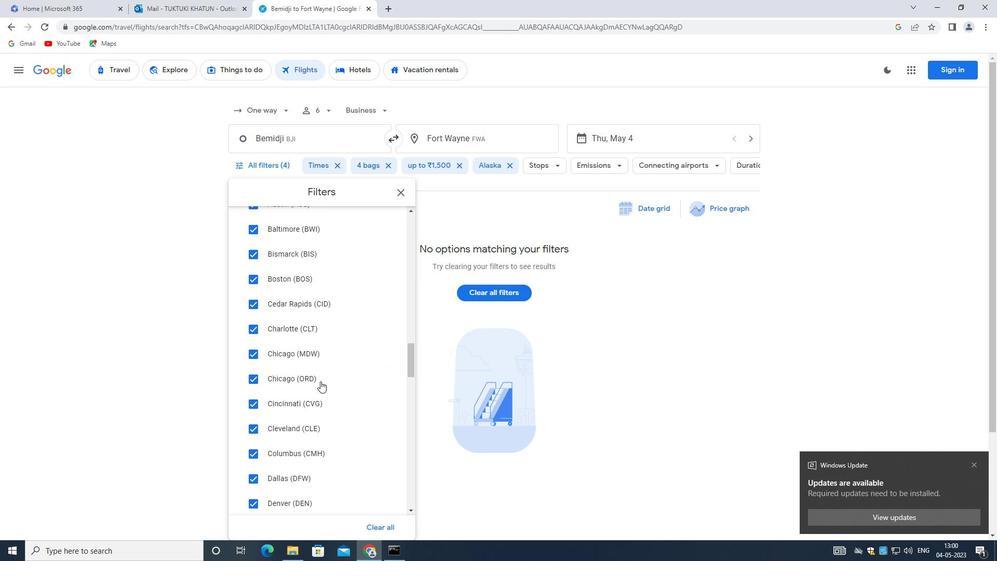 
Action: Mouse moved to (317, 362)
Screenshot: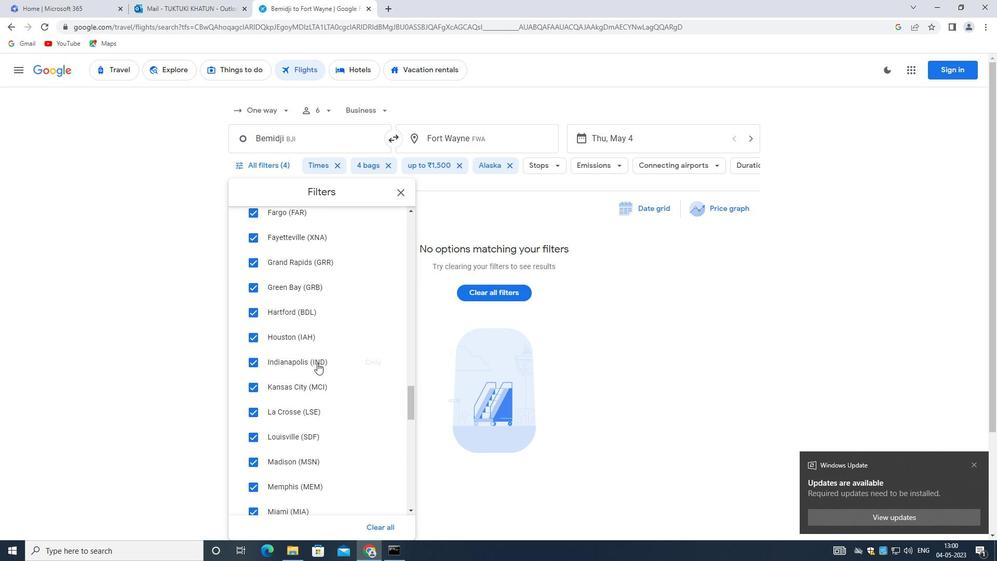 
Action: Mouse scrolled (317, 362) with delta (0, 0)
Screenshot: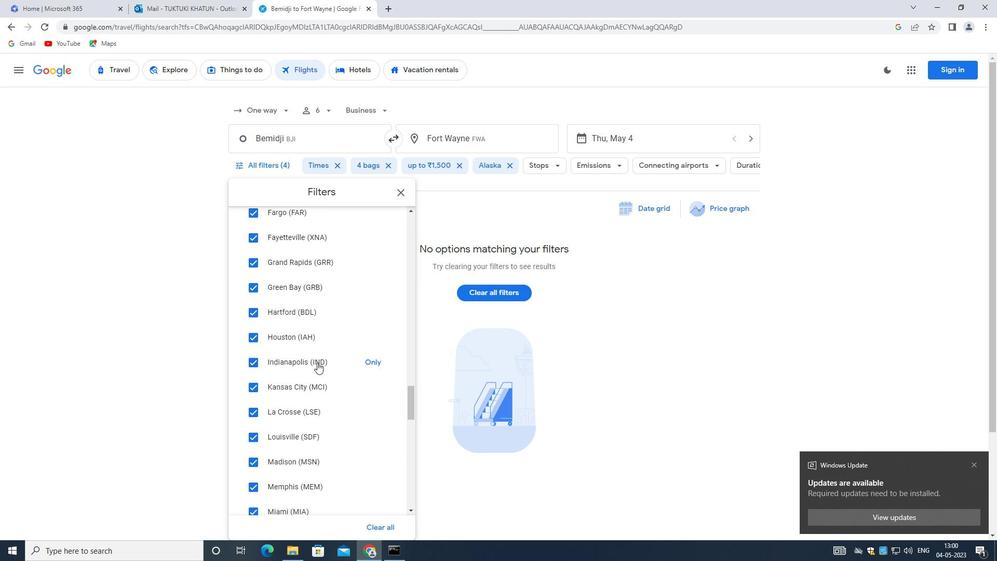 
Action: Mouse scrolled (317, 362) with delta (0, 0)
Screenshot: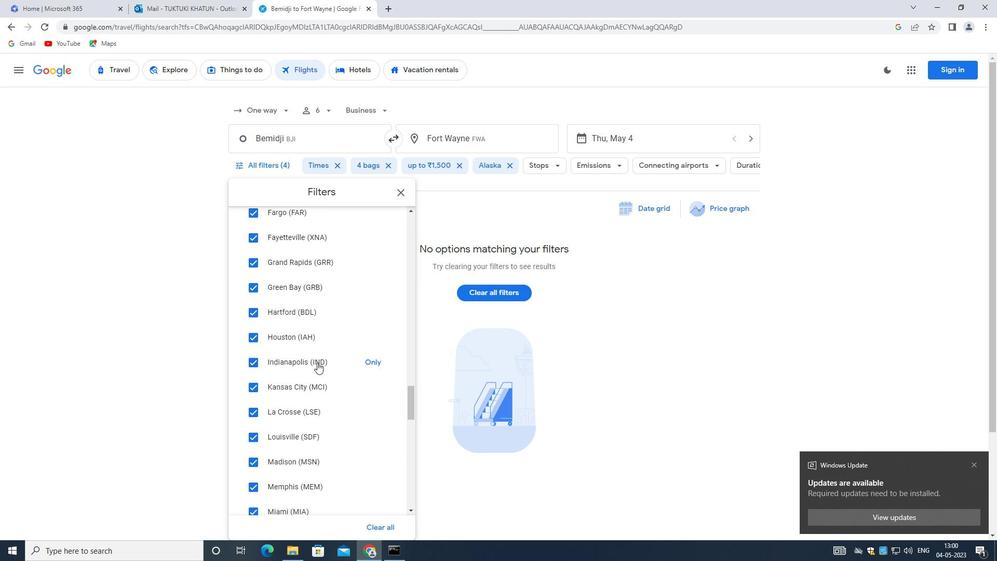 
Action: Mouse scrolled (317, 362) with delta (0, 0)
Screenshot: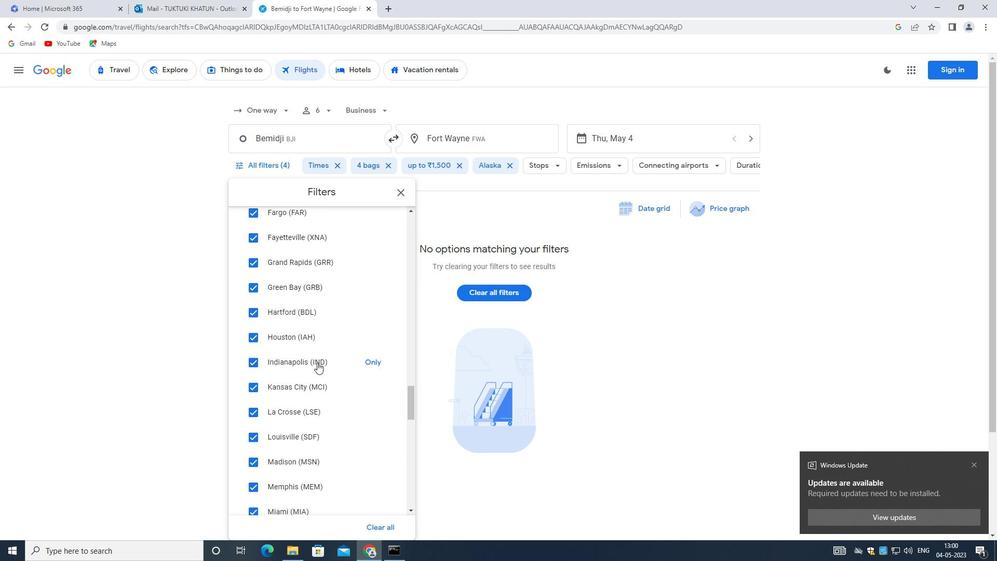 
Action: Mouse scrolled (317, 362) with delta (0, 0)
Screenshot: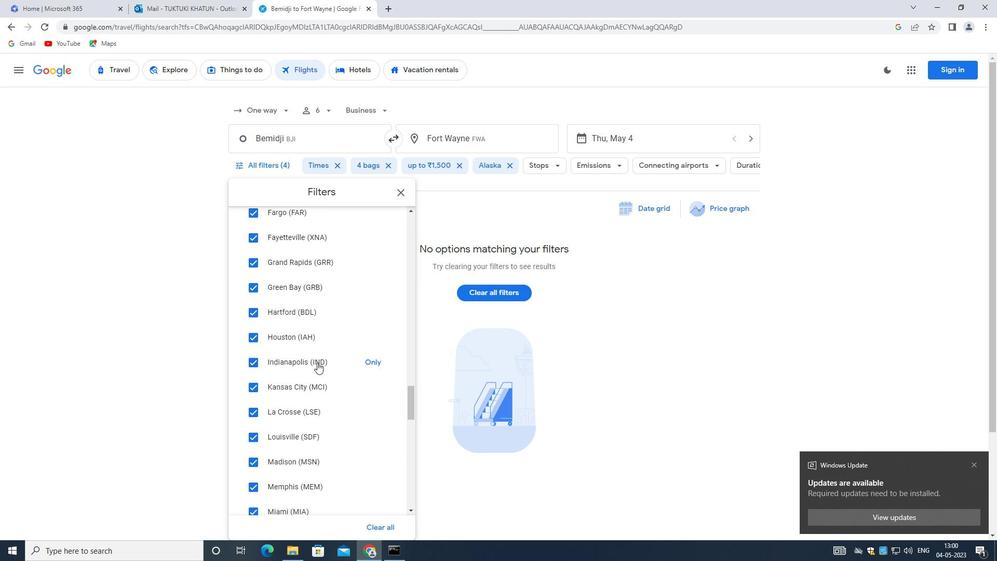 
Action: Mouse scrolled (317, 362) with delta (0, 0)
Screenshot: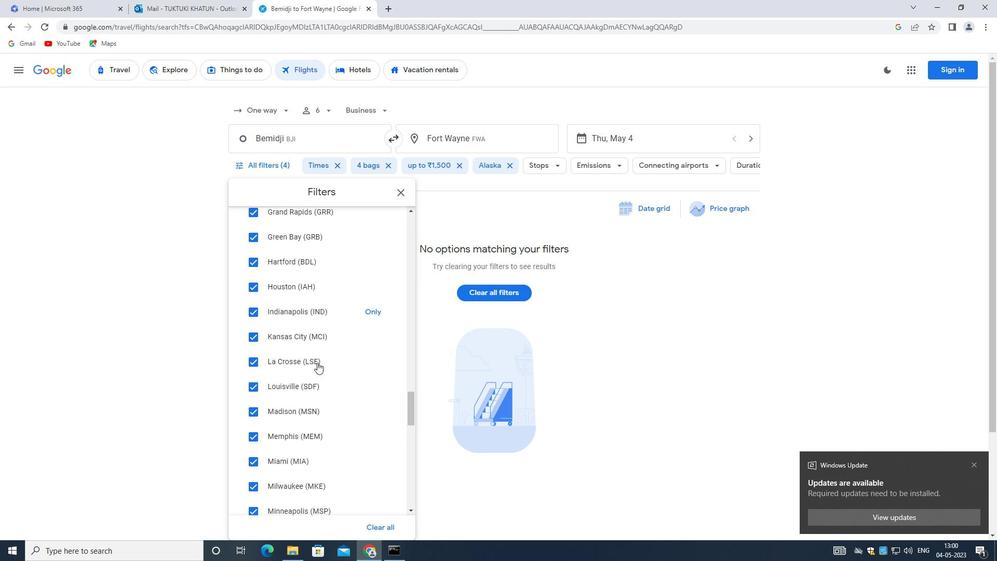 
Action: Mouse scrolled (317, 362) with delta (0, 0)
Screenshot: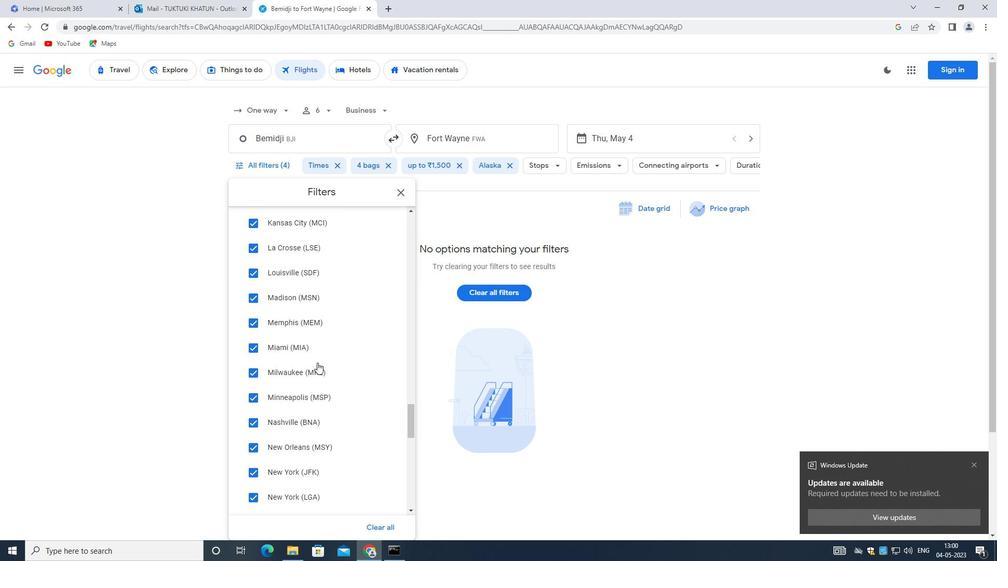 
Action: Mouse scrolled (317, 362) with delta (0, 0)
Screenshot: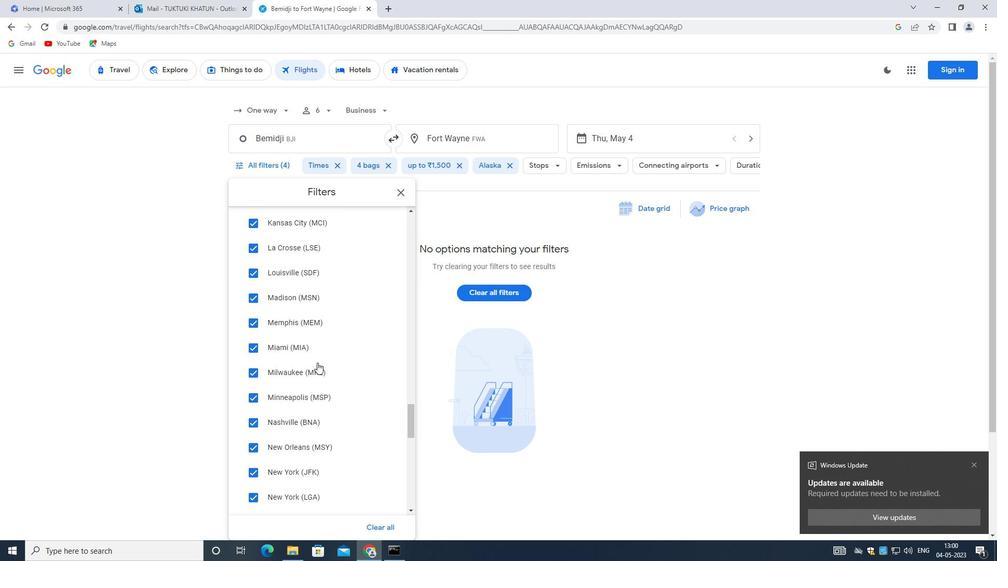 
Action: Mouse scrolled (317, 362) with delta (0, 0)
Screenshot: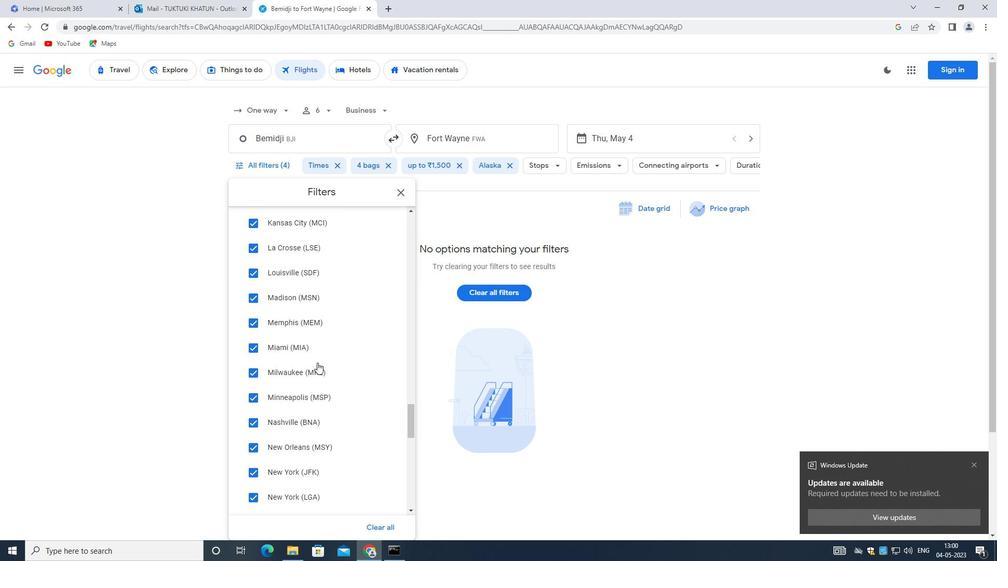 
Action: Mouse scrolled (317, 362) with delta (0, 0)
Screenshot: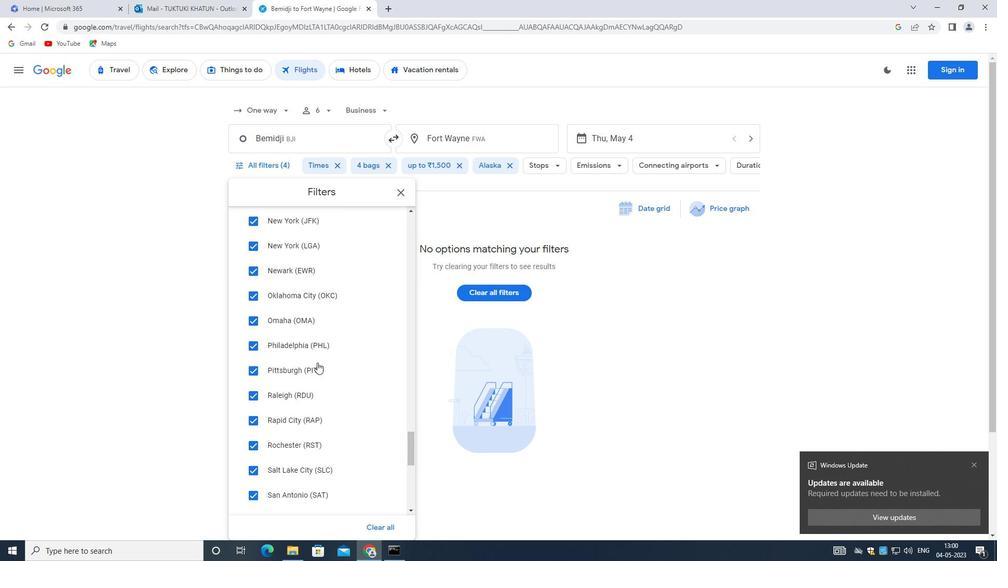 
Action: Mouse scrolled (317, 362) with delta (0, 0)
Screenshot: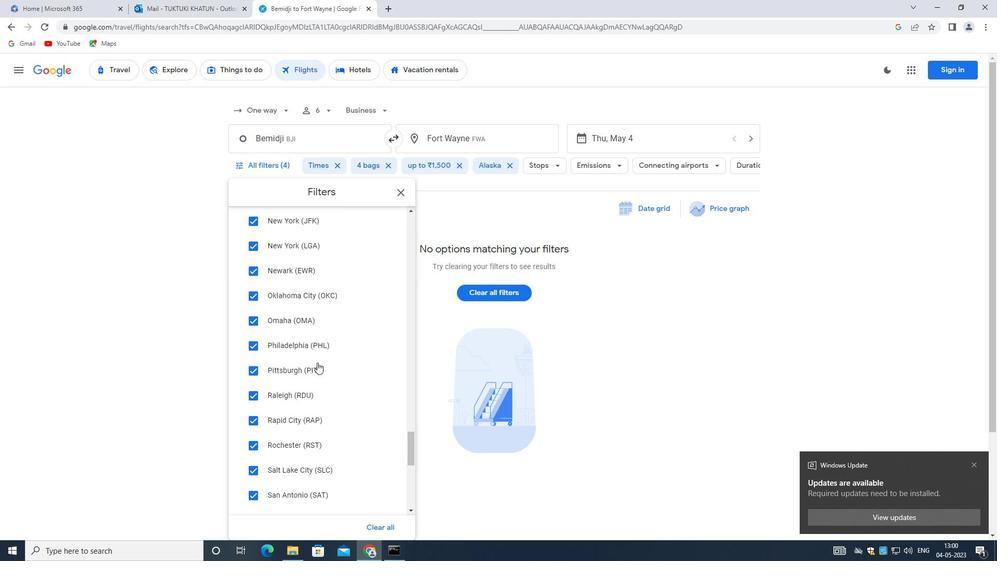
Action: Mouse scrolled (317, 362) with delta (0, 0)
Screenshot: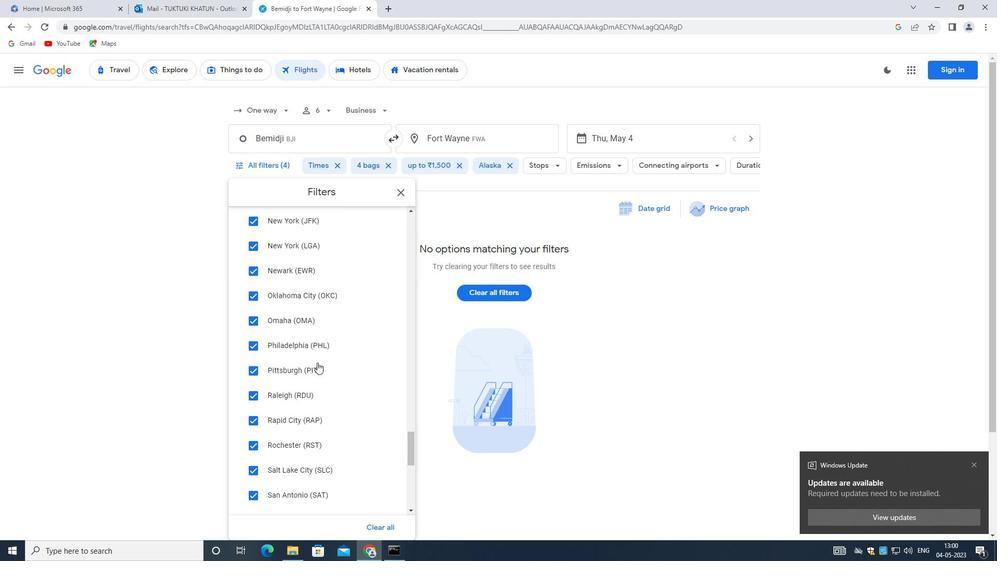 
Action: Mouse scrolled (317, 362) with delta (0, 0)
Screenshot: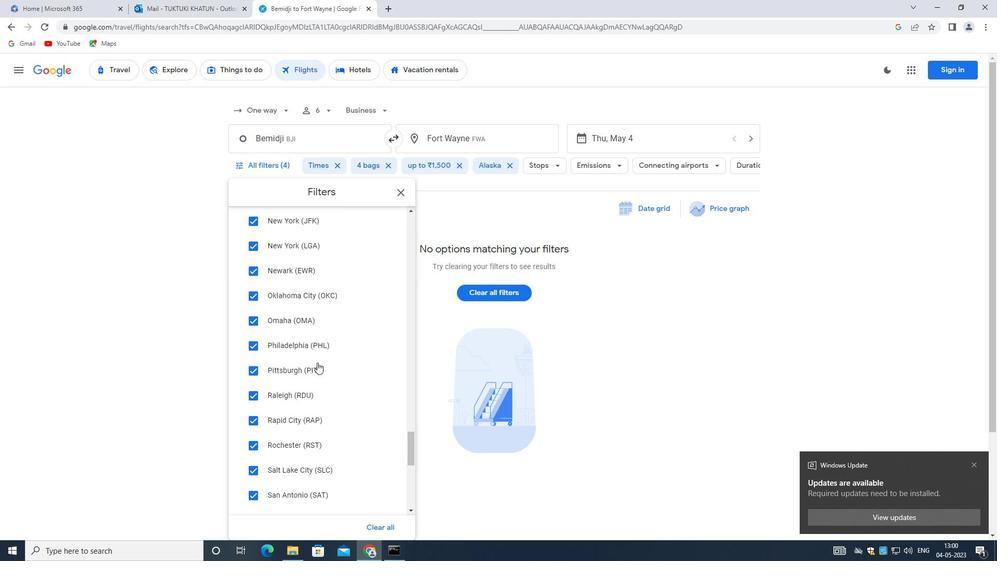 
Action: Mouse scrolled (317, 362) with delta (0, 0)
Screenshot: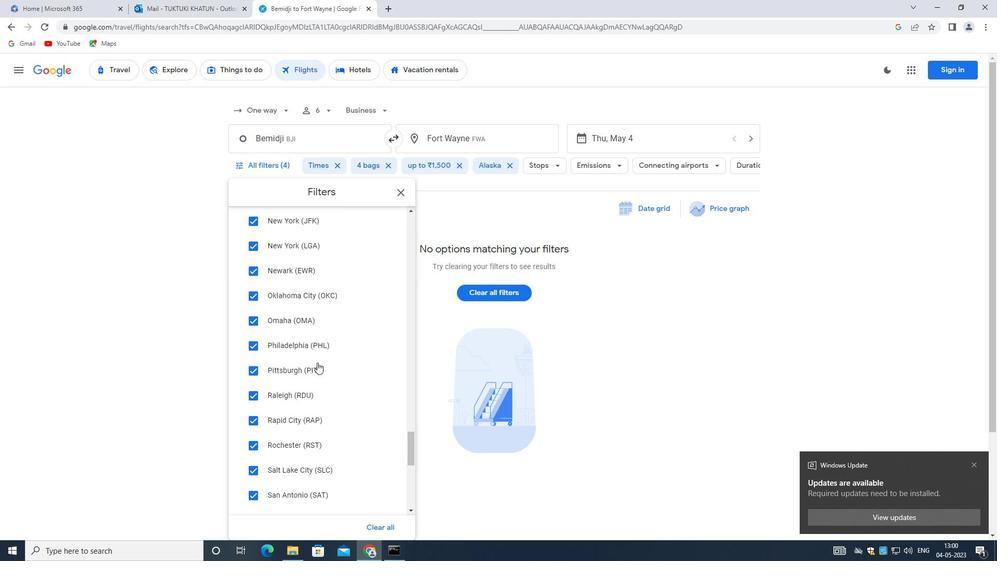 
Action: Mouse moved to (317, 362)
Screenshot: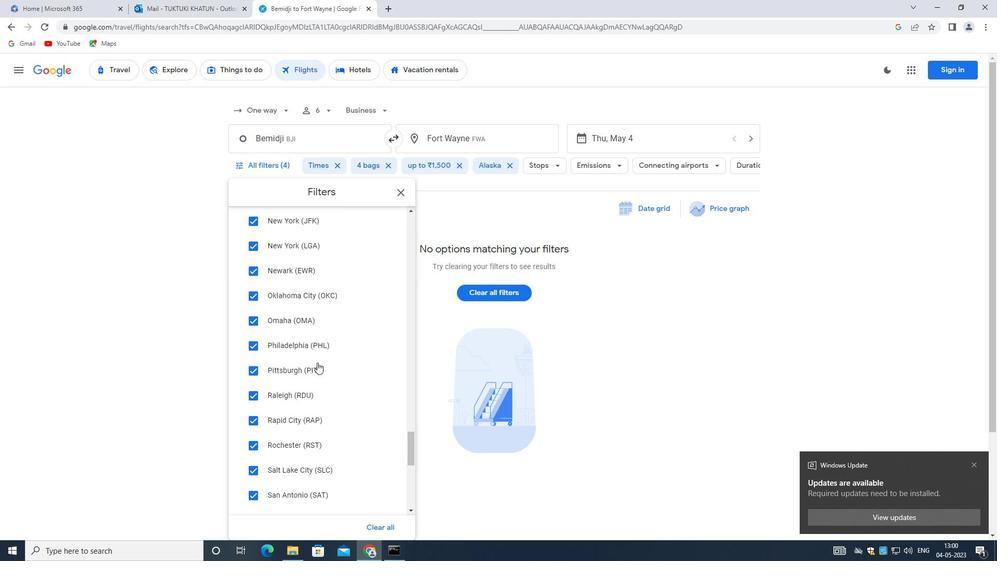 
Action: Mouse scrolled (317, 361) with delta (0, 0)
Screenshot: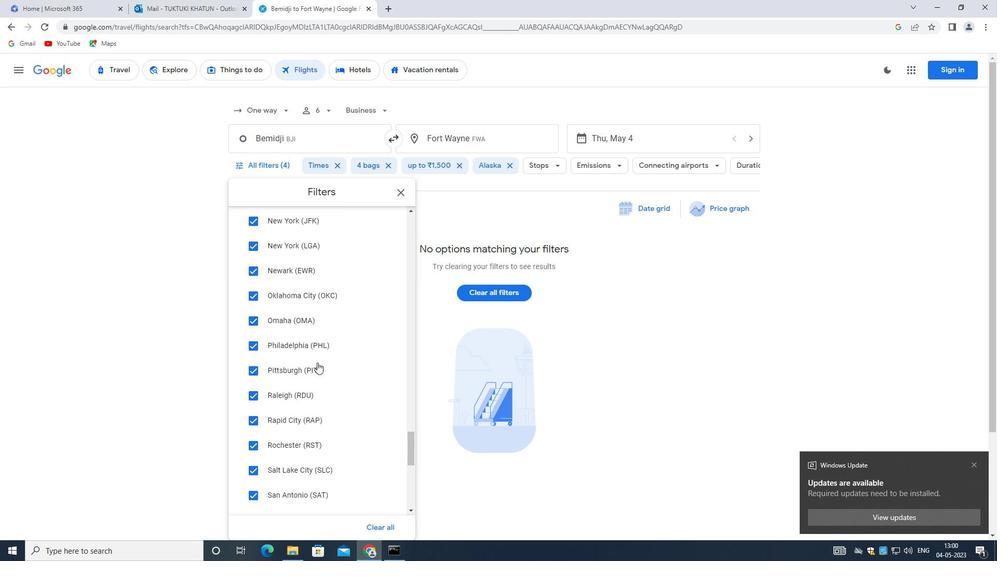 
Action: Mouse moved to (317, 361)
Screenshot: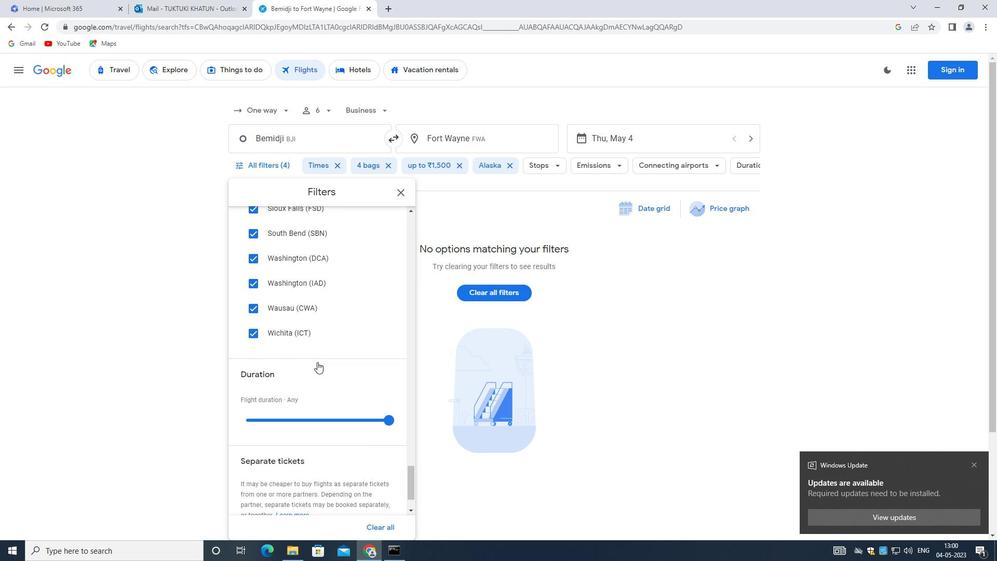 
Action: Mouse scrolled (317, 361) with delta (0, 0)
Screenshot: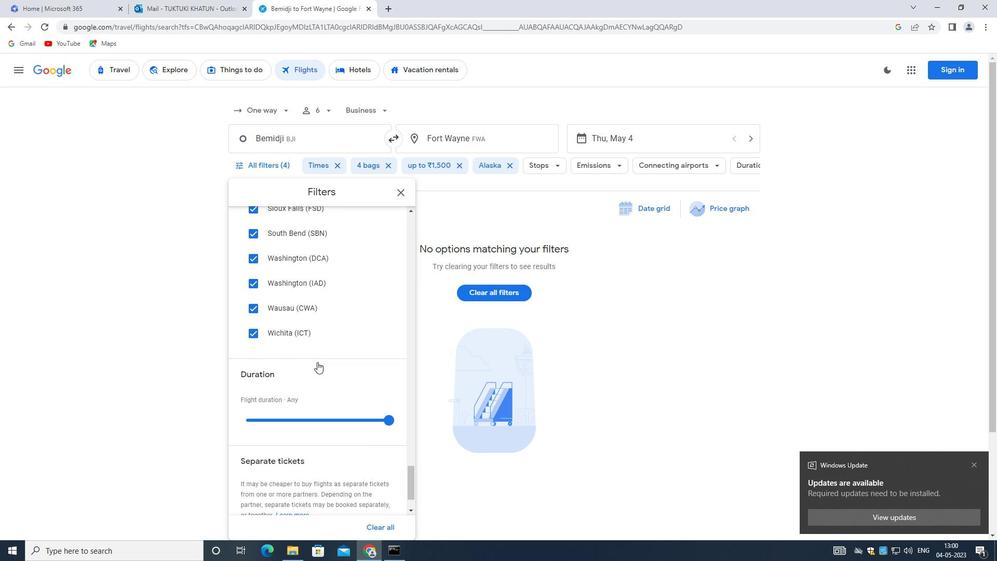 
Action: Mouse scrolled (317, 361) with delta (0, 0)
Screenshot: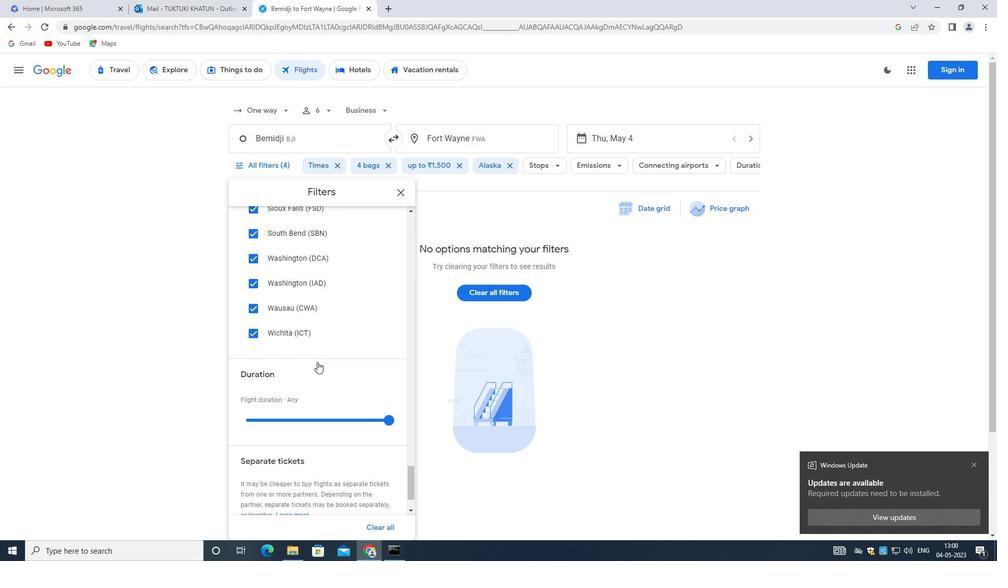 
Action: Mouse scrolled (317, 361) with delta (0, 0)
Screenshot: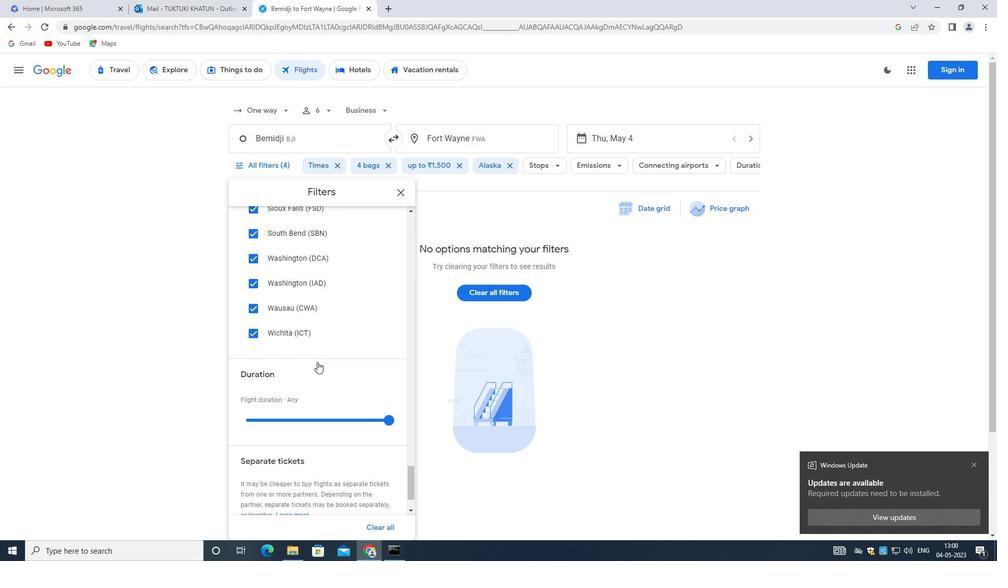 
Action: Mouse scrolled (317, 361) with delta (0, 0)
Screenshot: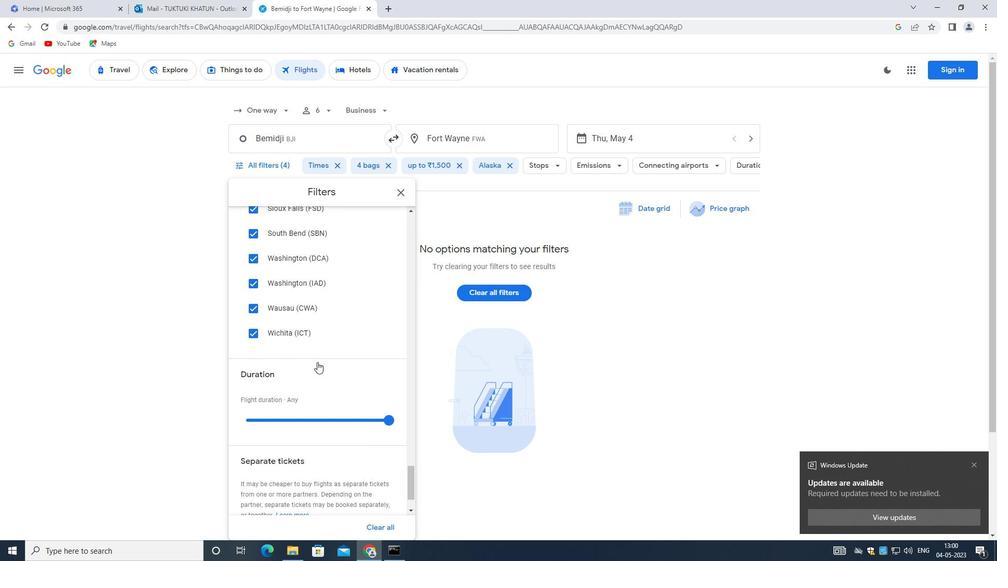 
Action: Mouse scrolled (317, 361) with delta (0, 0)
Screenshot: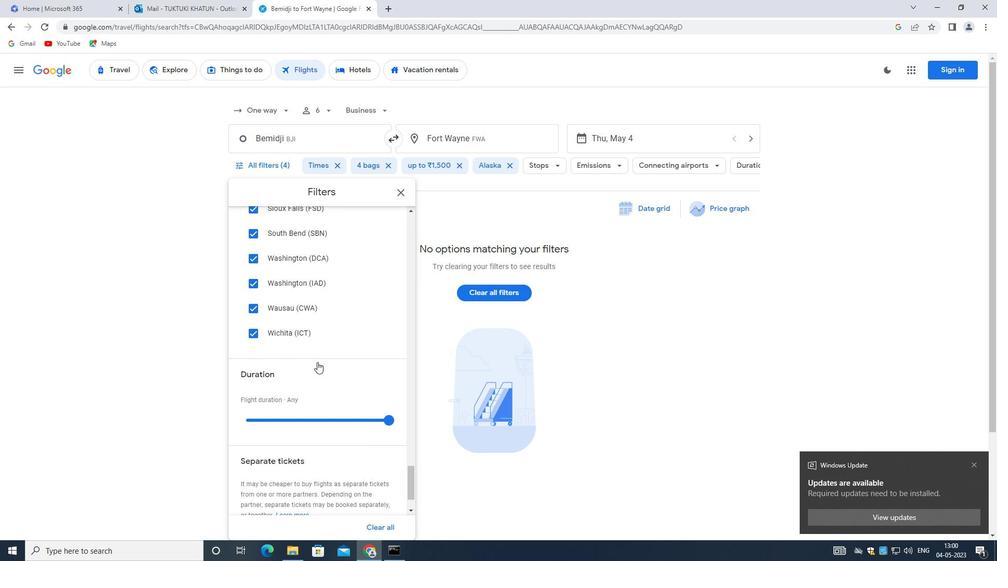 
Action: Mouse scrolled (317, 361) with delta (0, 0)
Screenshot: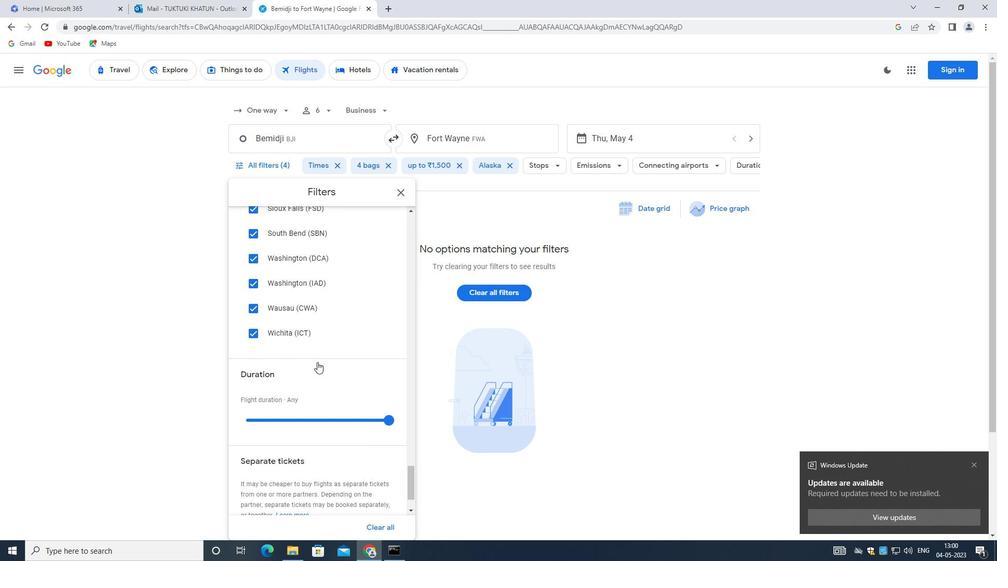 
Action: Mouse scrolled (317, 361) with delta (0, 0)
Screenshot: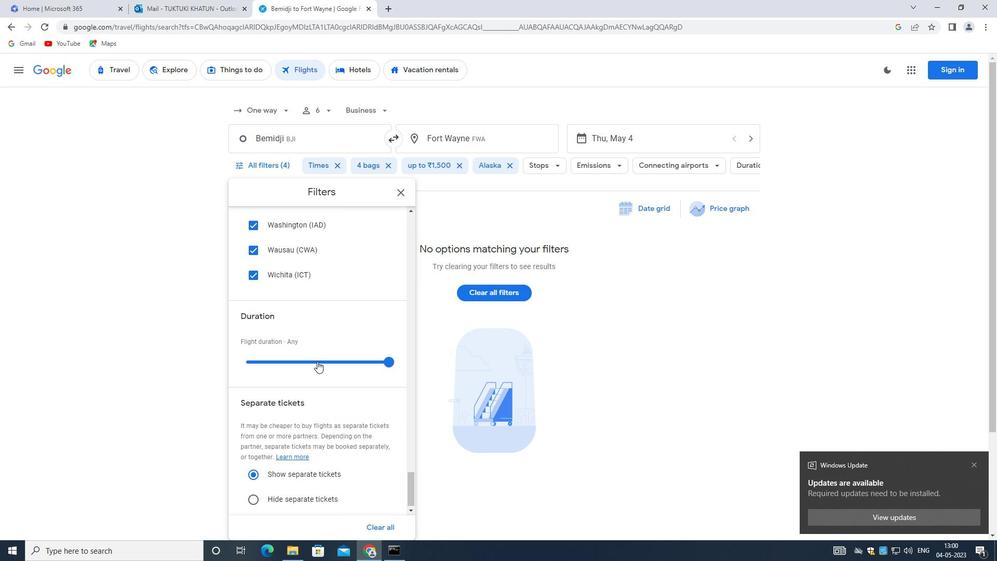 
Action: Mouse scrolled (317, 361) with delta (0, 0)
Screenshot: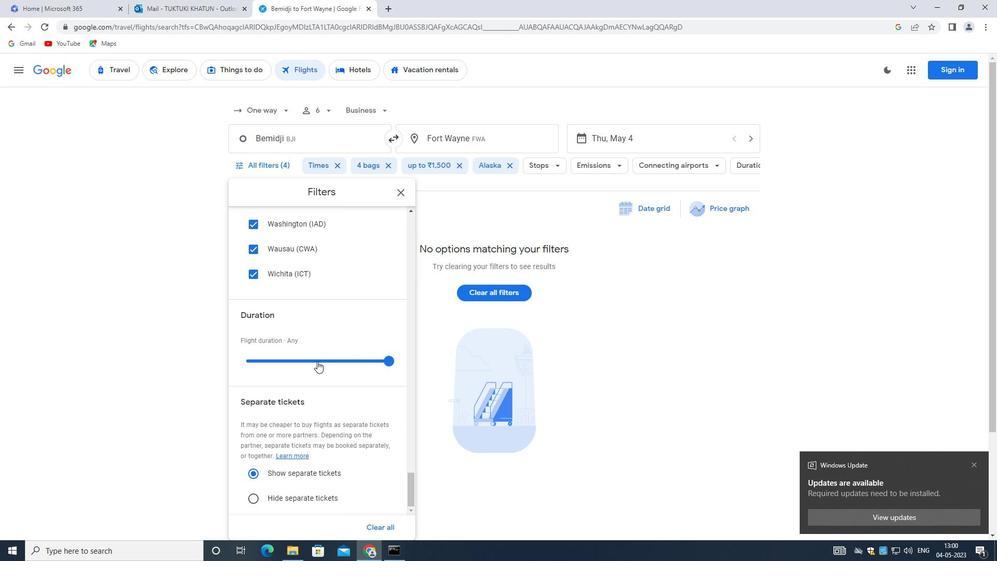
Action: Mouse scrolled (317, 361) with delta (0, 0)
Screenshot: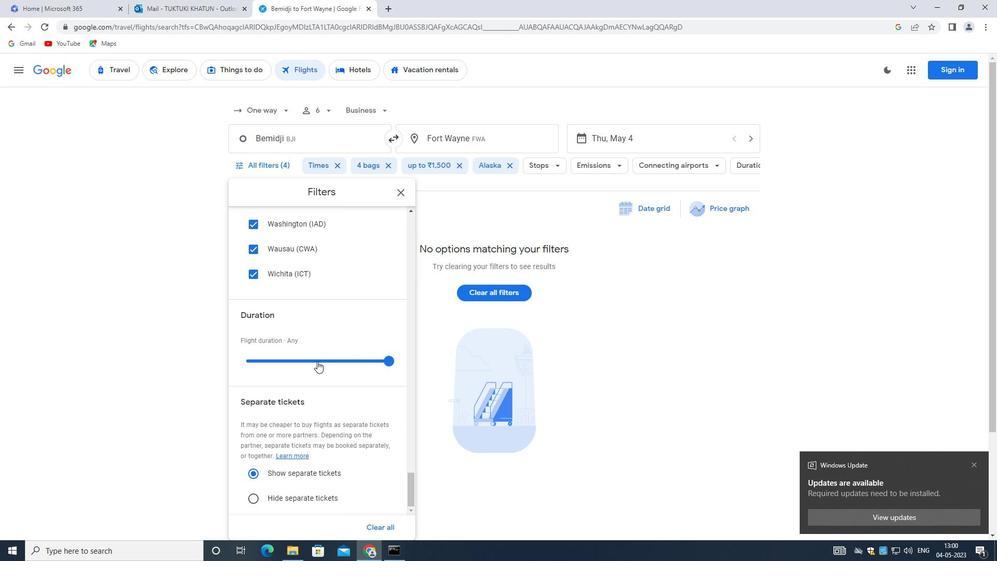 
Action: Mouse scrolled (317, 361) with delta (0, 0)
Screenshot: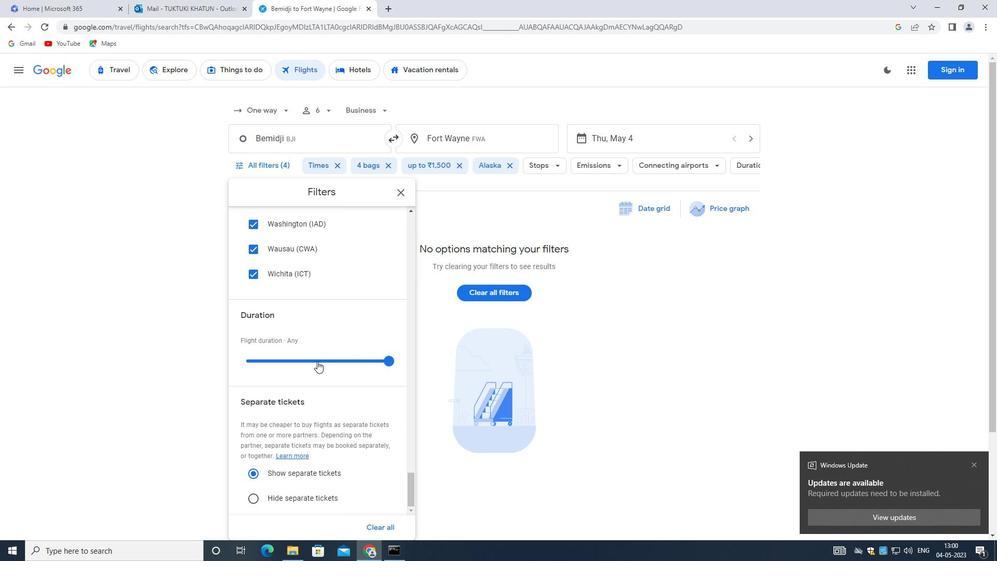 
Action: Mouse scrolled (317, 361) with delta (0, 0)
Screenshot: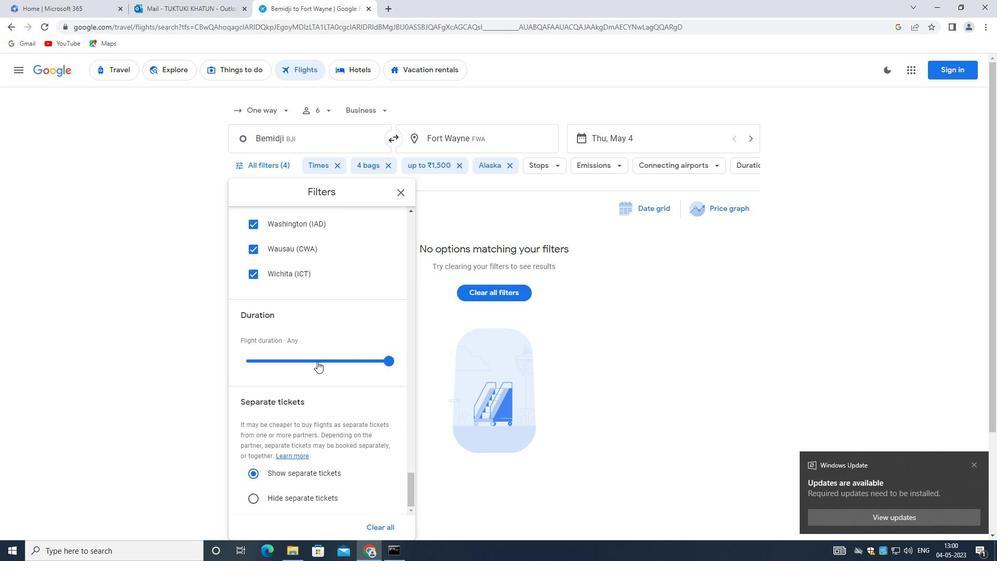 
Action: Mouse scrolled (317, 361) with delta (0, 0)
Screenshot: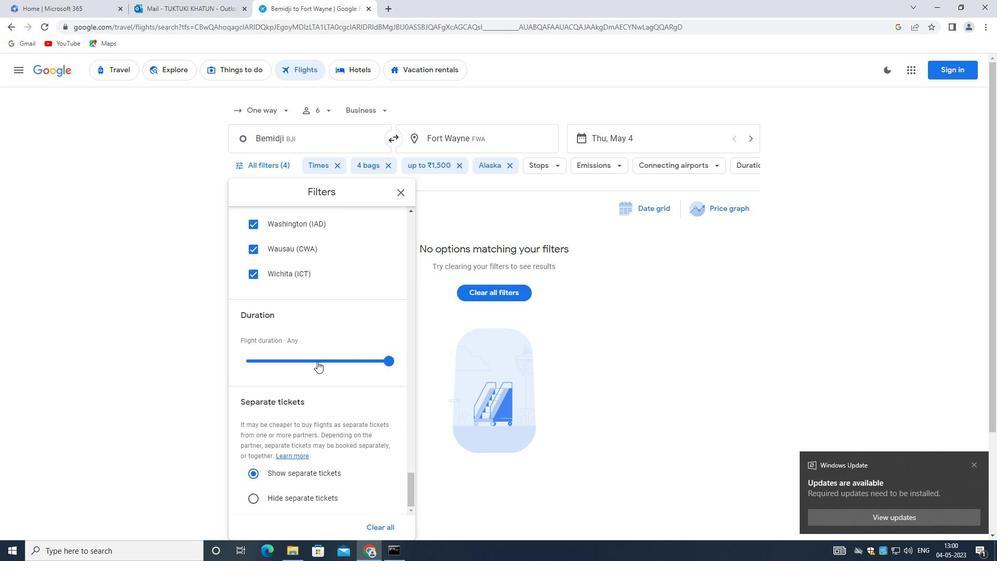 
